 Task: Open a blank sheet, save the file as Education.epub and add heading 'Education',with the parapraph 'Education plays a crucial role in shaping individuals and societies. It is the key to unlocking knowledge, skills, and opportunities. Through education, people acquire the tools they need to succeed in life and contribute meaningfully to their communities. It empowers individuals to think critically, solve problems, and make informed decisions. Education also promotes social and cultural awareness, fostering understanding and tolerance. By providing equal access to quality education, we can build a more inclusive and equitable society, paving the way for progress, innovation, and a brighter future.' Apply Font Style in paragraph Playfair Display and font size 14. Apply font style in  Heading 'Tahoma' and font size 24 Change heading alignment to  Center and paragraph alignment to  Left
Action: Mouse moved to (259, 164)
Screenshot: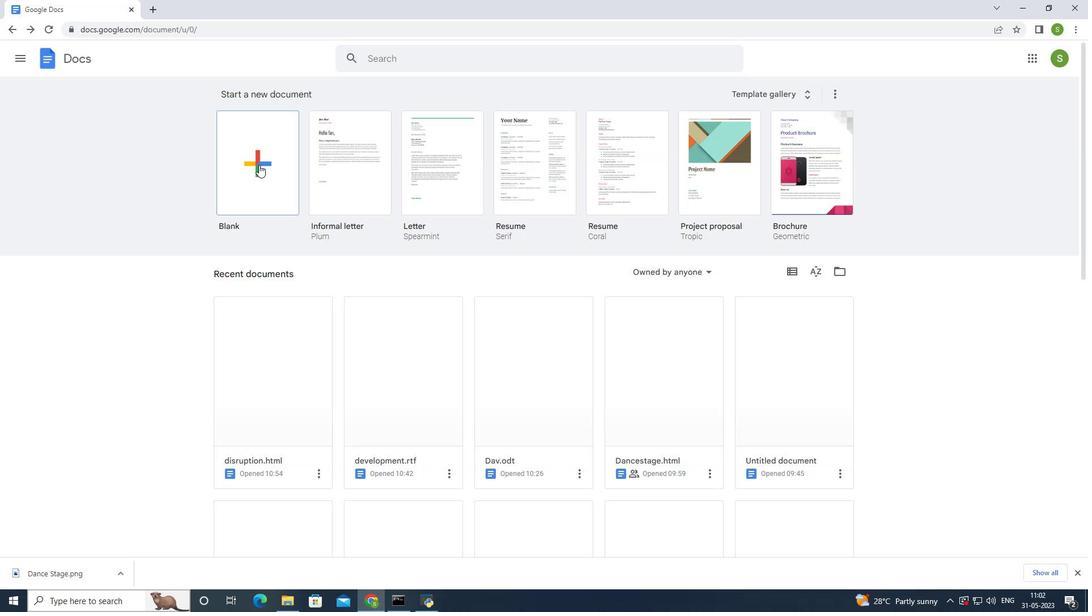 
Action: Mouse pressed left at (259, 164)
Screenshot: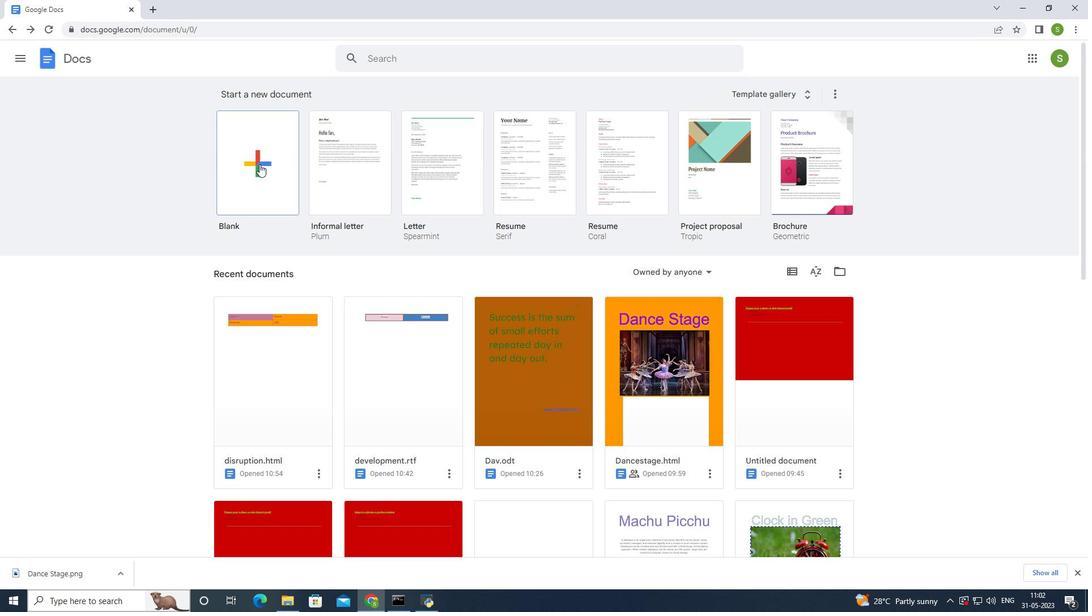 
Action: Mouse moved to (116, 51)
Screenshot: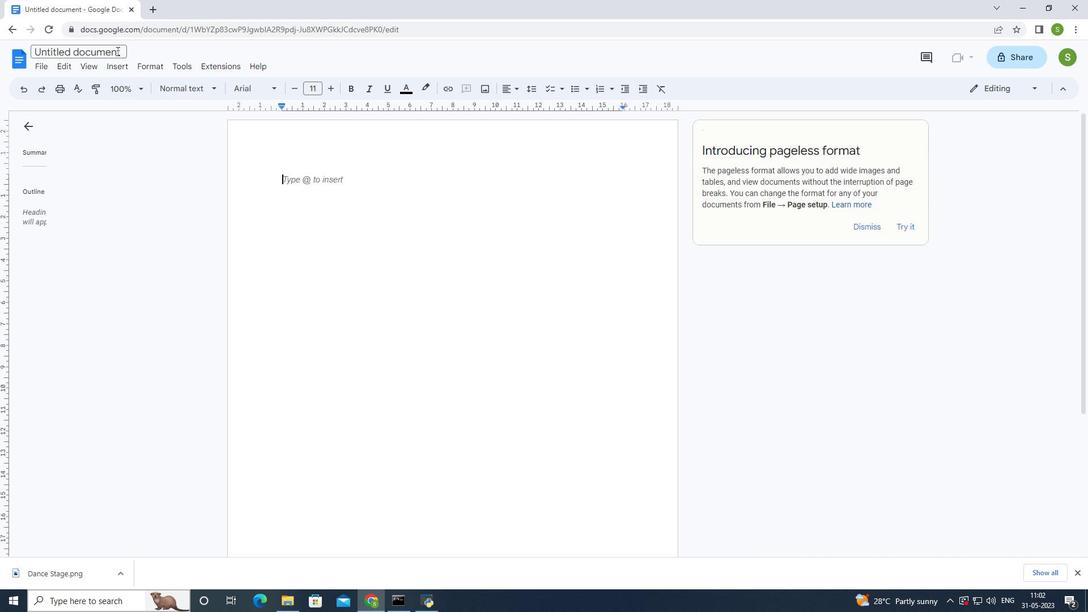 
Action: Mouse pressed left at (116, 51)
Screenshot: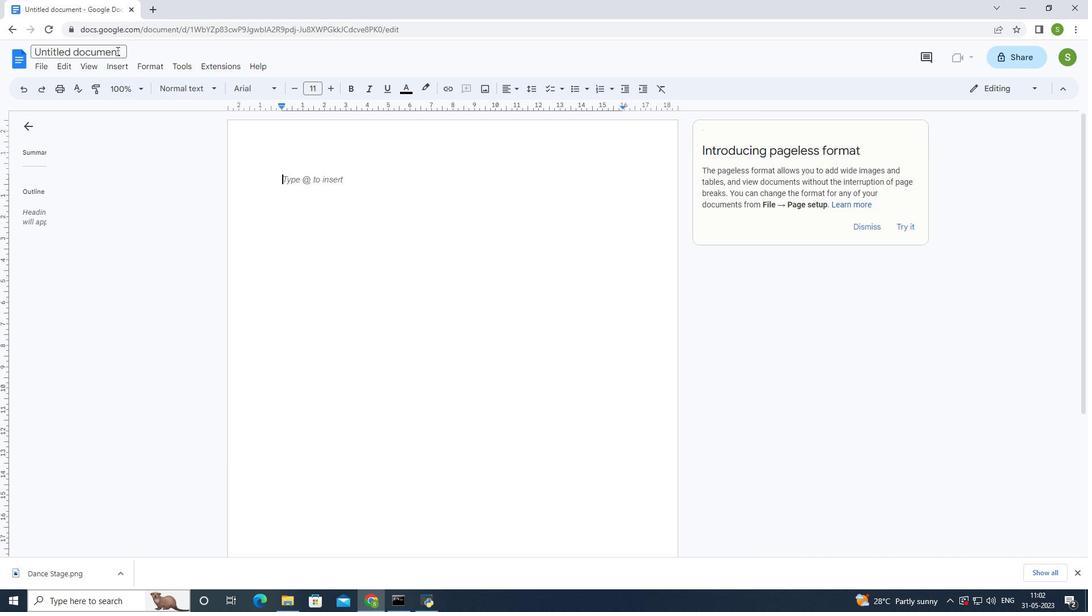 
Action: Mouse moved to (286, 221)
Screenshot: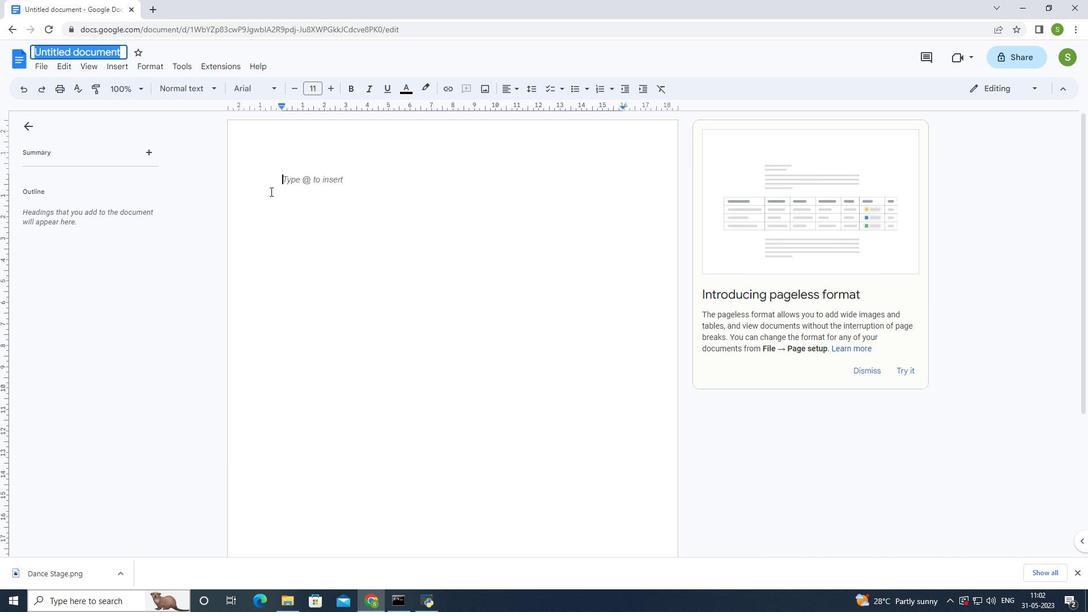 
Action: Key pressed <Key.shift><Key.shift><Key.shift><Key.shift><Key.shift><Key.shift><Key.shift><Key.shift>Education.epub<Key.enter>
Screenshot: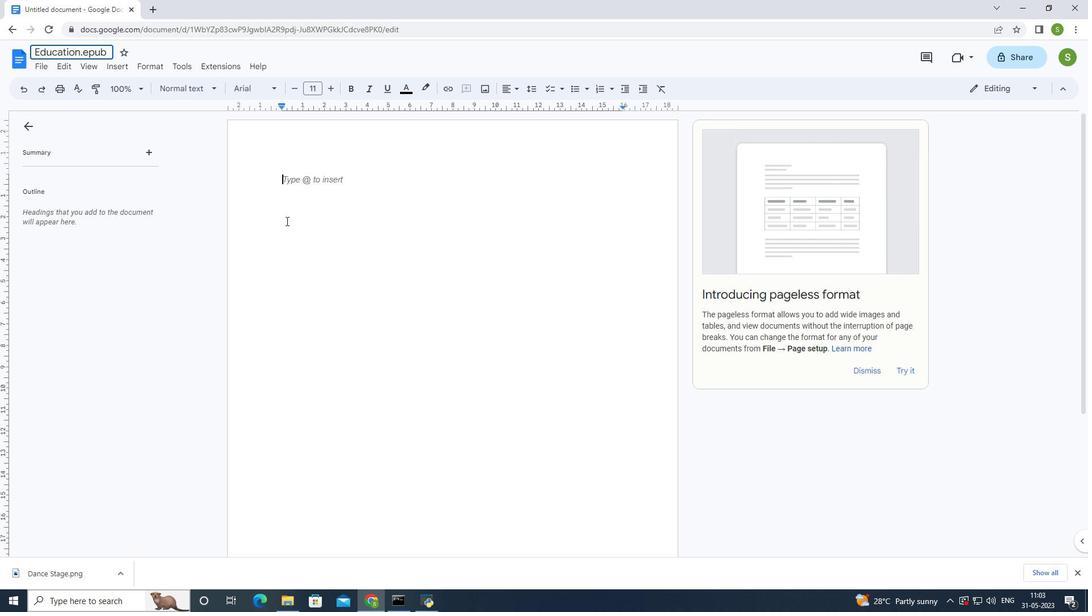 
Action: Mouse moved to (348, 189)
Screenshot: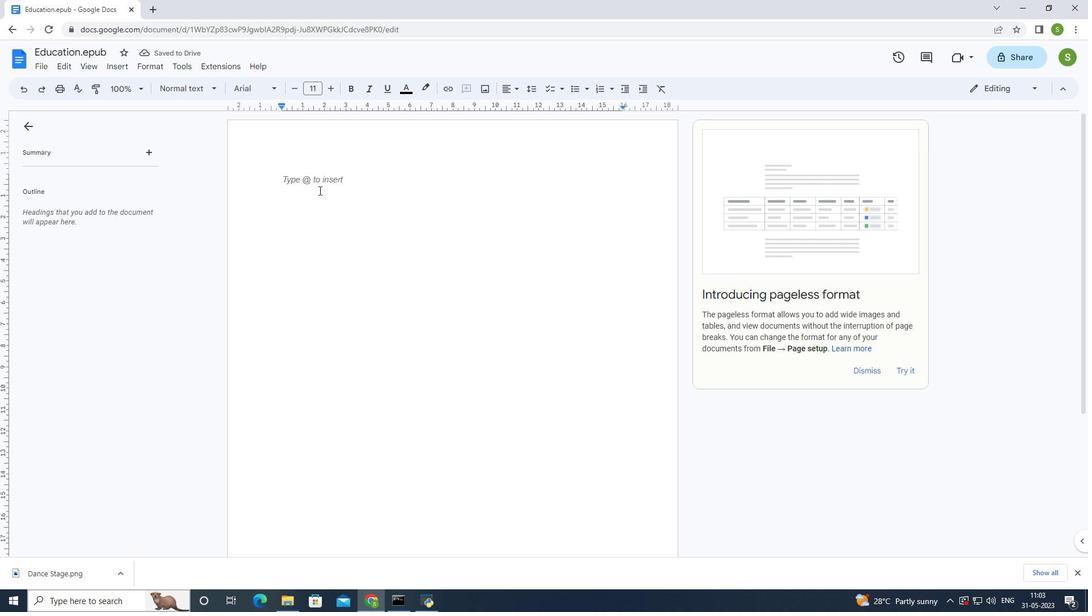
Action: Key pressed <Key.caps_lock>E<Key.caps_lock>du
Screenshot: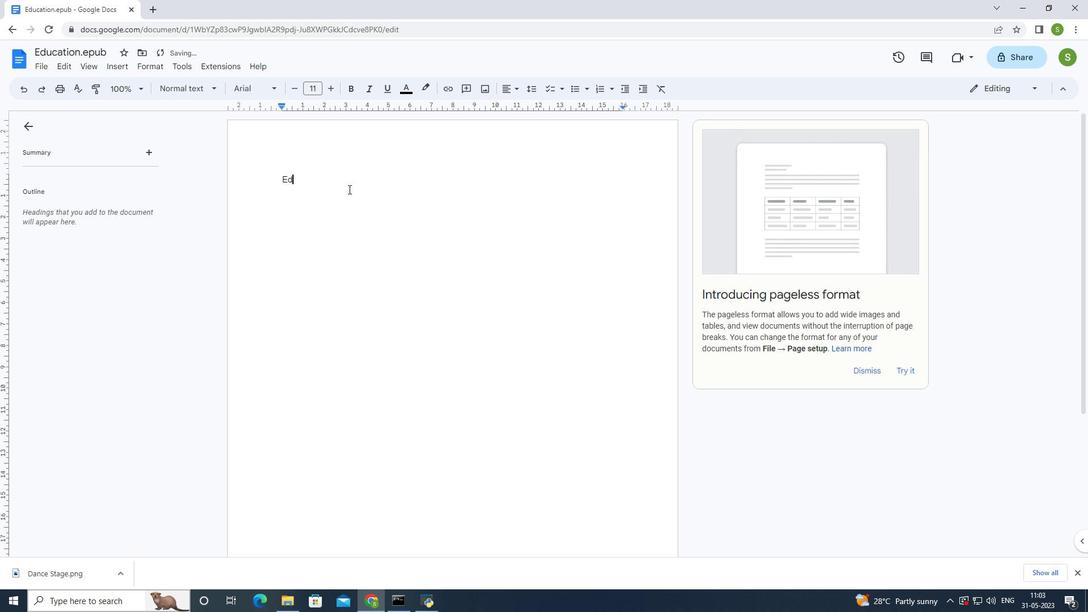 
Action: Mouse moved to (348, 189)
Screenshot: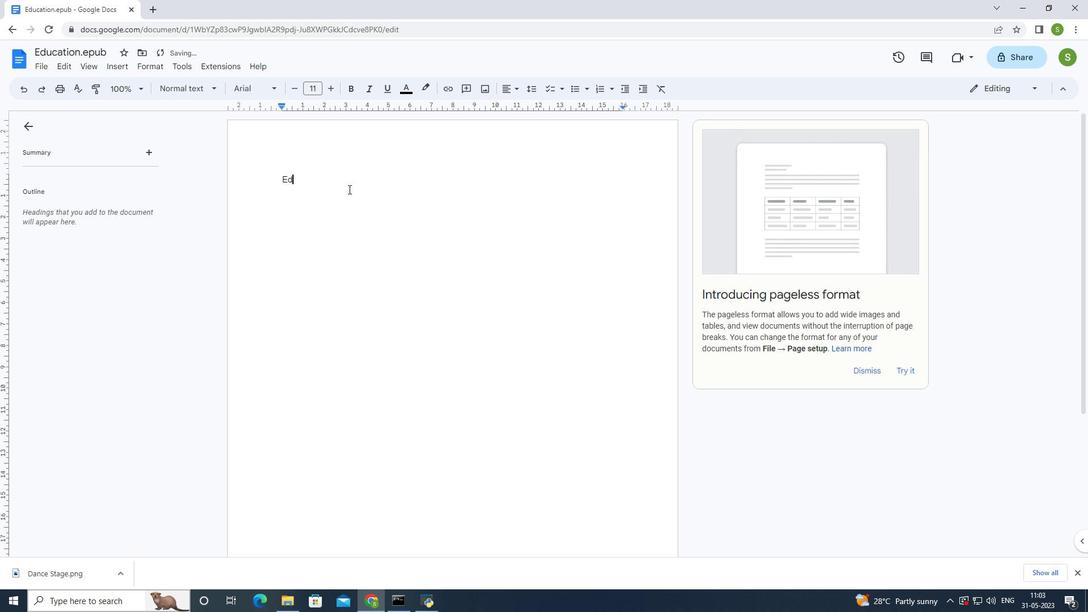 
Action: Key pressed a<Key.backspace>c
Screenshot: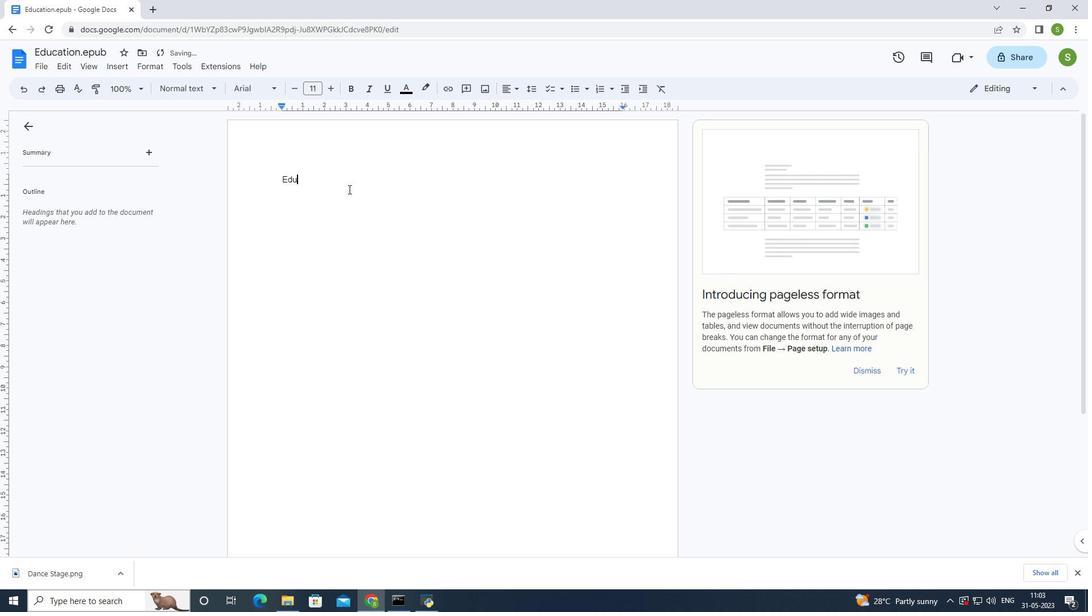 
Action: Mouse moved to (348, 189)
Screenshot: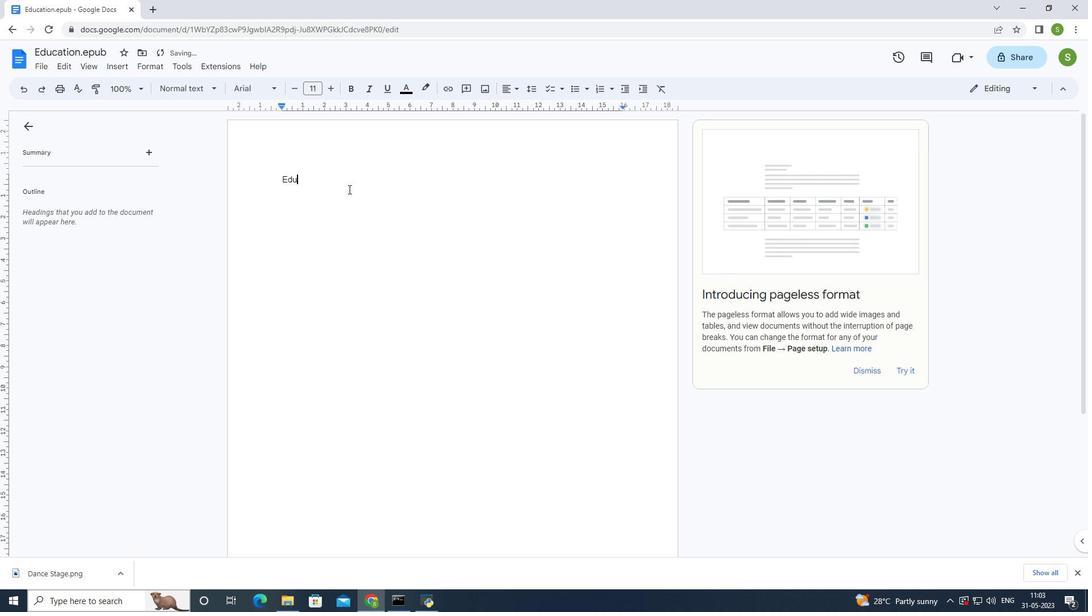 
Action: Key pressed ation
Screenshot: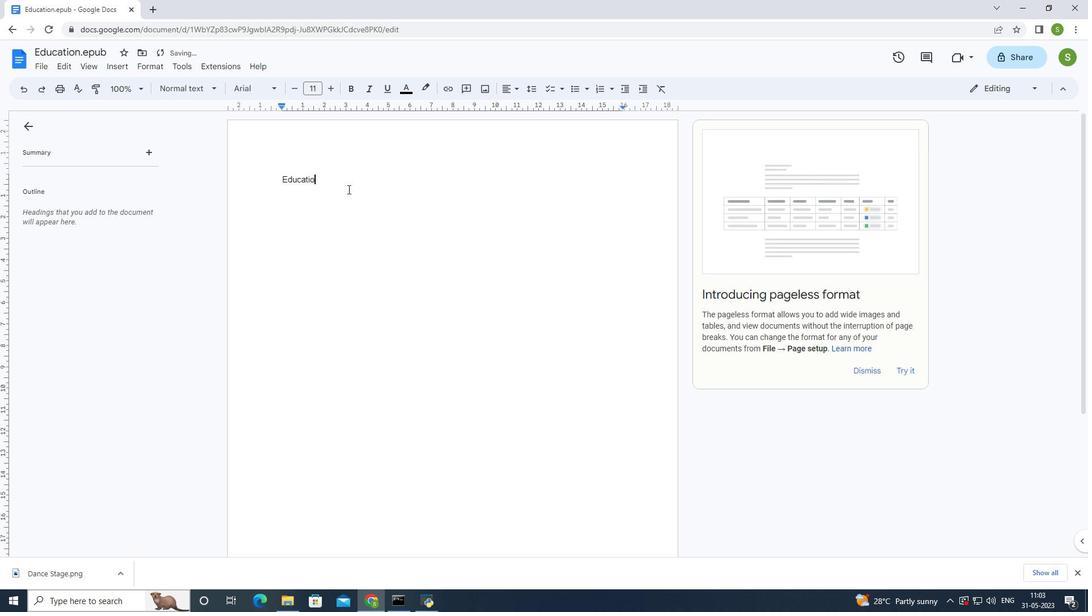 
Action: Mouse moved to (348, 189)
Screenshot: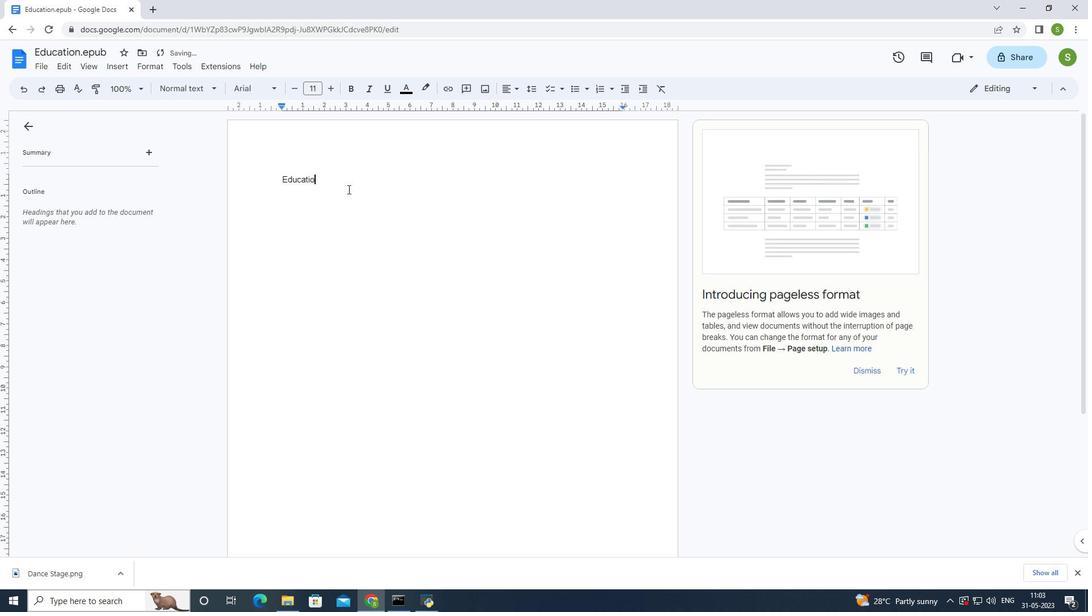 
Action: Key pressed <Key.enter>
Screenshot: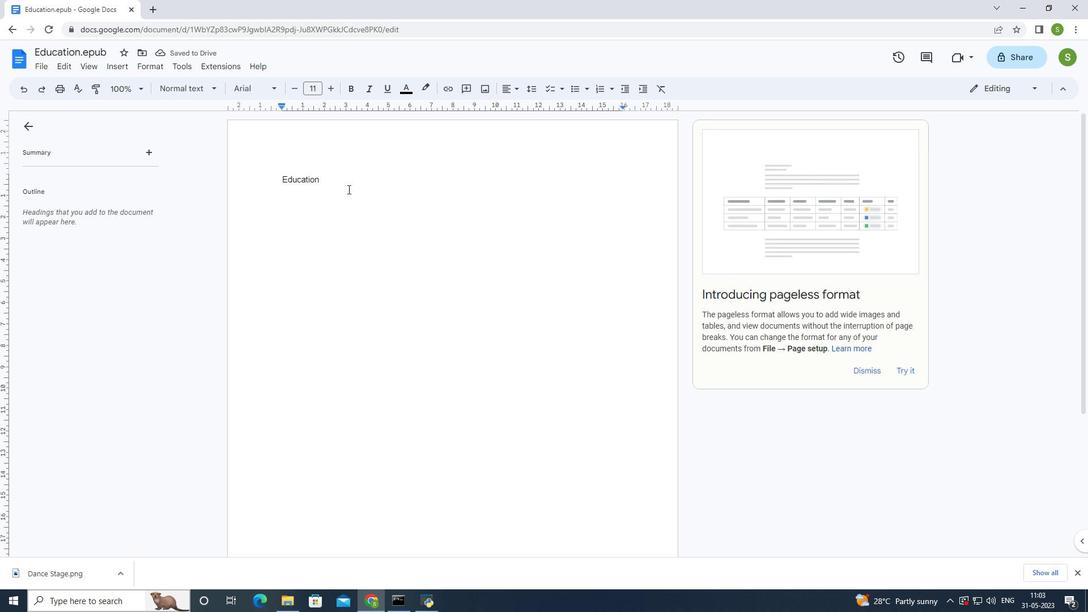 
Action: Mouse moved to (347, 189)
Screenshot: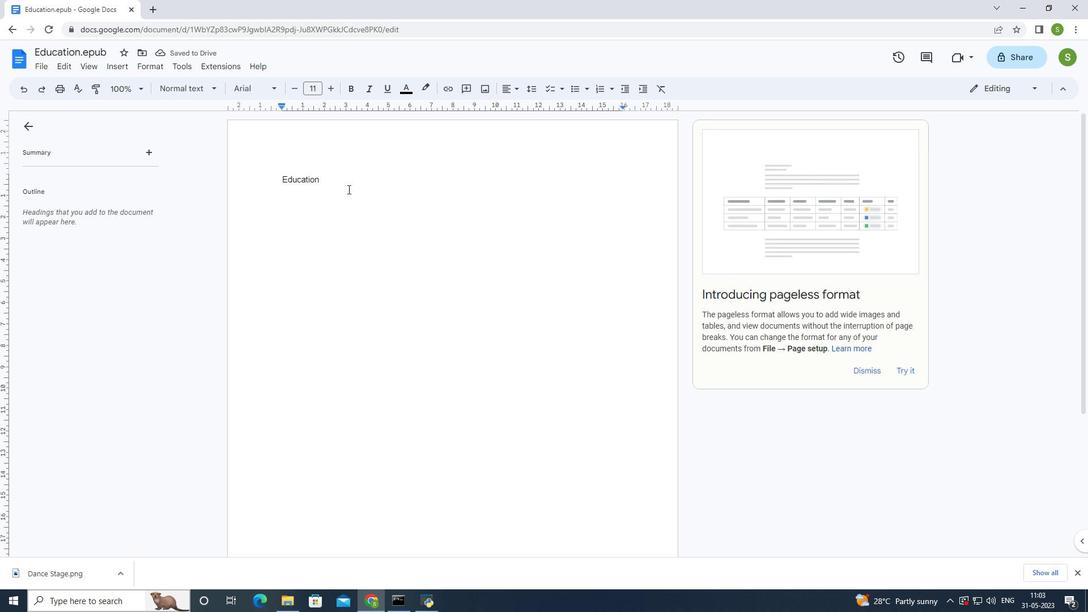 
Action: Key pressed <Key.shift><Key.shift><Key.shift>Education<Key.space>plays<Key.space>a<Key.space>cu<Key.backspace>rucial<Key.space>role<Key.space>in<Key.space>shaping<Key.space>
Screenshot: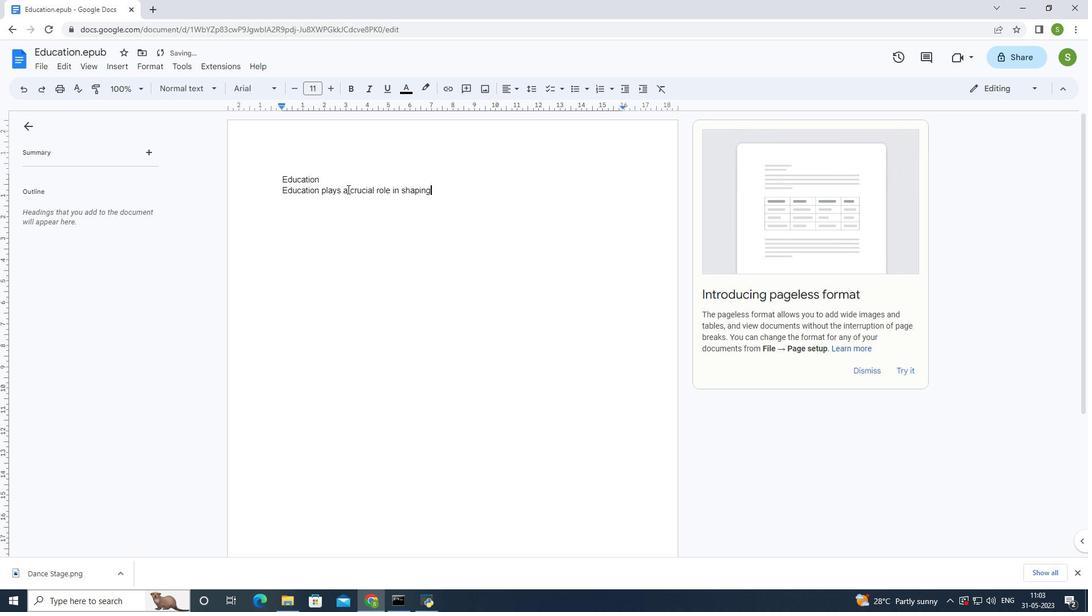 
Action: Mouse moved to (347, 189)
Screenshot: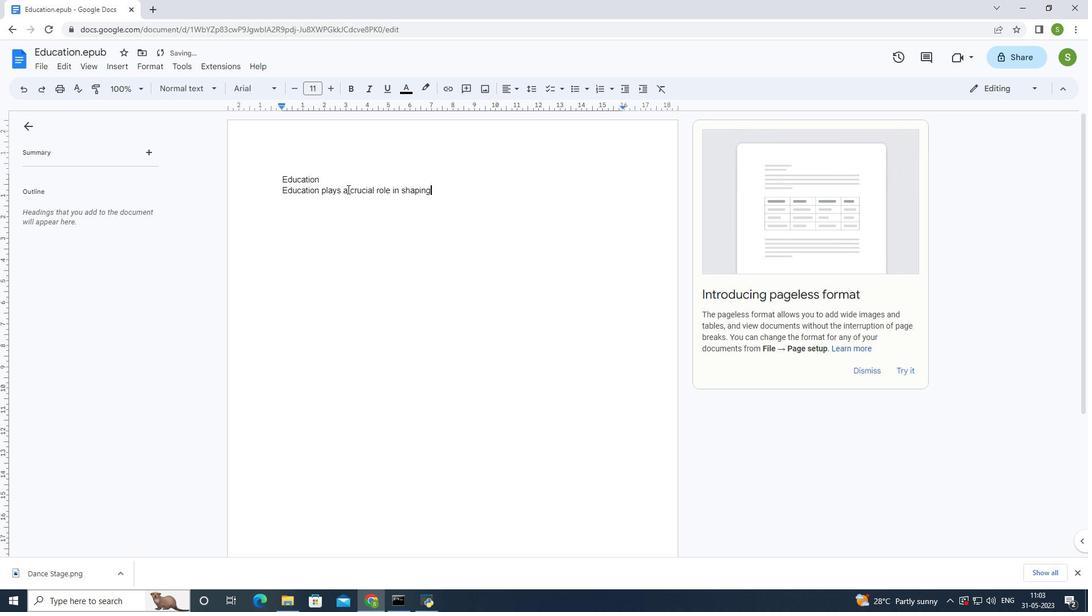 
Action: Key pressed individuals<Key.space>and<Key.space>societies.<Key.space><Key.shift>It<Key.space>is<Key.space>the<Key.space>key<Key.space>to<Key.space>unlocking<Key.space>knowledge,<Key.space>and<Key.space>societies.<Key.space><Key.shift>I<Key.space>t<Key.backspace><Key.backspace>t<Key.space>id<Key.backspace>s<Key.space>
Screenshot: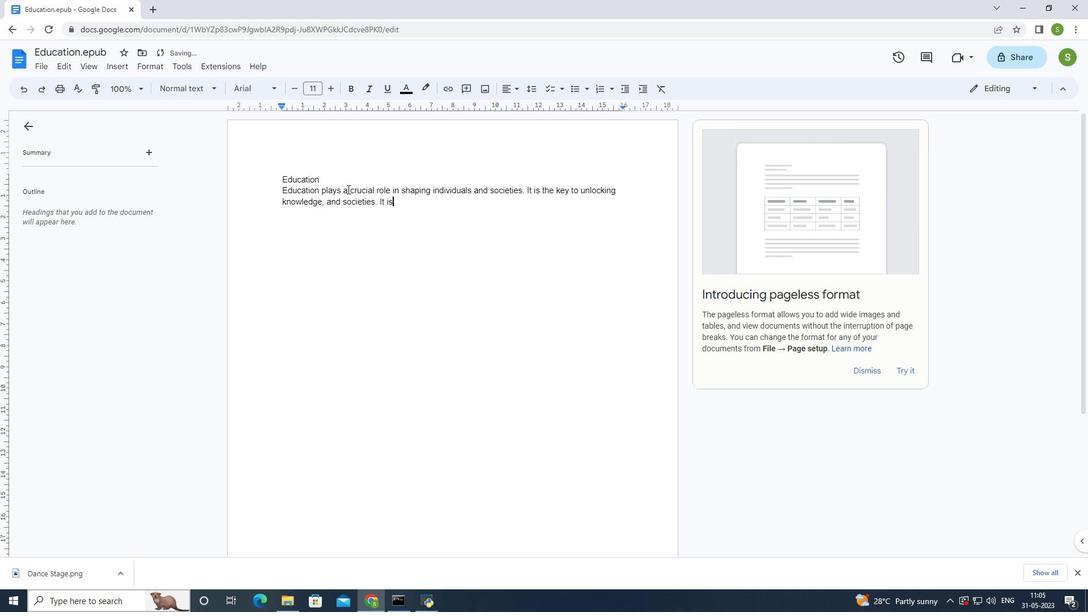 
Action: Mouse moved to (347, 189)
Screenshot: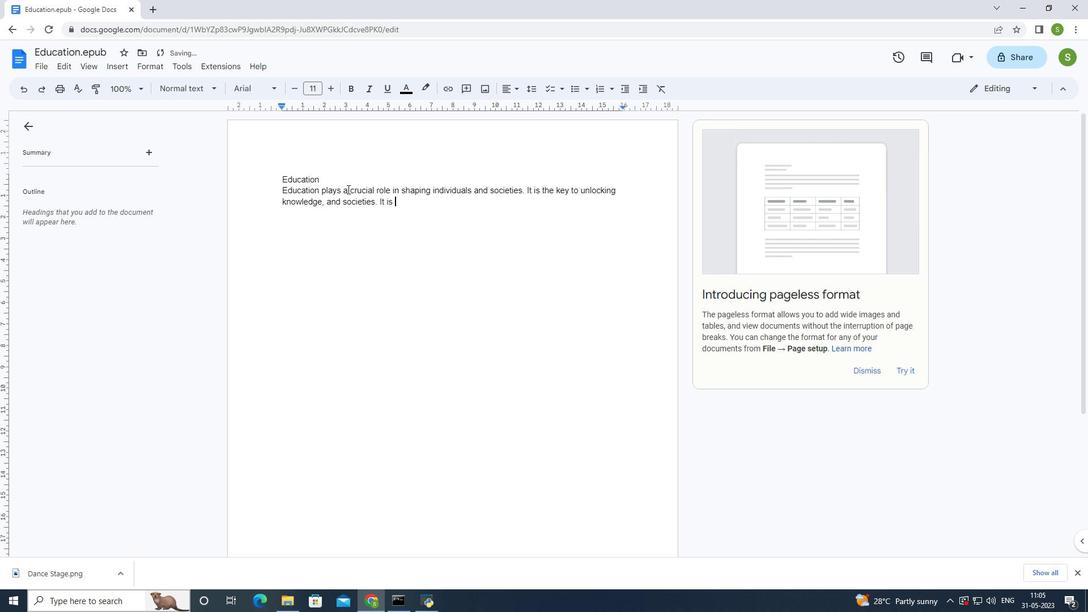 
Action: Key pressed the<Key.space>key<Key.space>to<Key.space>unlocking<Key.space>knowledge,<Key.space>skills,<Key.space>and<Key.space>opportunities.<Key.enter><Key.caps_lock>T<Key.caps_lock>hrough<Key.space>education,<Key.space>people<Key.space>acquire<Key.space>the<Key.space>tools<Key.space>they<Key.space>need<Key.space>to<Key.space>succeed<Key.space>in<Key.space>life<Key.space>
Screenshot: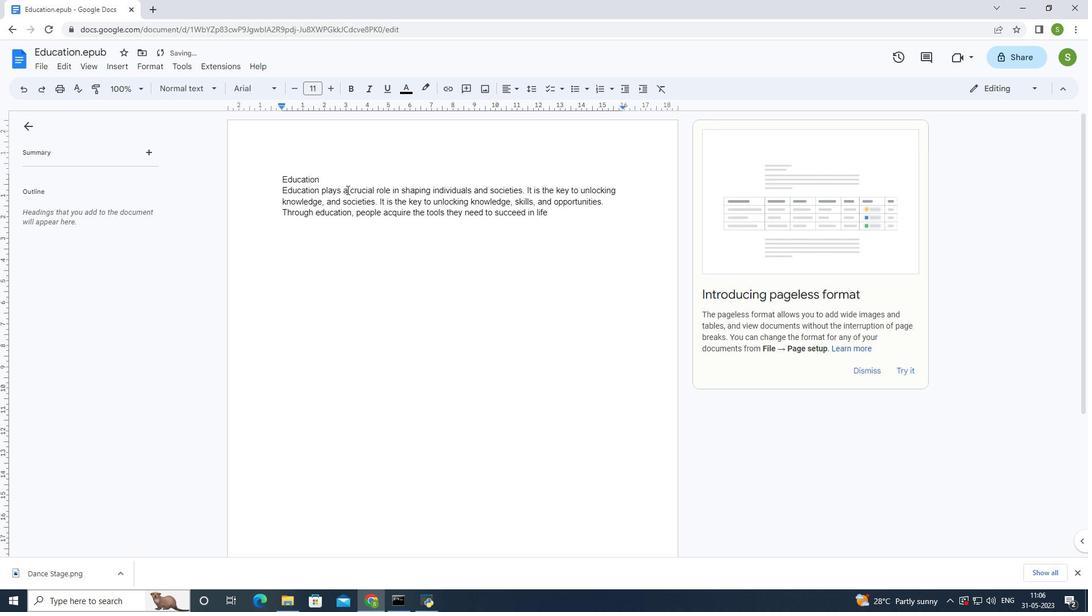 
Action: Mouse moved to (628, 279)
Screenshot: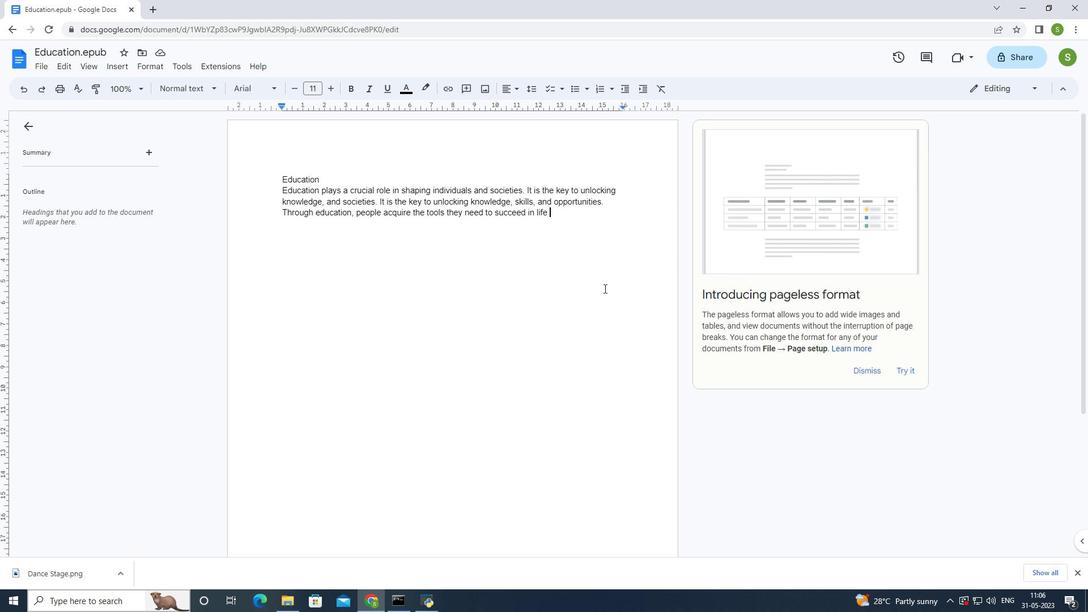 
Action: Key pressed and
Screenshot: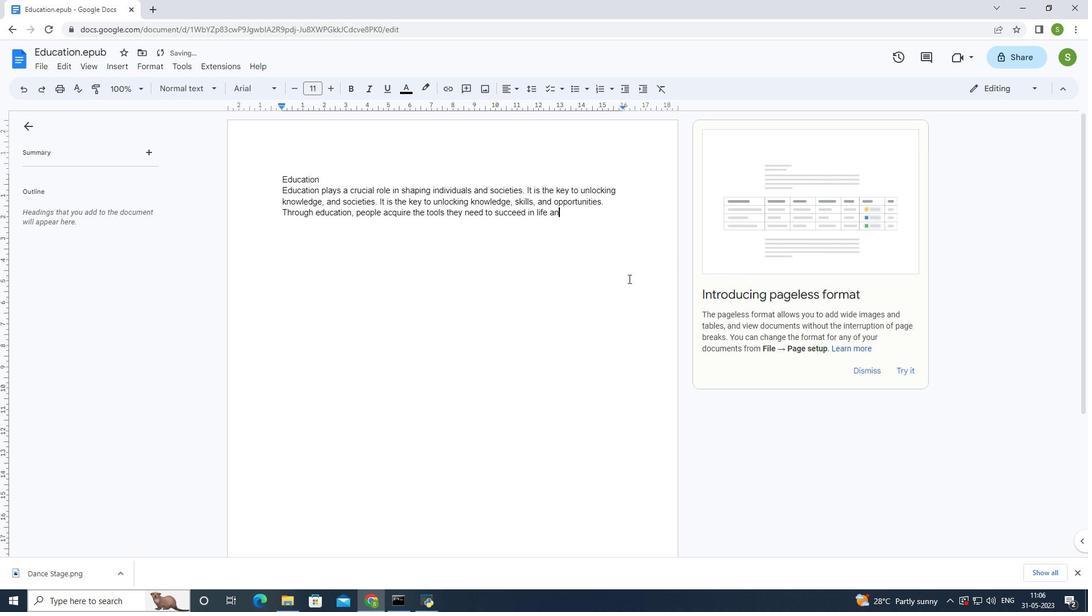 
Action: Mouse moved to (628, 279)
Screenshot: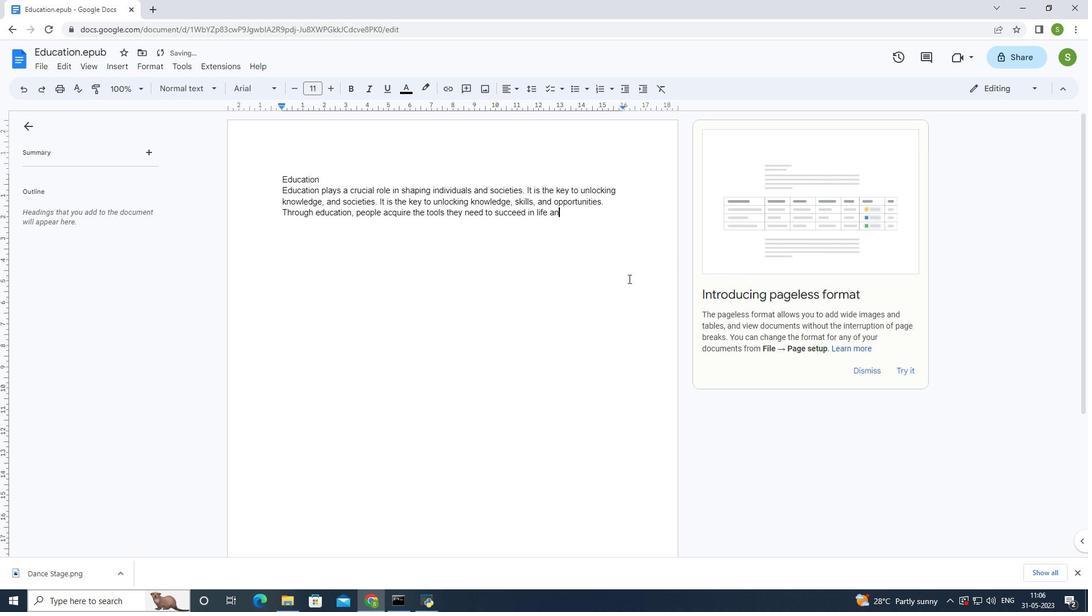
Action: Key pressed <Key.space>
Screenshot: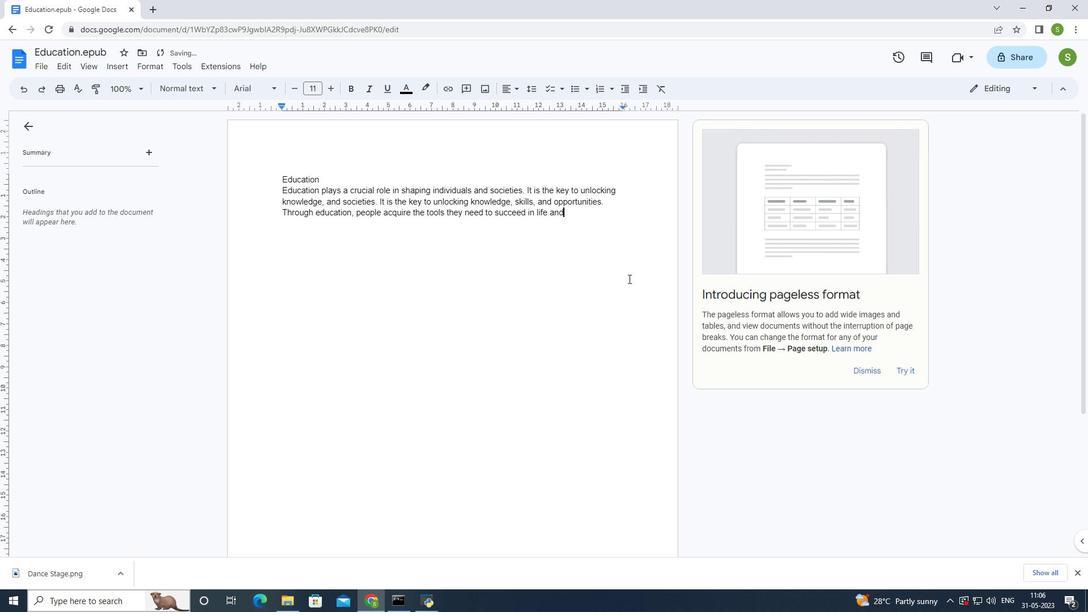 
Action: Mouse moved to (628, 279)
Screenshot: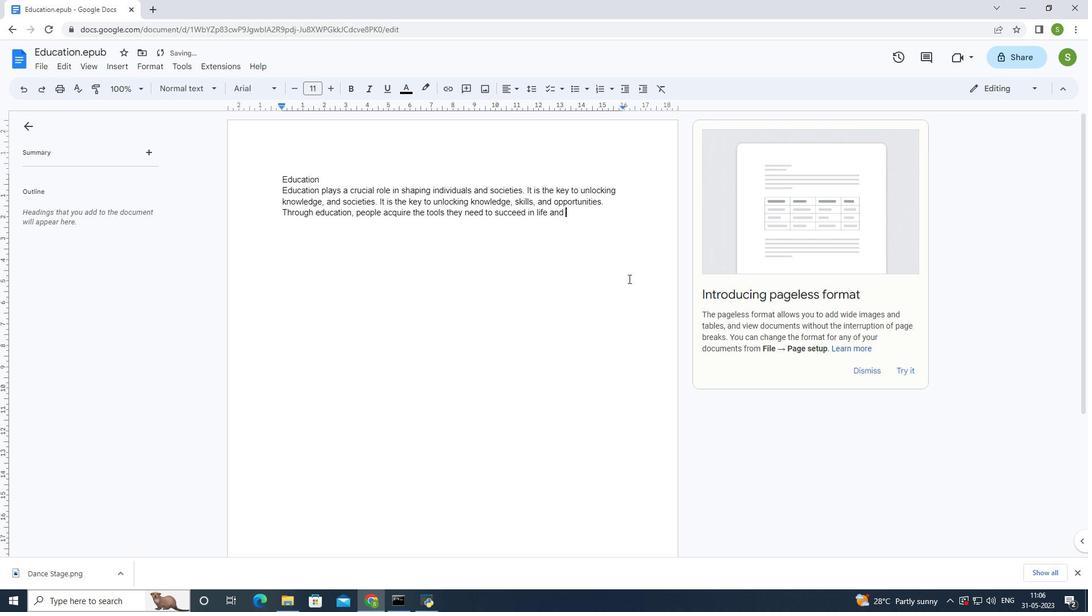 
Action: Key pressed con
Screenshot: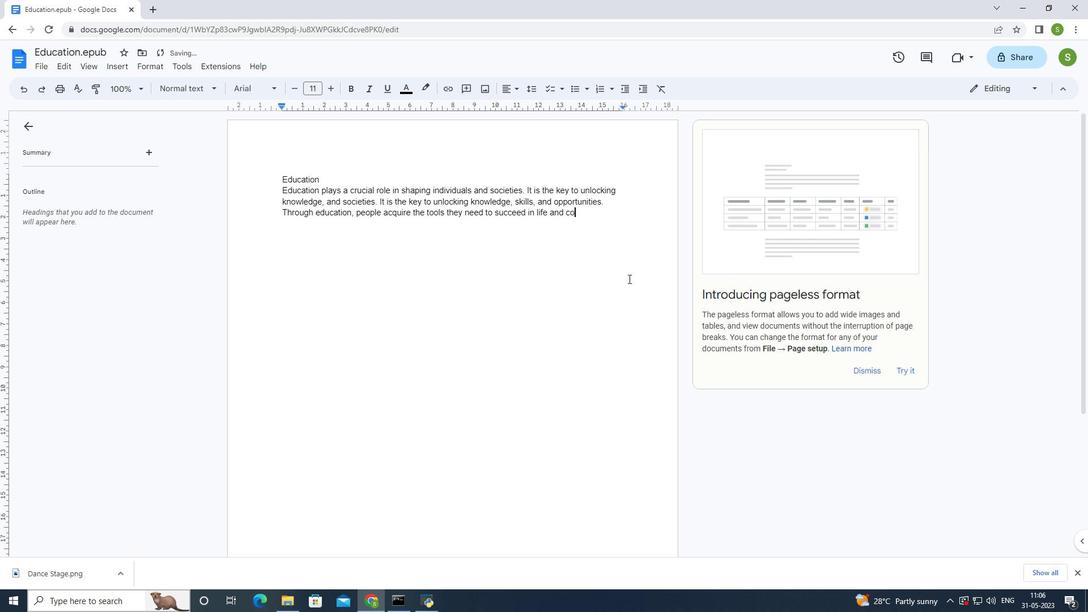 
Action: Mouse moved to (628, 279)
Screenshot: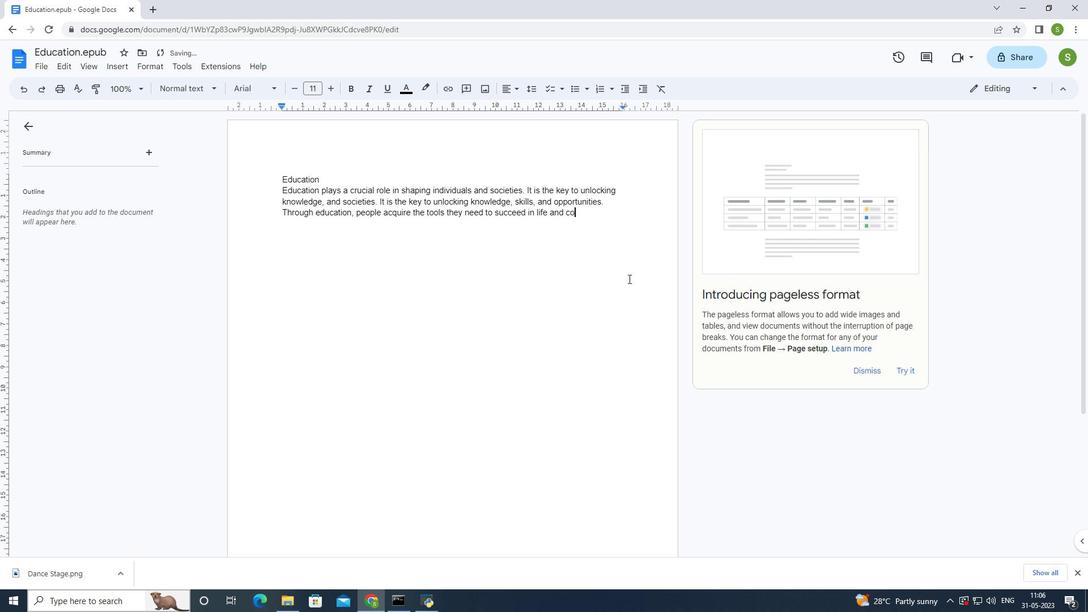 
Action: Key pressed tribute<Key.space>
Screenshot: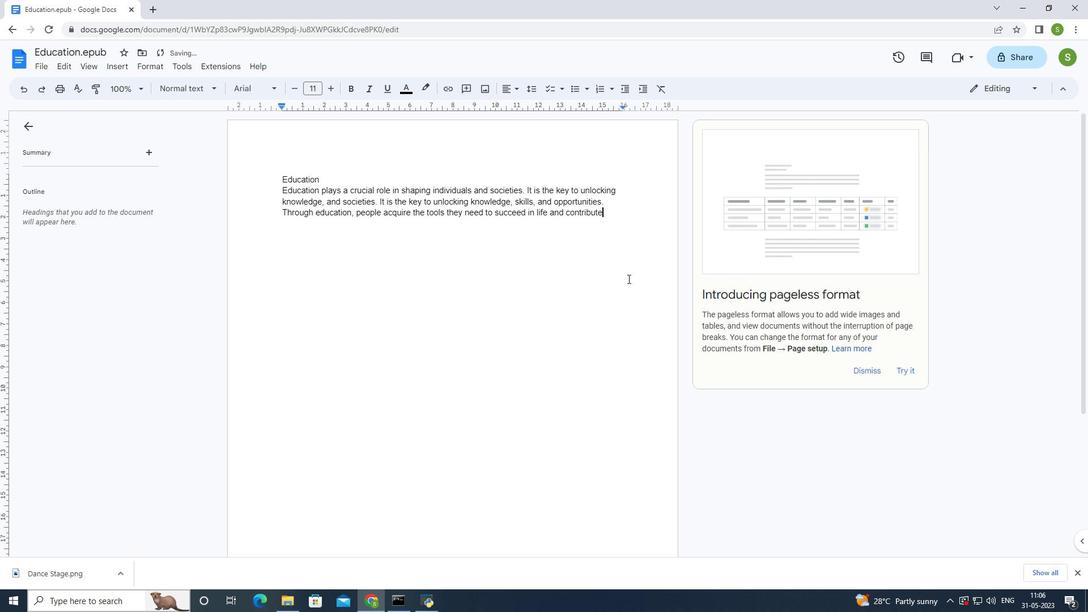 
Action: Mouse moved to (628, 279)
Screenshot: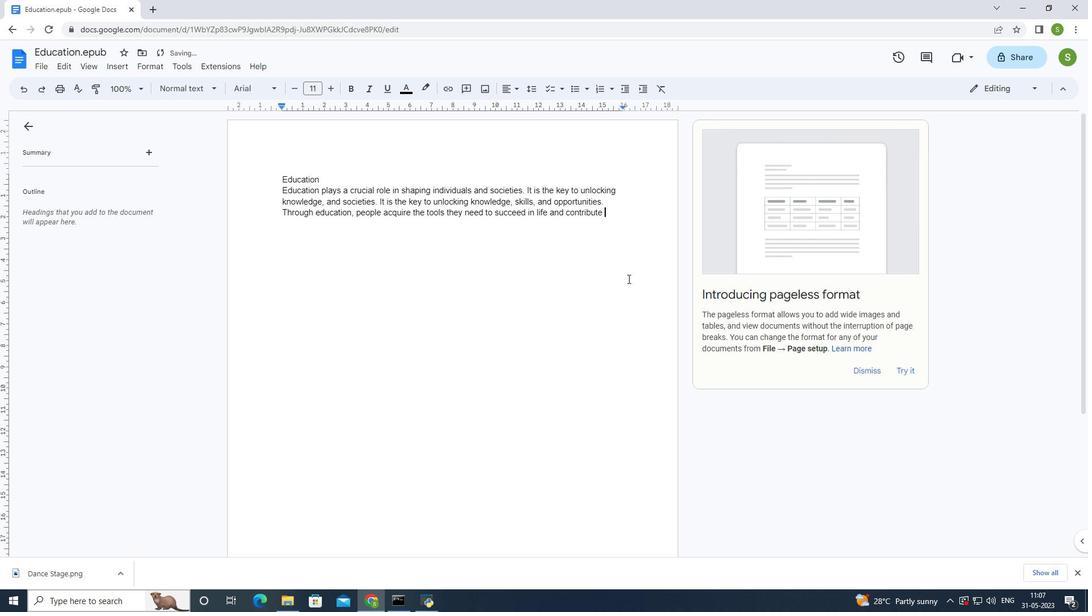
Action: Key pressed meaning
Screenshot: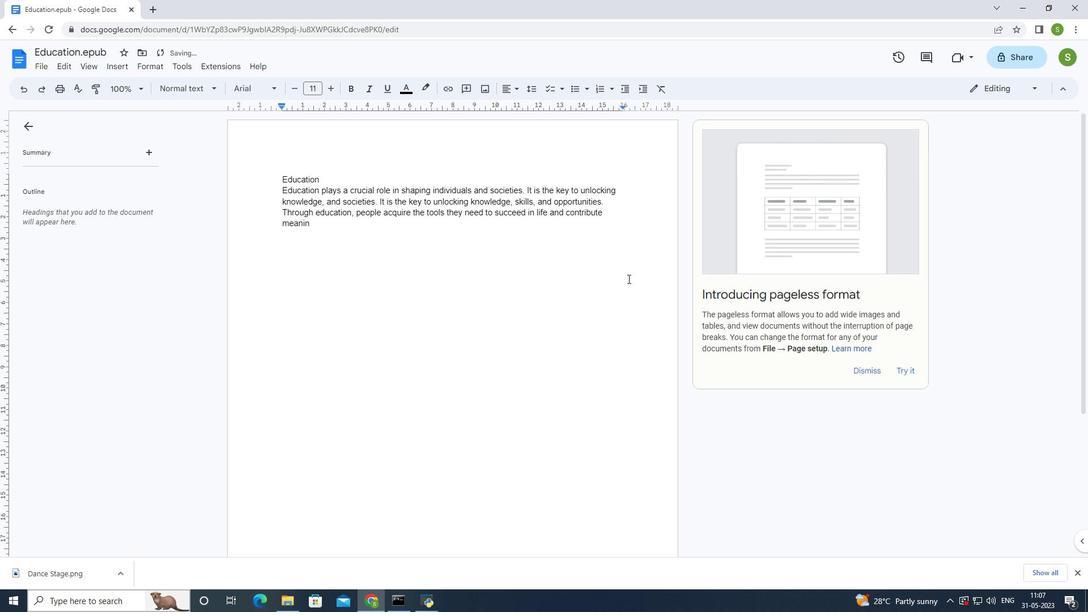 
Action: Mouse moved to (627, 279)
Screenshot: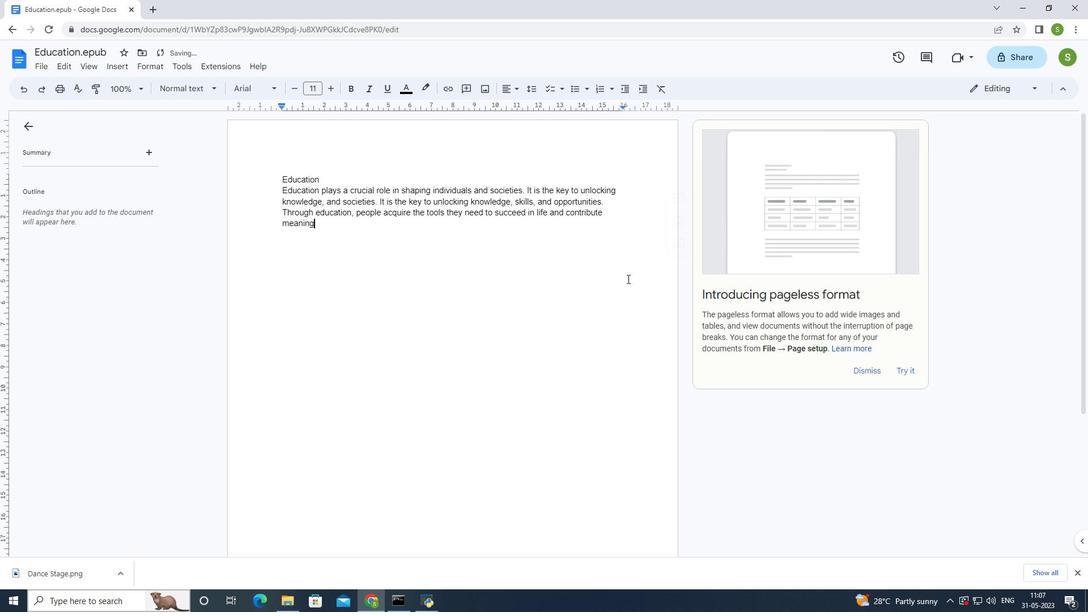
Action: Key pressed fully<Key.space>
Screenshot: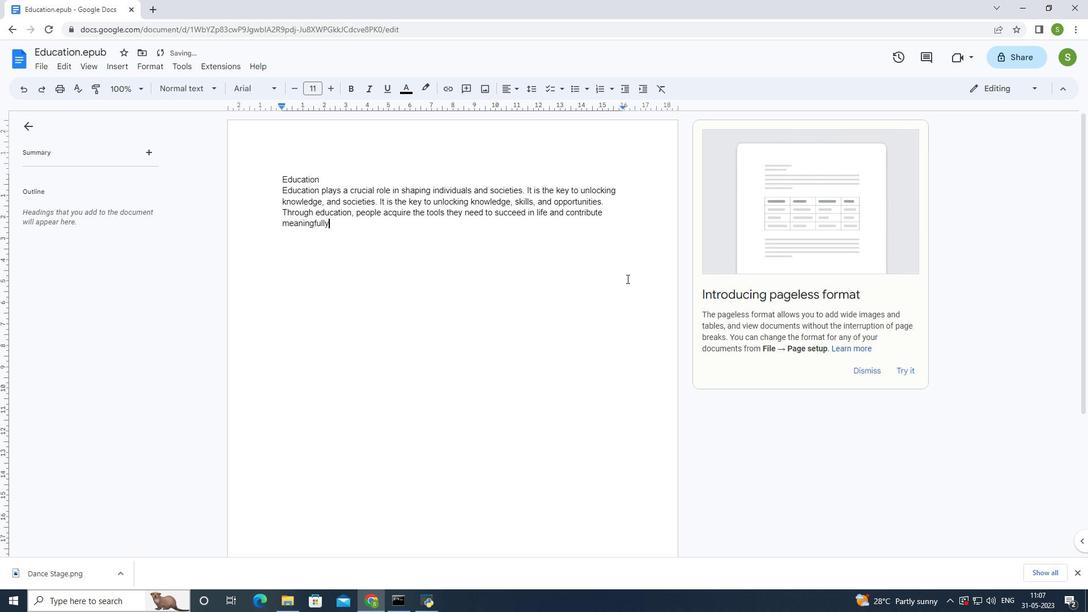 
Action: Mouse moved to (627, 279)
Screenshot: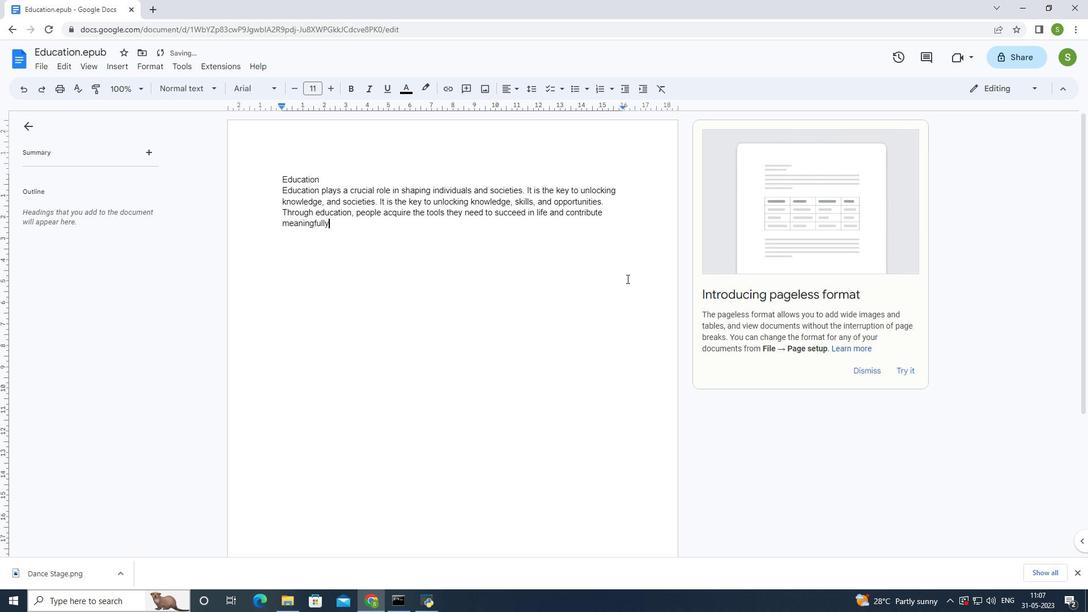
Action: Key pressed to<Key.space>their<Key.space>communities.<Key.space><Key.caps_lock>I<Key.caps_lock>t<Key.space>
Screenshot: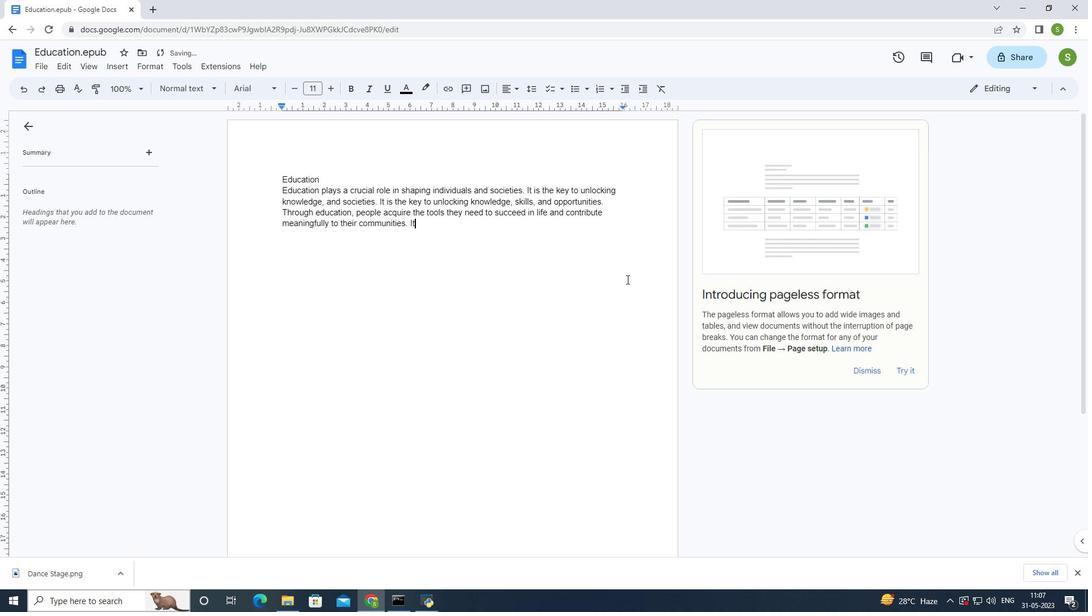 
Action: Mouse moved to (626, 279)
Screenshot: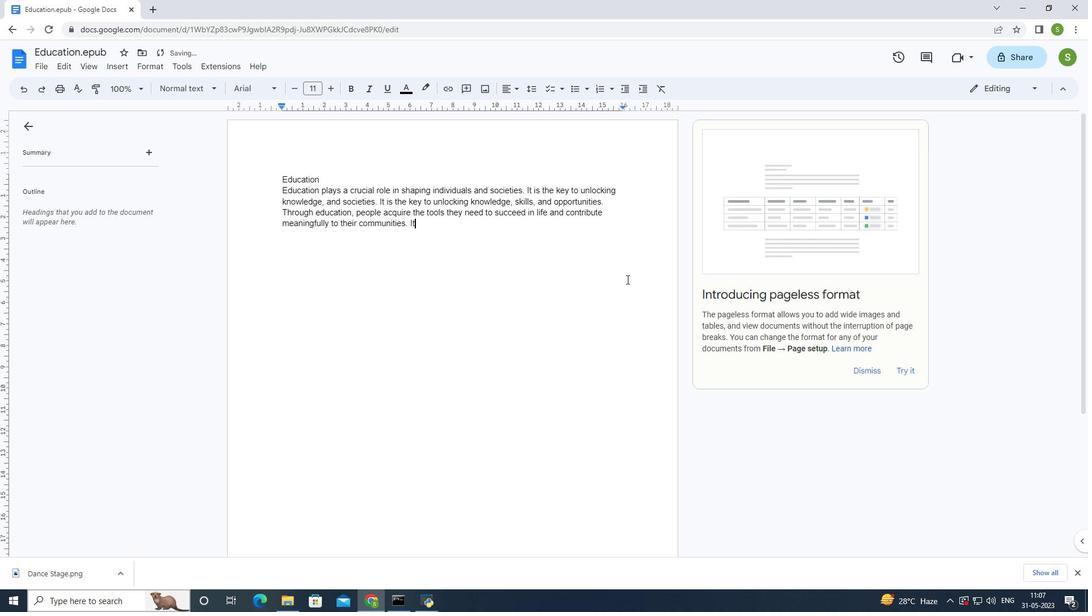 
Action: Key pressed empowers<Key.space>
Screenshot: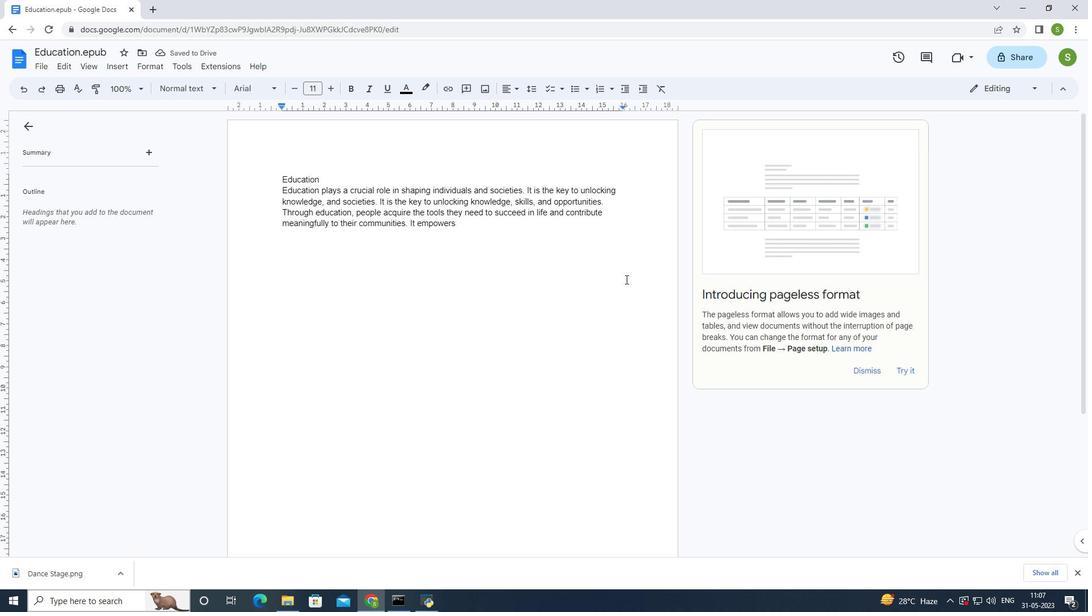 
Action: Mouse moved to (626, 279)
Screenshot: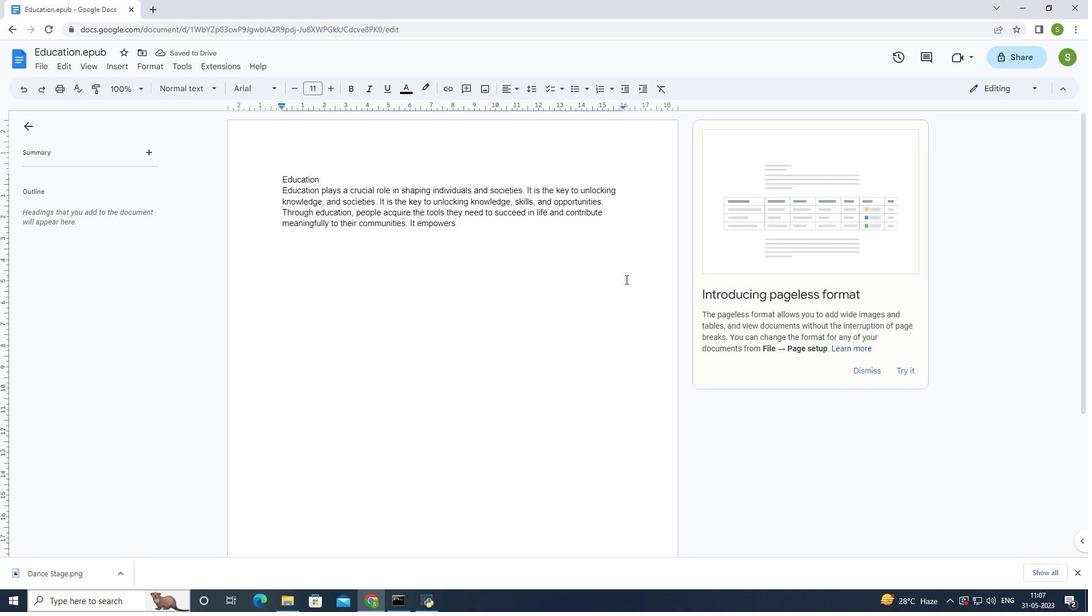 
Action: Key pressed individuals<Key.space>to<Key.space>think<Key.space>critically,<Key.space>slove<Key.space>problem,<Key.space>and<Key.space>make<Key.space>info
Screenshot: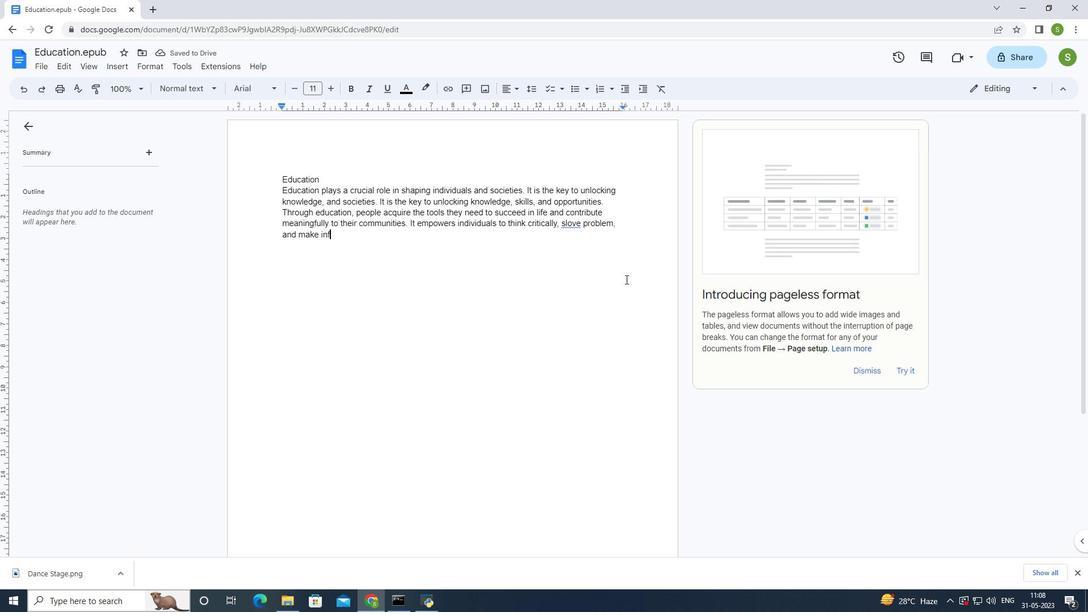
Action: Mouse moved to (625, 279)
Screenshot: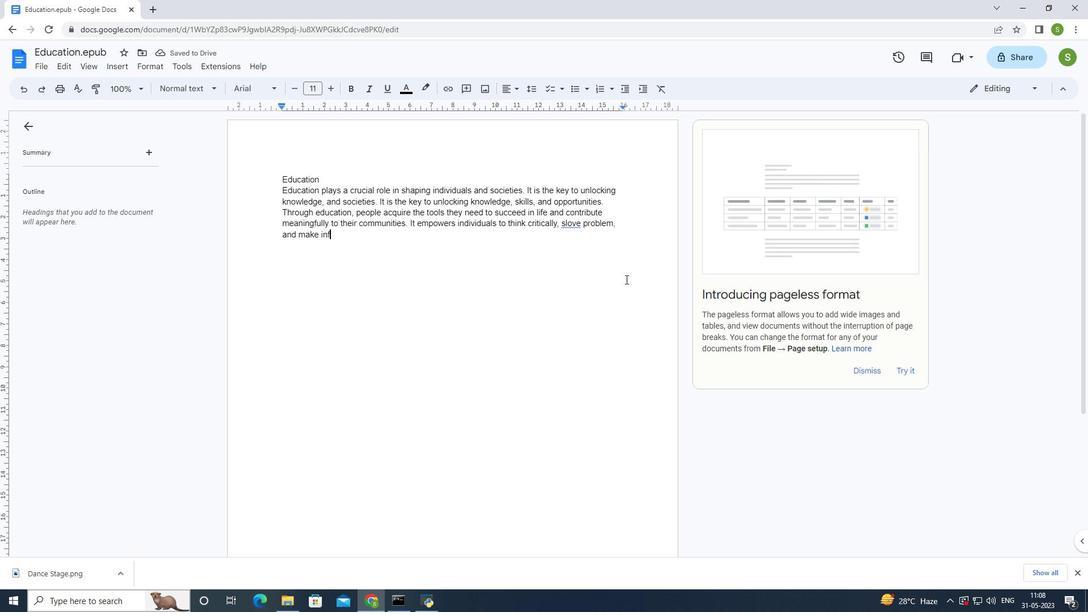 
Action: Key pressed rmed<Key.space>decisi
Screenshot: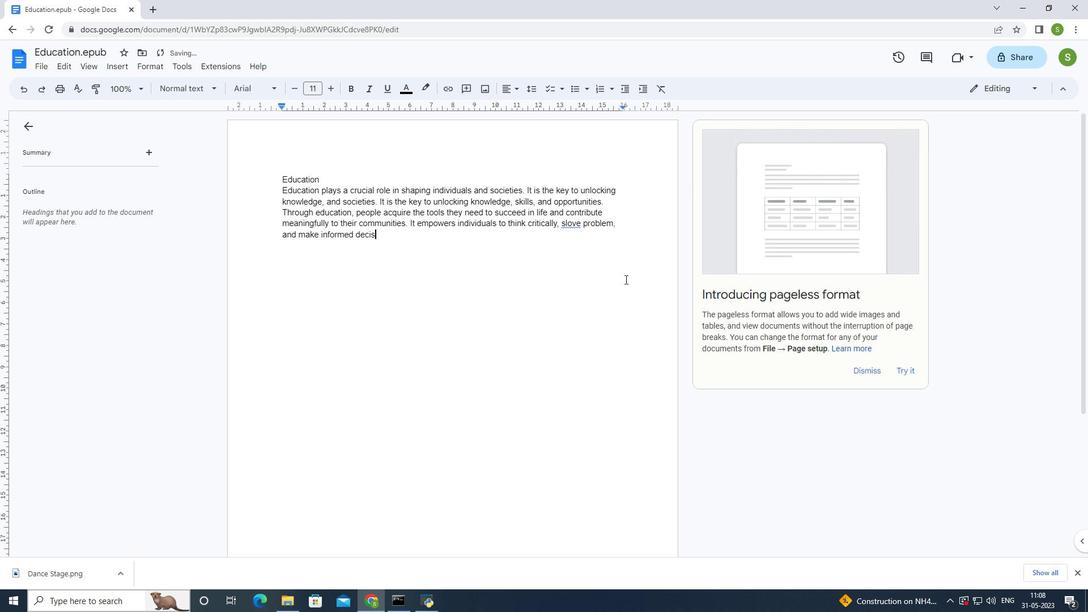 
Action: Mouse moved to (625, 279)
Screenshot: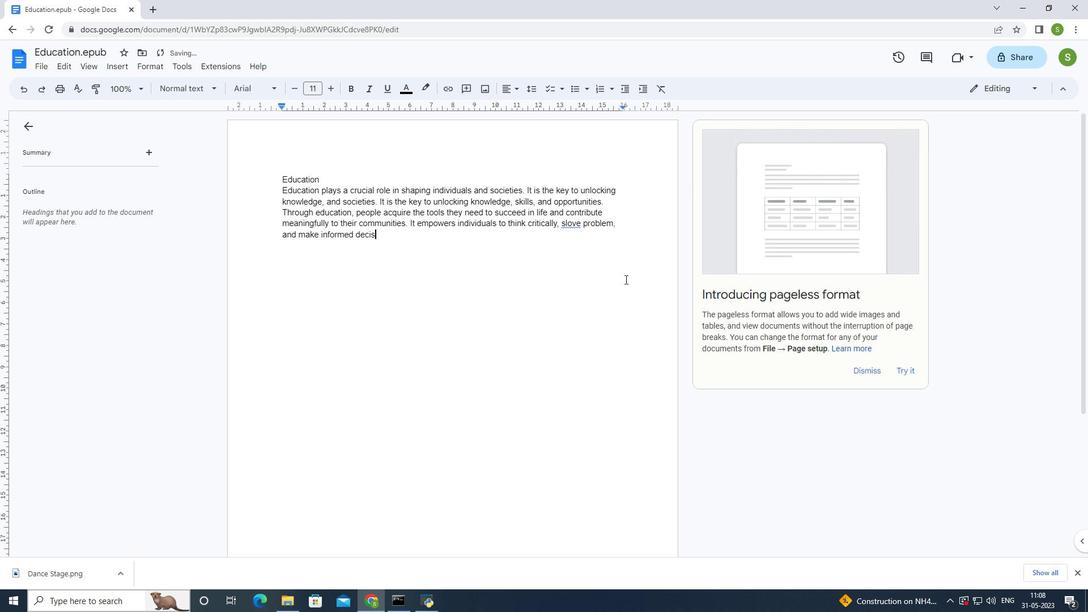 
Action: Key pressed ons.<Key.space><Key.shift>Education<Key.space>also<Key.space>promotes<Key.space>social<Key.space>and<Key.space>
Screenshot: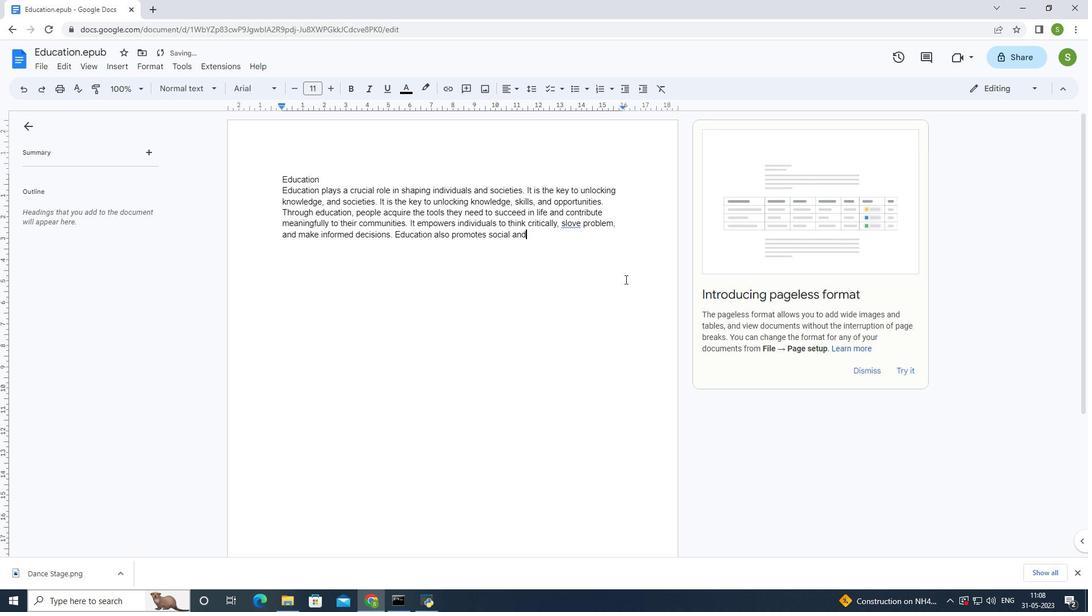 
Action: Mouse moved to (624, 279)
Screenshot: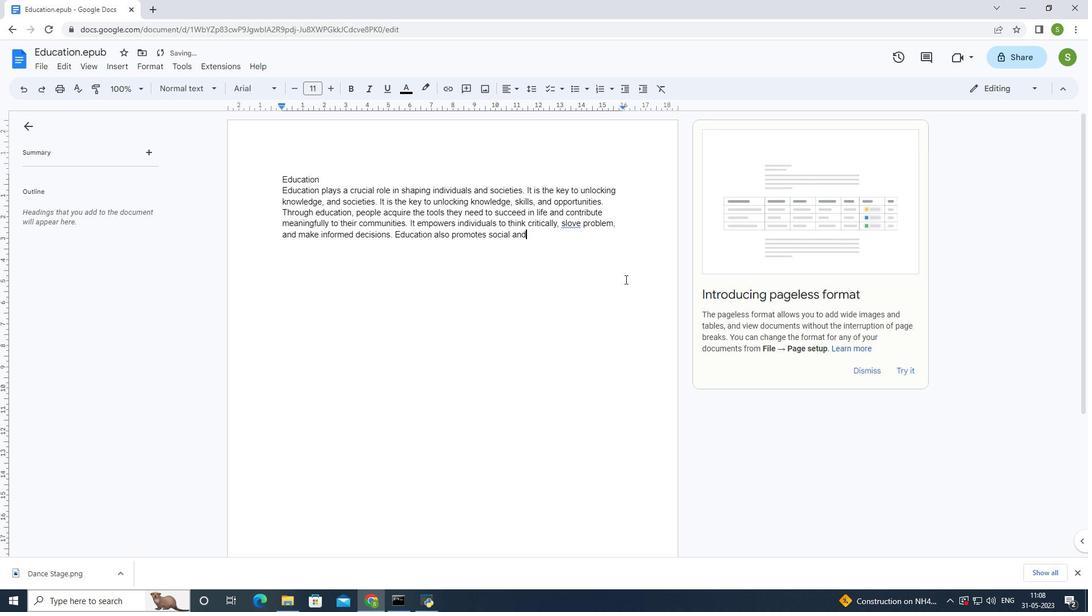 
Action: Key pressed culture<Key.backspace>al<Key.space>awareness,<Key.space>
Screenshot: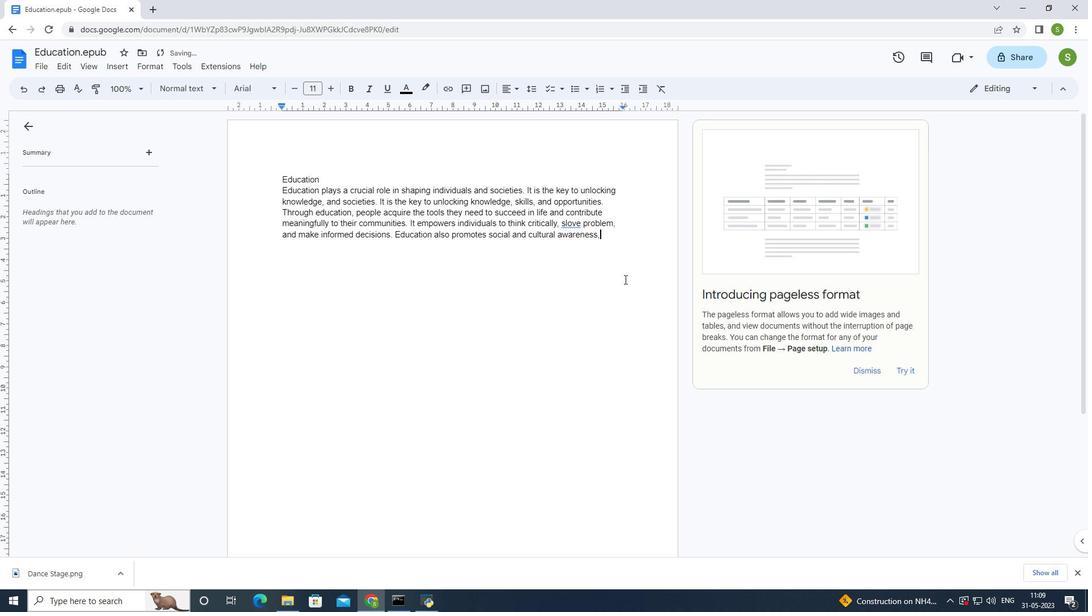 
Action: Mouse moved to (623, 280)
Screenshot: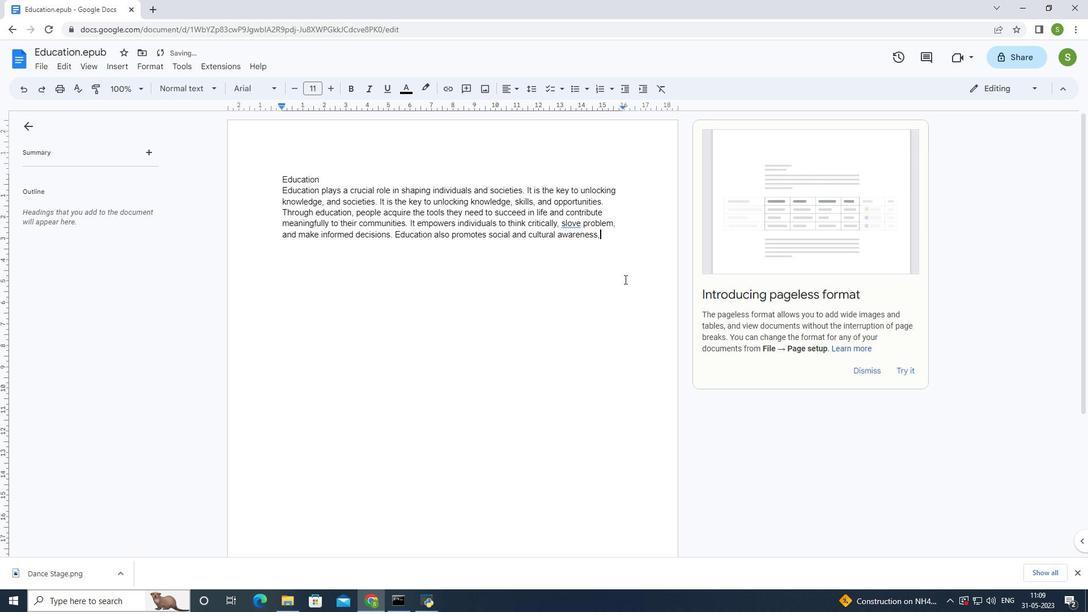 
Action: Key pressed for<Key.backspace>stering<Key.space>understanding<Key.space>and<Key.space>
Screenshot: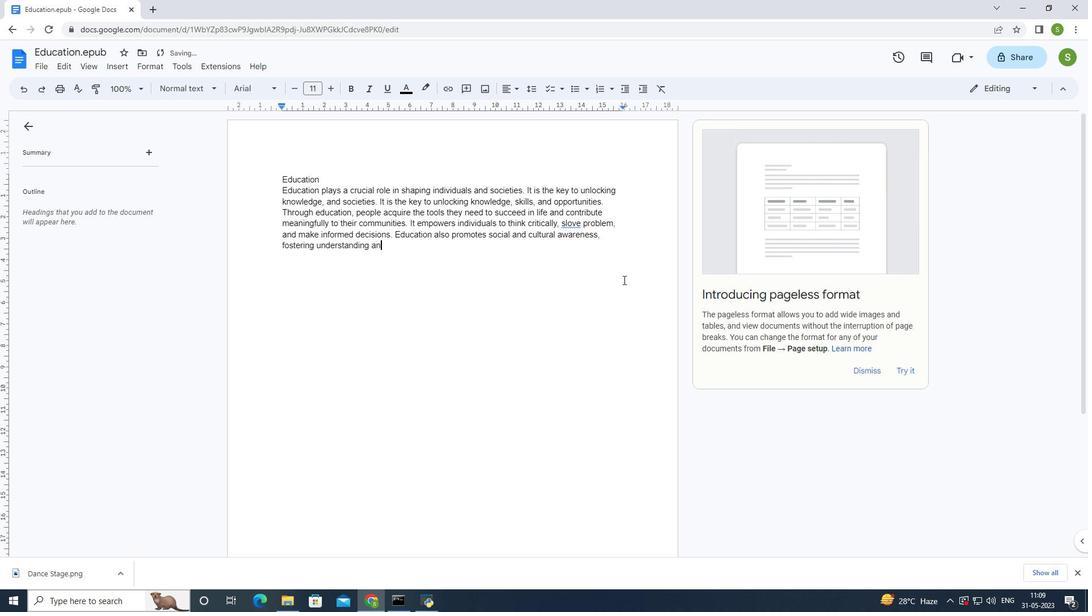 
Action: Mouse moved to (623, 280)
Screenshot: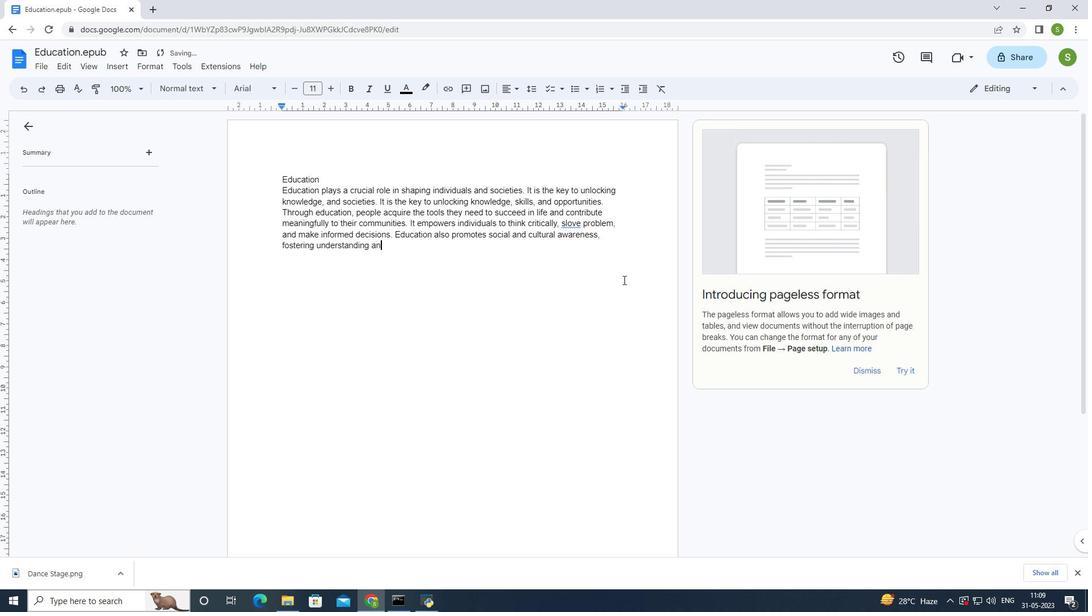 
Action: Key pressed tolerance.<Key.space><Key.shift>By<Key.space>providing<Key.space>equal<Key.space>access<Key.space>to<Key.space>quality<Key.space>education,<Key.space>we<Key.space>can<Key.space>build<Key.space>a<Key.space>more<Key.space>o<Key.backspace>inclusive<Key.space>and<Key.space>equitable<Key.space>socity,<Key.space>paving<Key.space>the<Key.space>way<Key.space>for<Key.space>progress,<Key.space>innovation,<Key.space>and<Key.space>a<Key.space>brighter<Key.space><Key.shift>Display<Key.space><Key.backspace><Key.backspace><Key.backspace><Key.backspace><Key.backspace><Key.backspace><Key.backspace><Key.backspace>future.
Screenshot: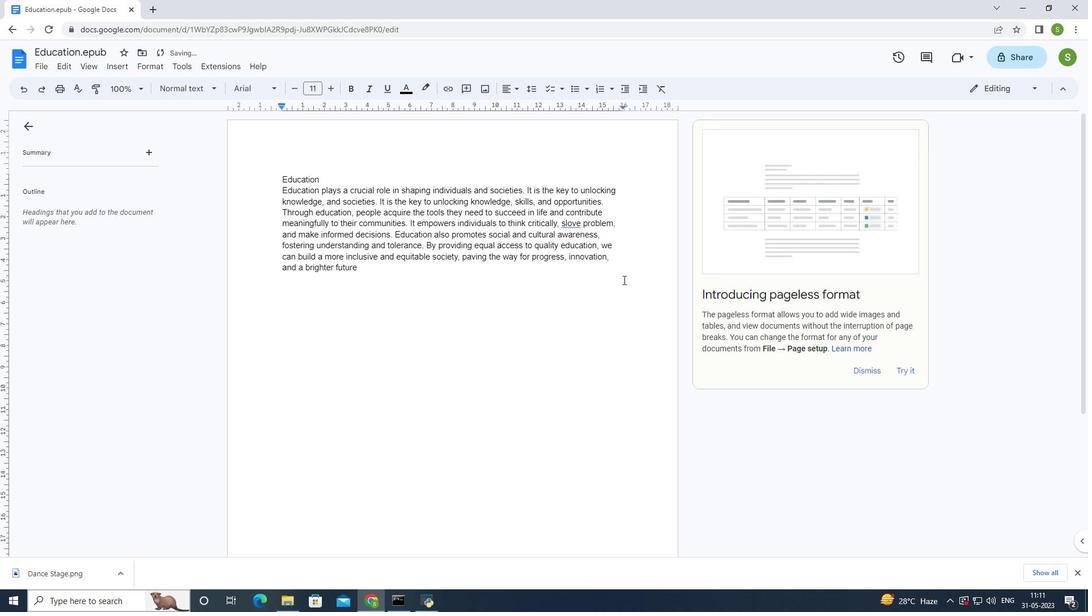 
Action: Mouse moved to (575, 225)
Screenshot: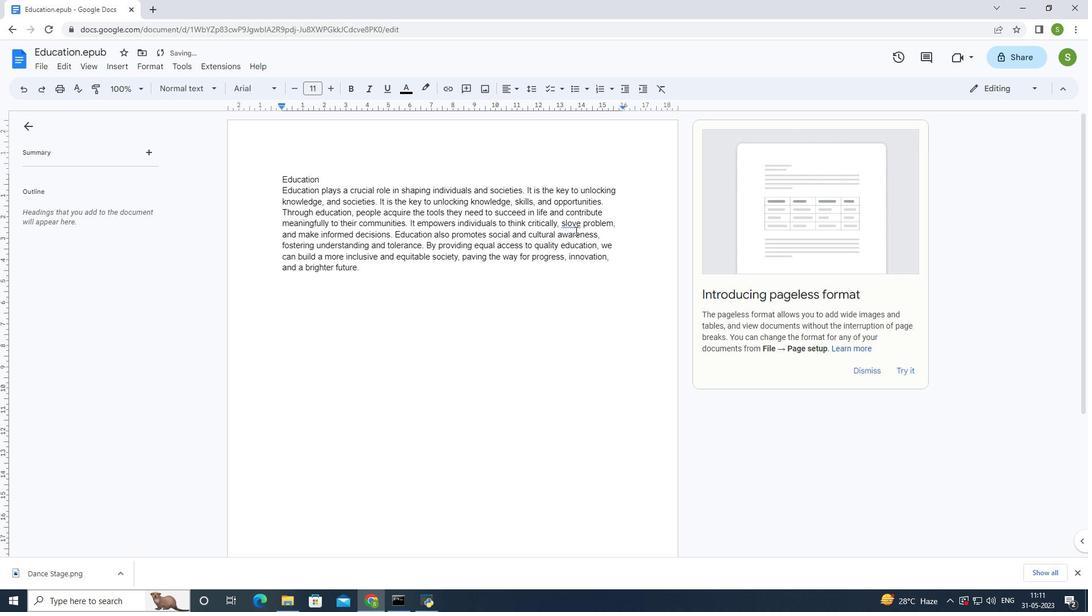 
Action: Mouse pressed left at (575, 225)
Screenshot: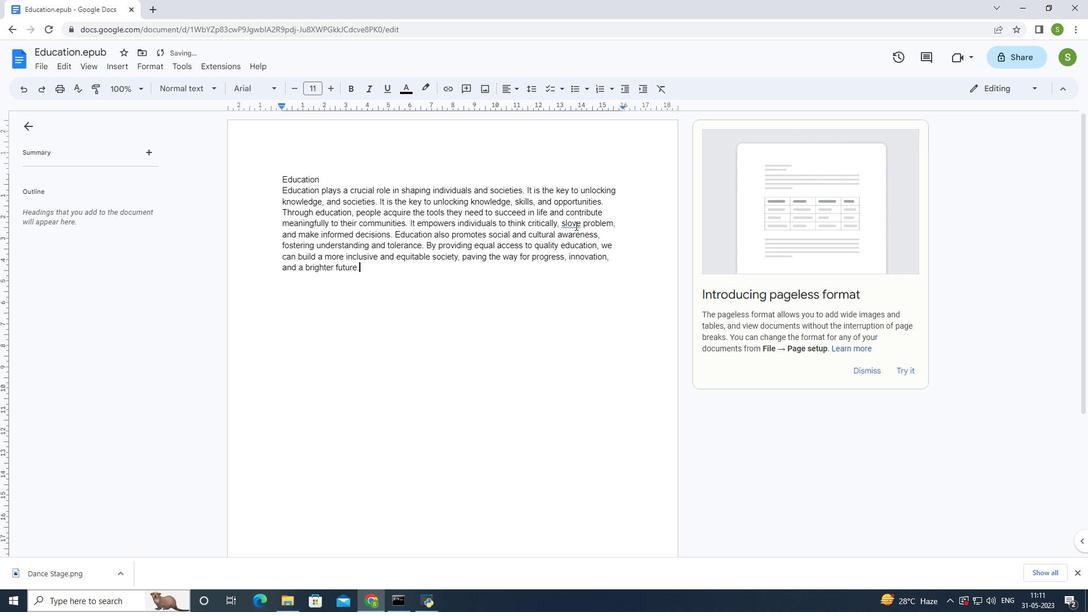 
Action: Mouse moved to (572, 223)
Screenshot: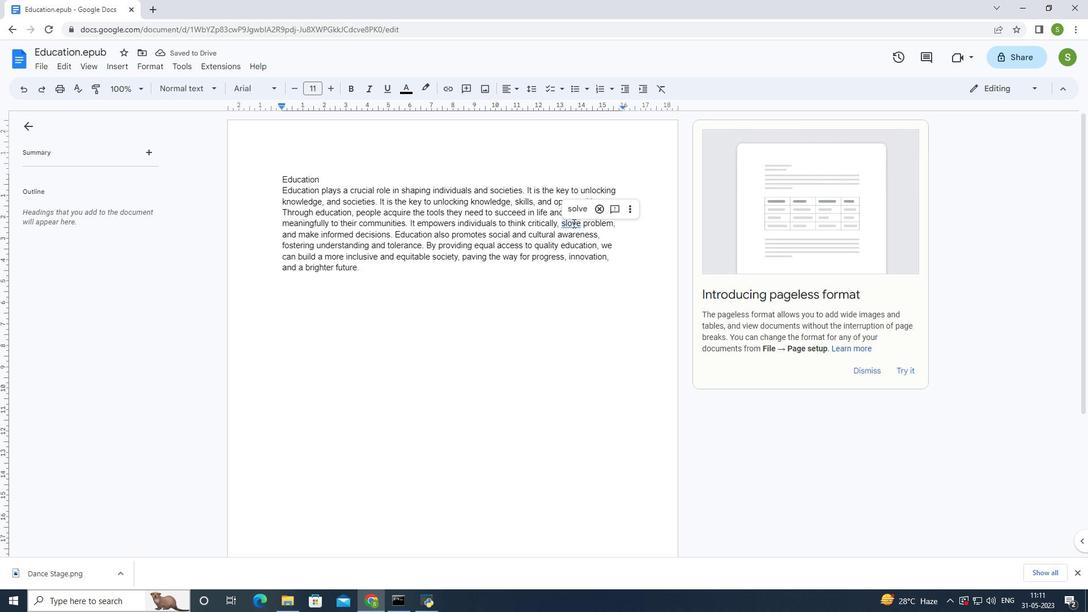 
Action: Mouse pressed left at (572, 223)
Screenshot: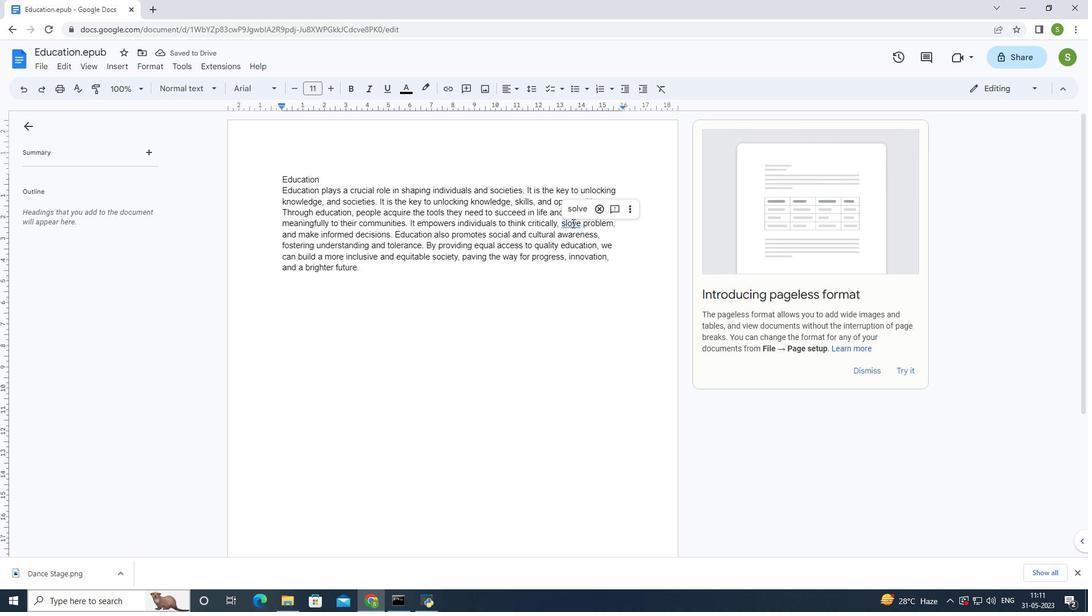 
Action: Mouse moved to (592, 233)
Screenshot: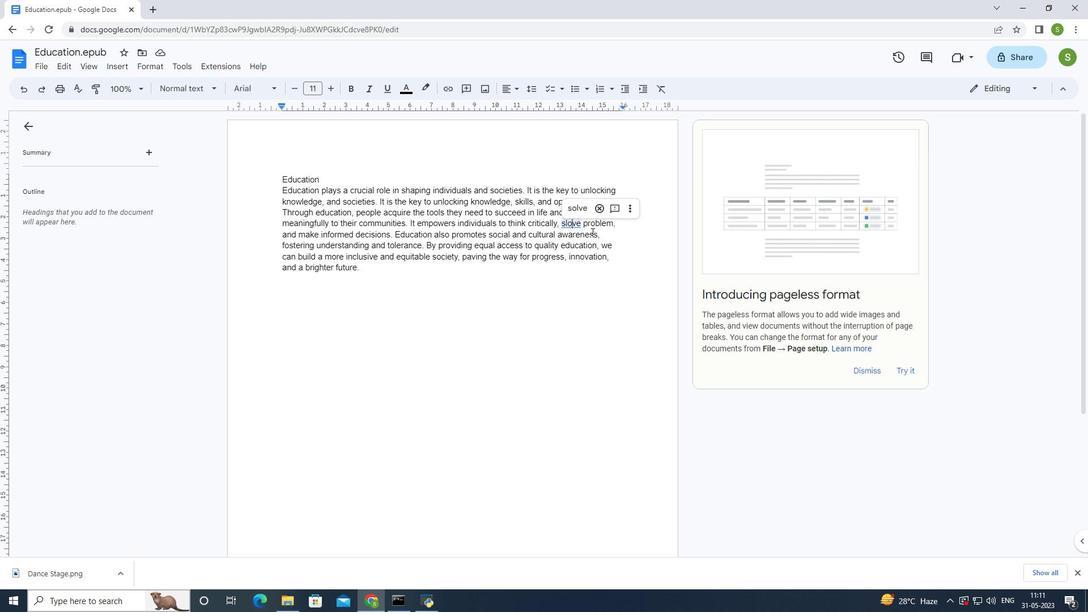 
Action: Key pressed <Key.backspace><Key.backspace>ol
Screenshot: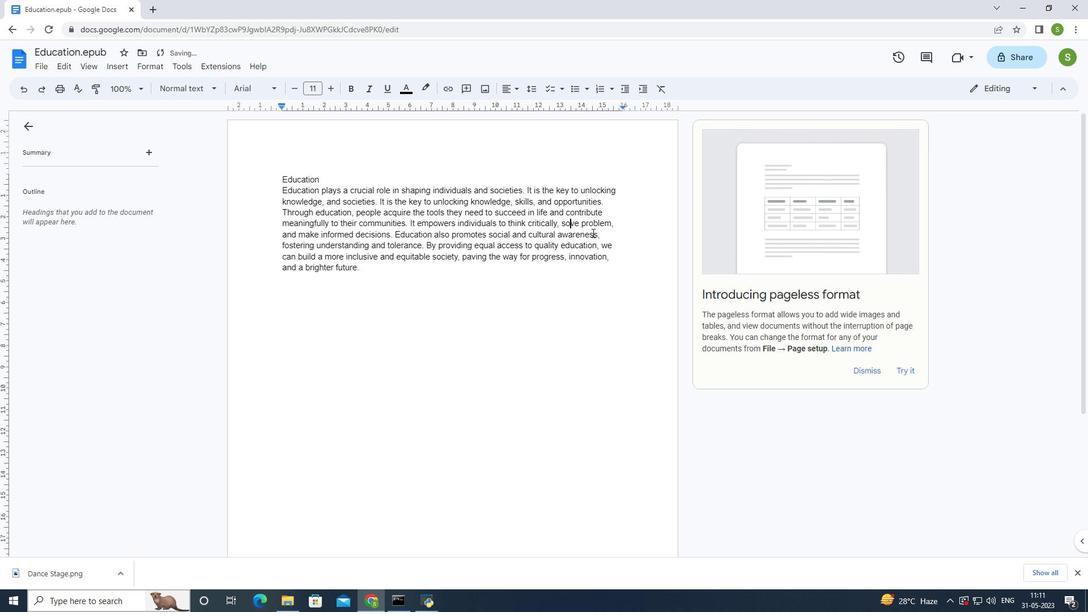 
Action: Mouse moved to (598, 224)
Screenshot: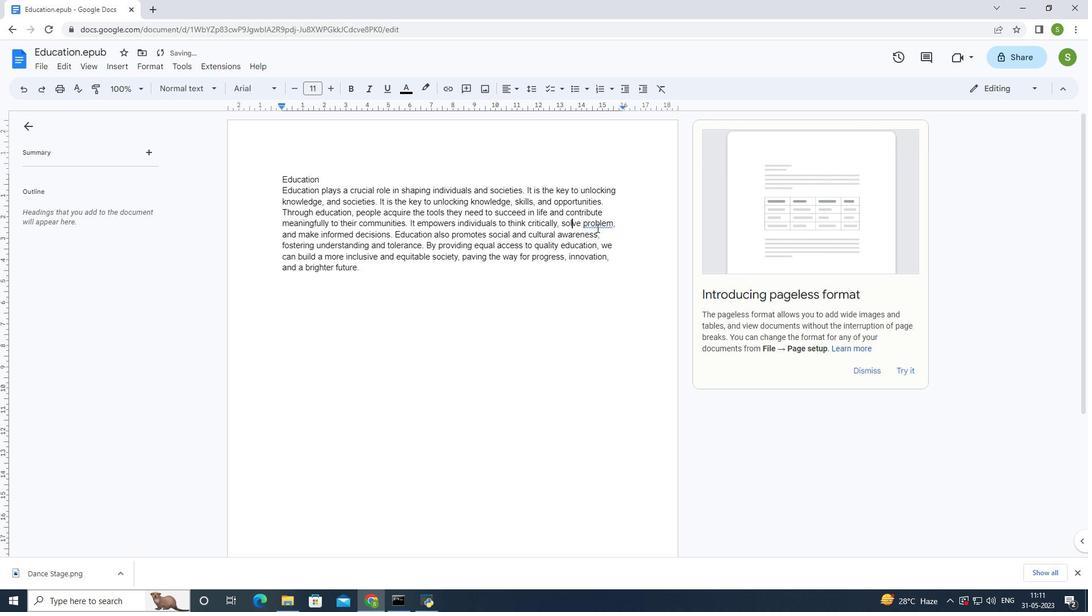 
Action: Mouse pressed left at (598, 224)
Screenshot: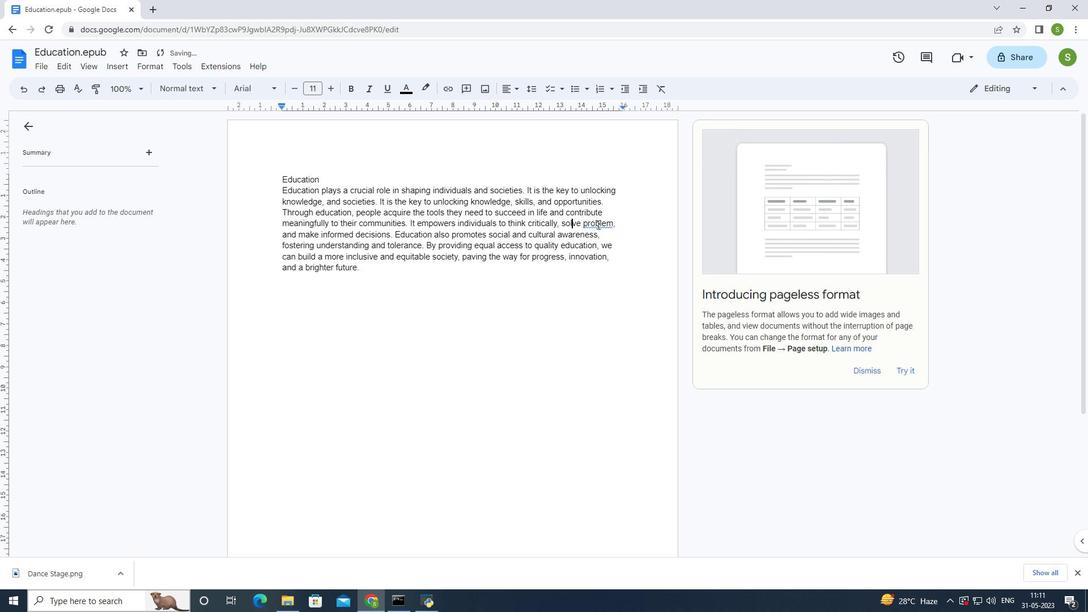 
Action: Mouse moved to (599, 211)
Screenshot: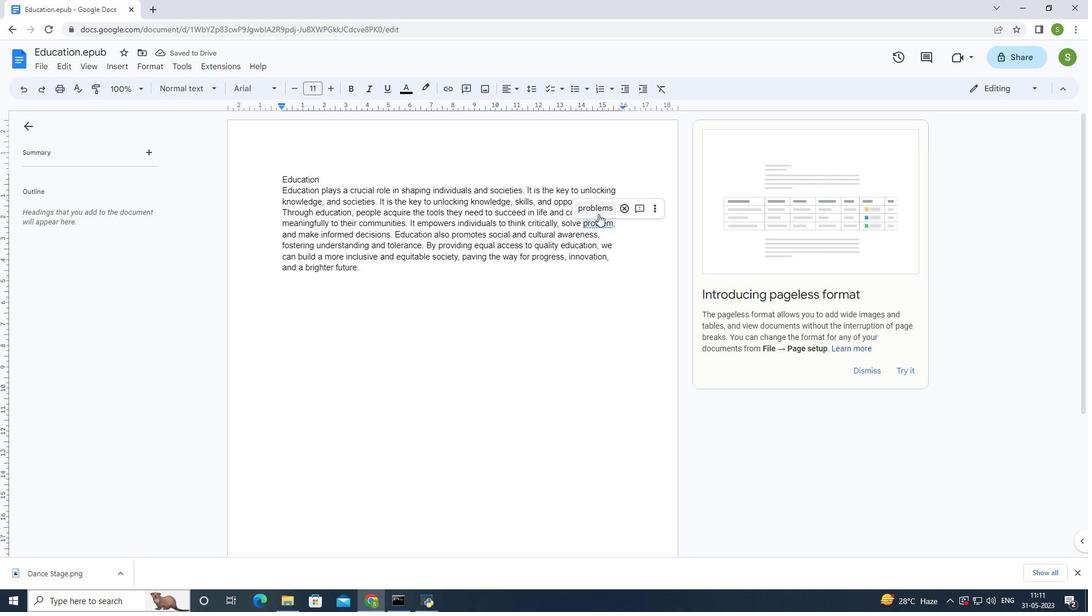 
Action: Mouse pressed left at (599, 211)
Screenshot: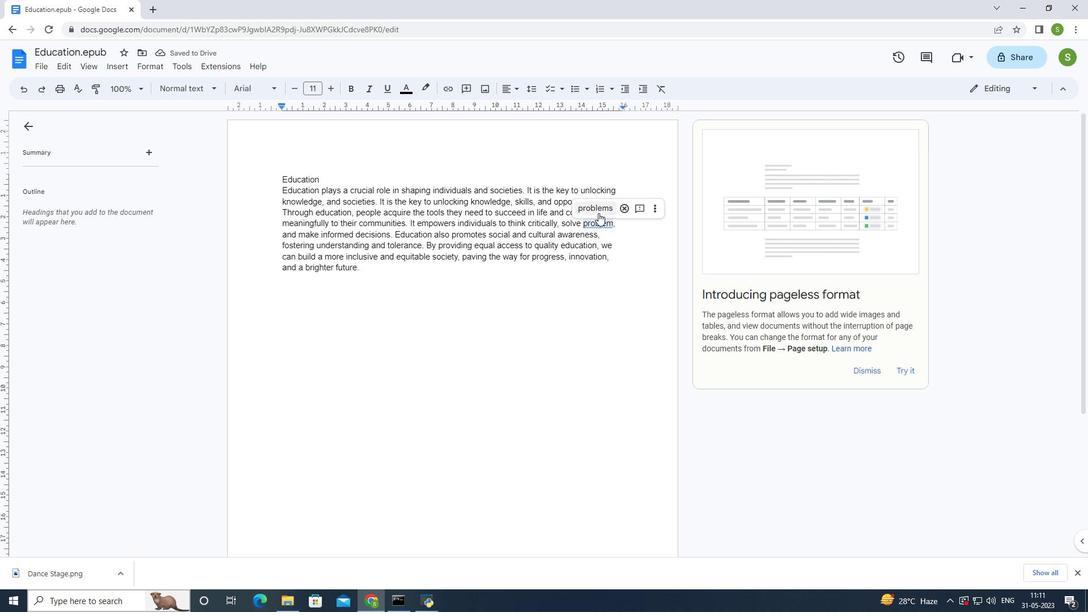 
Action: Mouse moved to (280, 187)
Screenshot: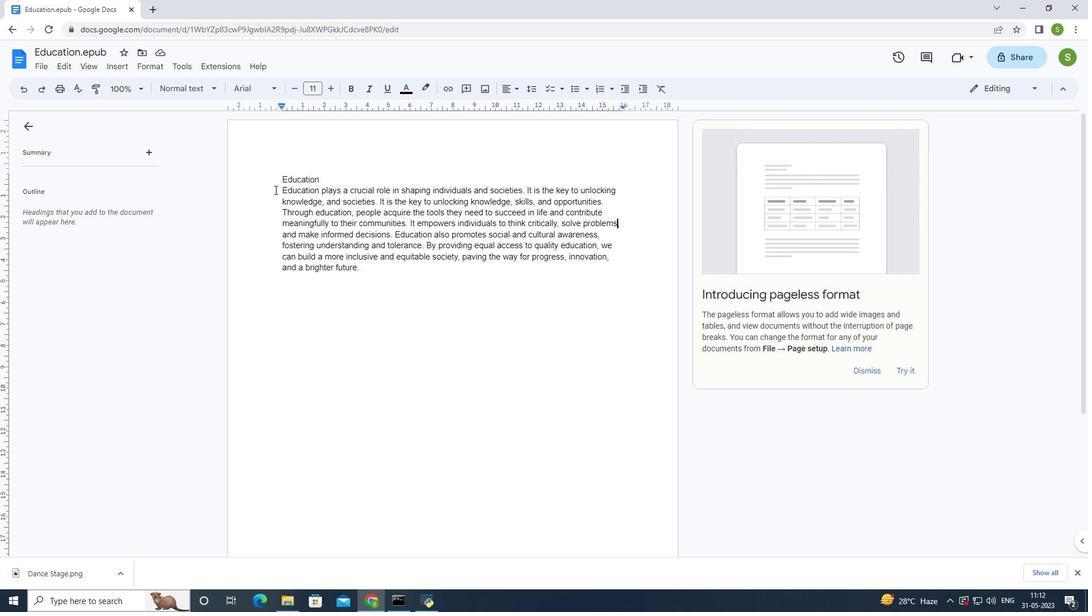 
Action: Mouse pressed left at (280, 187)
Screenshot: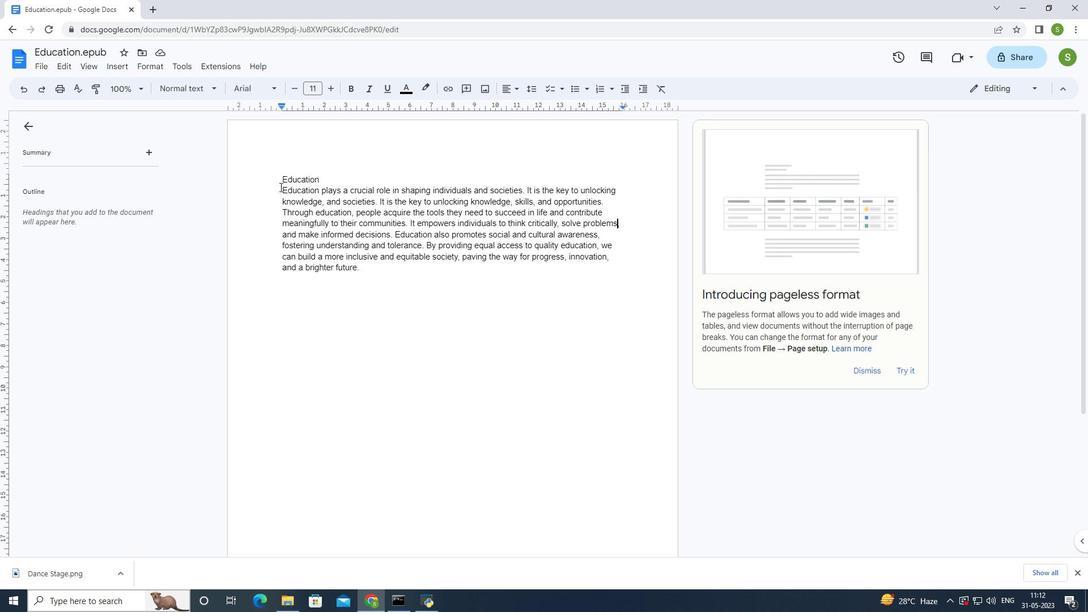 
Action: Mouse moved to (326, 87)
Screenshot: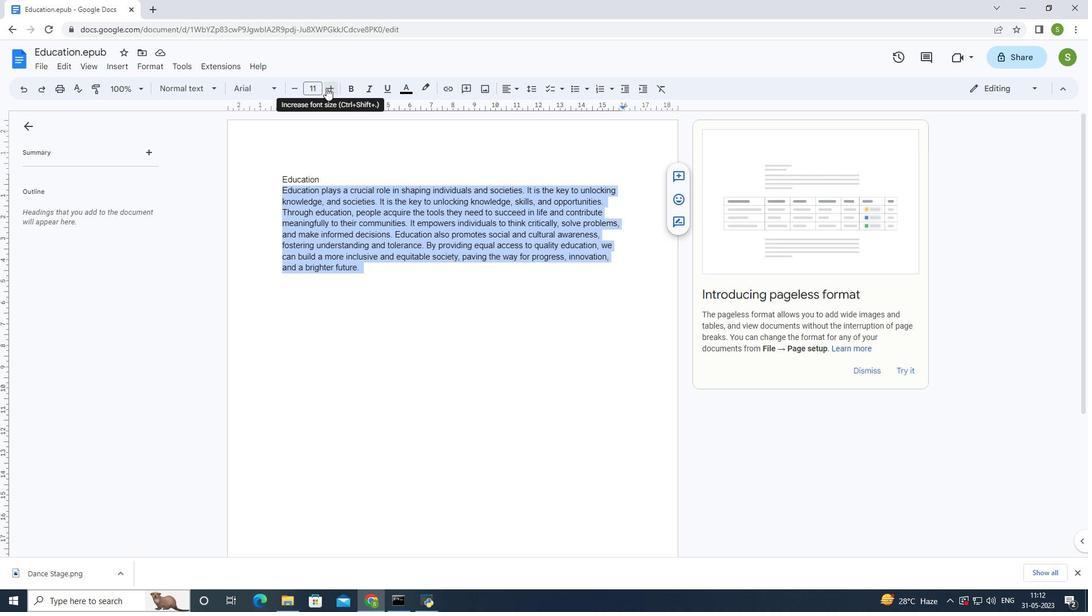 
Action: Mouse pressed left at (326, 87)
Screenshot: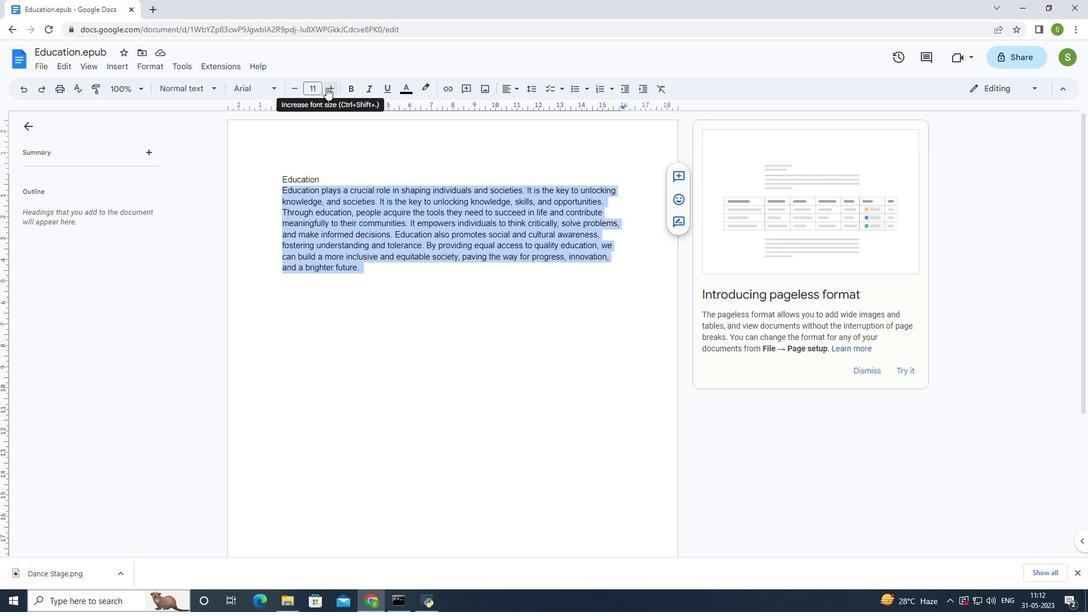 
Action: Mouse pressed left at (326, 87)
Screenshot: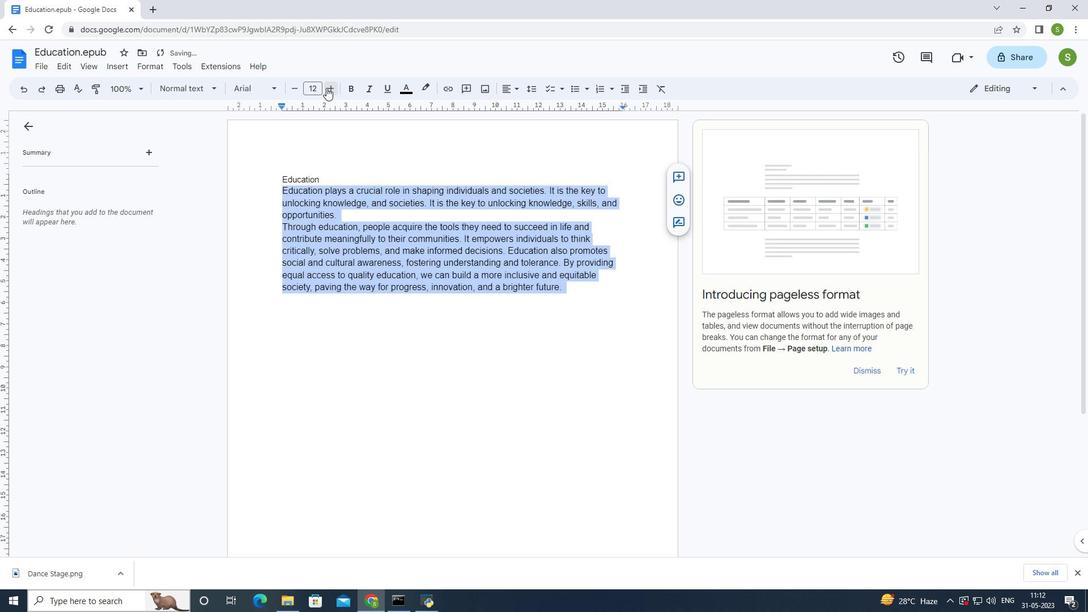 
Action: Mouse pressed left at (326, 87)
Screenshot: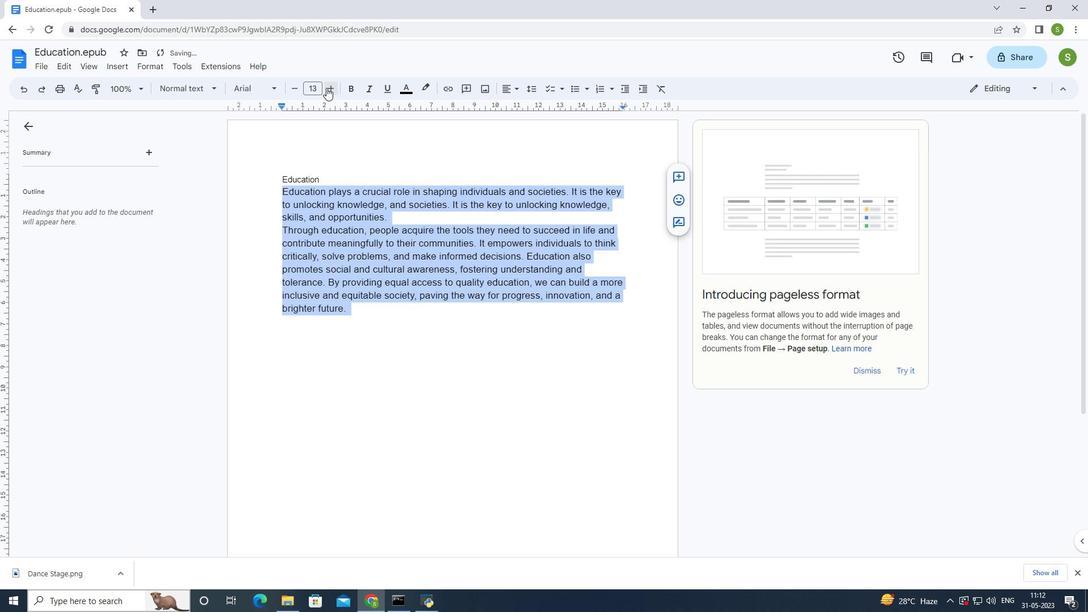 
Action: Mouse moved to (364, 385)
Screenshot: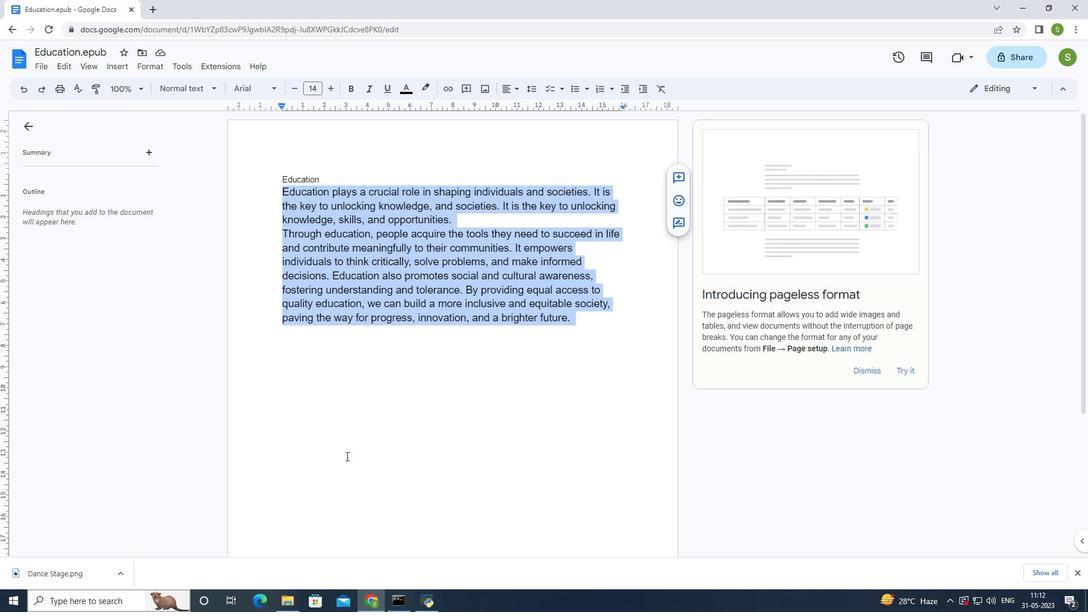 
Action: Mouse pressed left at (364, 385)
Screenshot: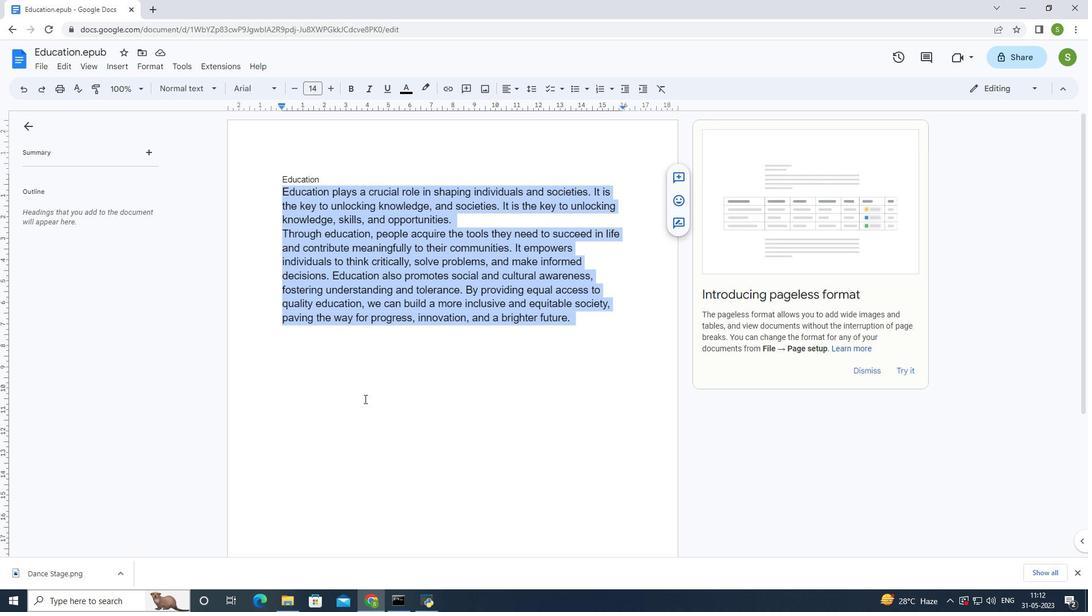 
Action: Mouse moved to (280, 175)
Screenshot: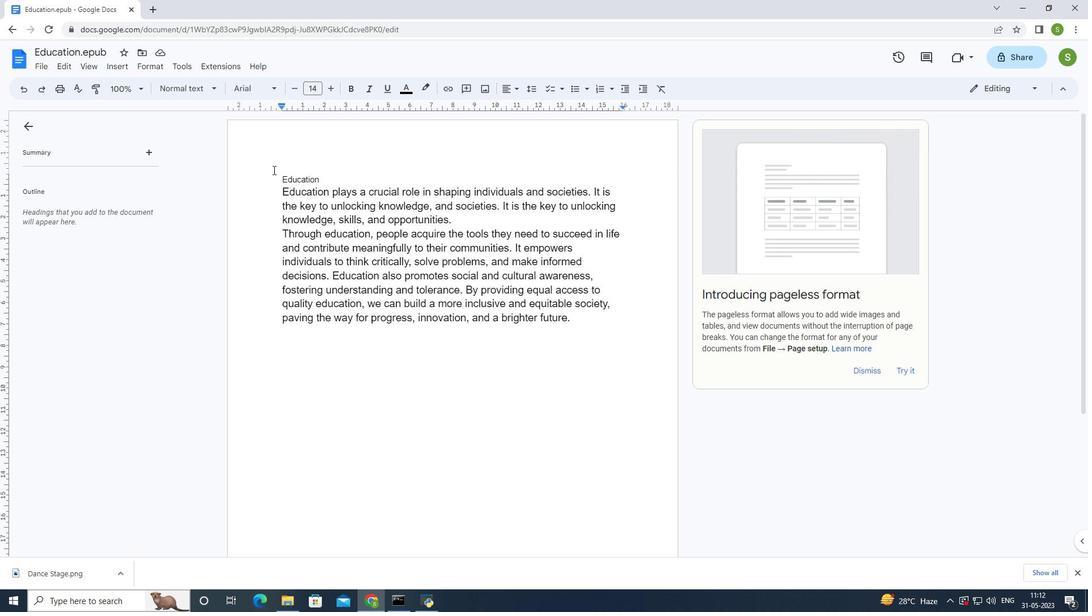 
Action: Mouse pressed left at (280, 175)
Screenshot: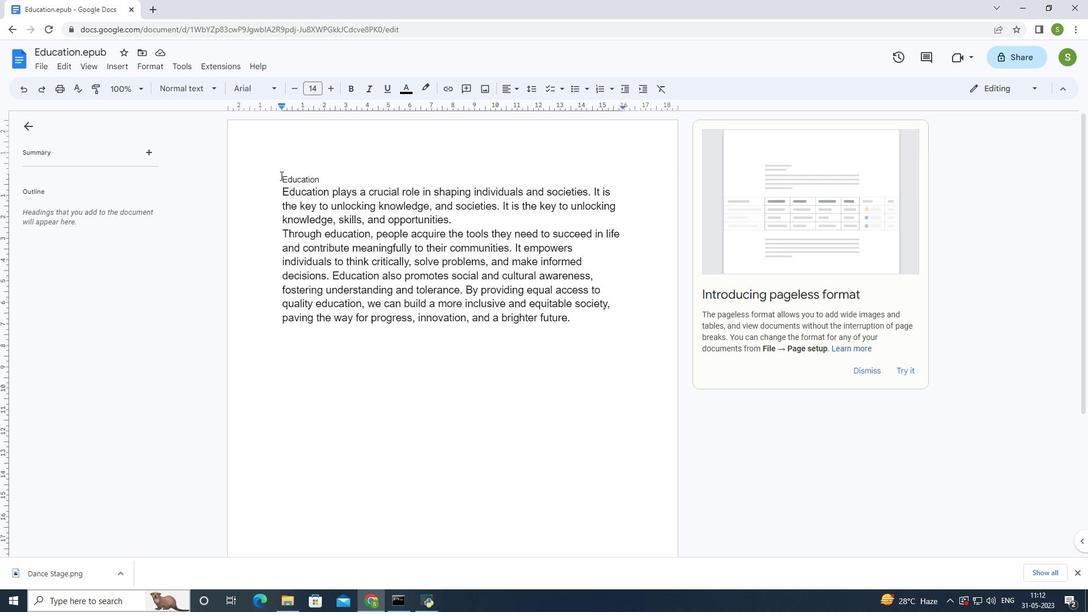 
Action: Mouse moved to (252, 89)
Screenshot: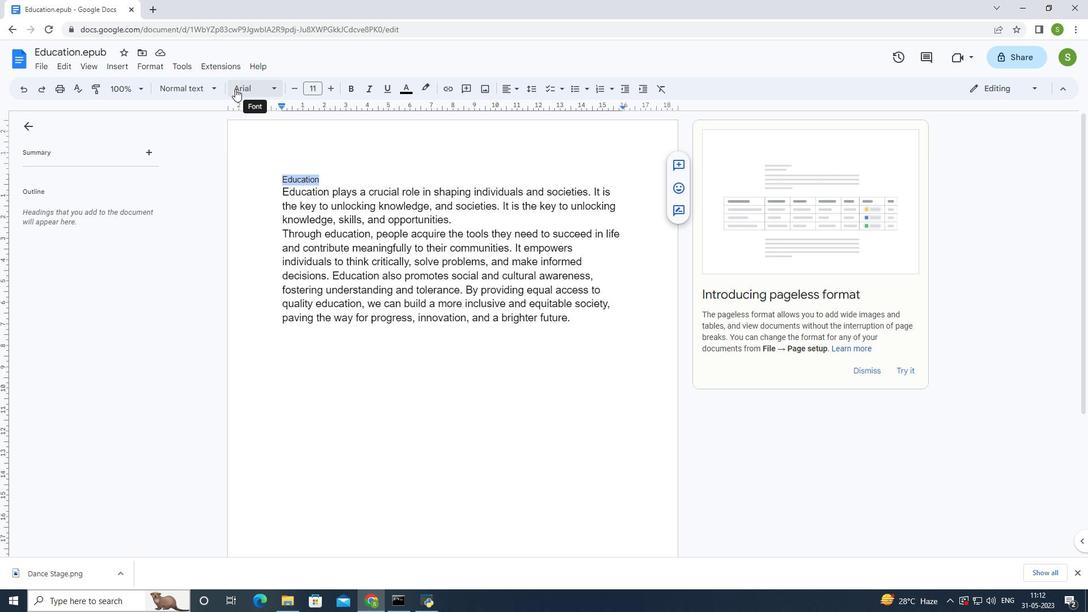 
Action: Mouse pressed left at (252, 89)
Screenshot: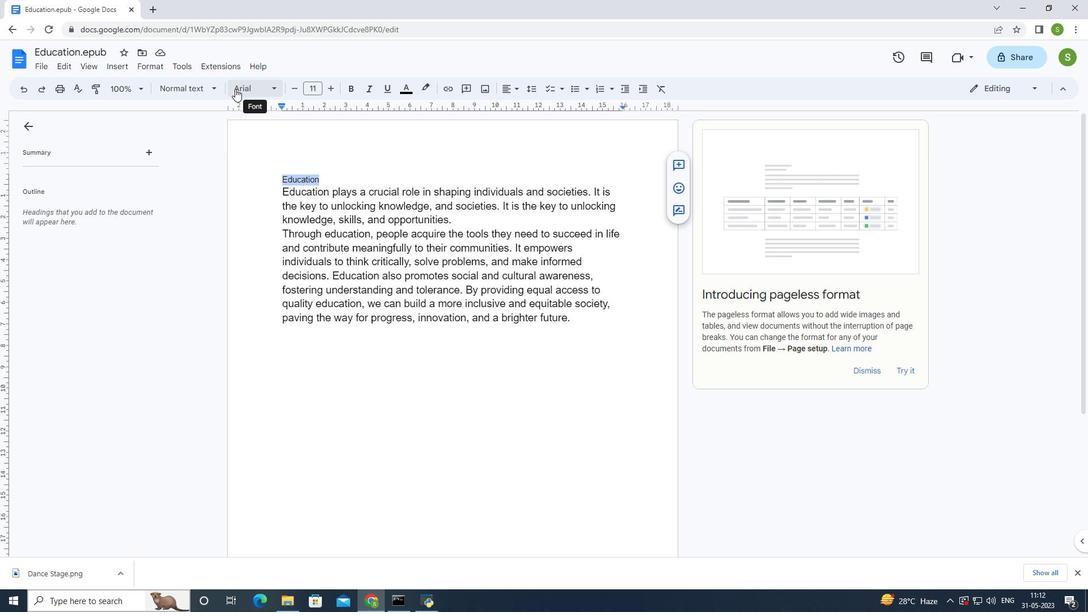 
Action: Mouse moved to (269, 111)
Screenshot: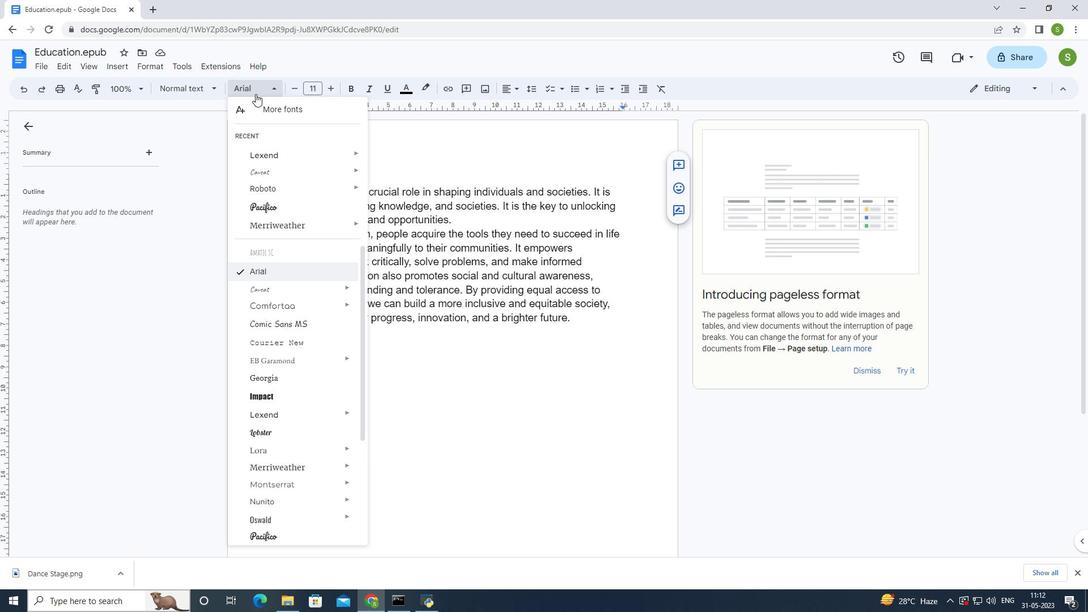 
Action: Mouse pressed left at (269, 111)
Screenshot: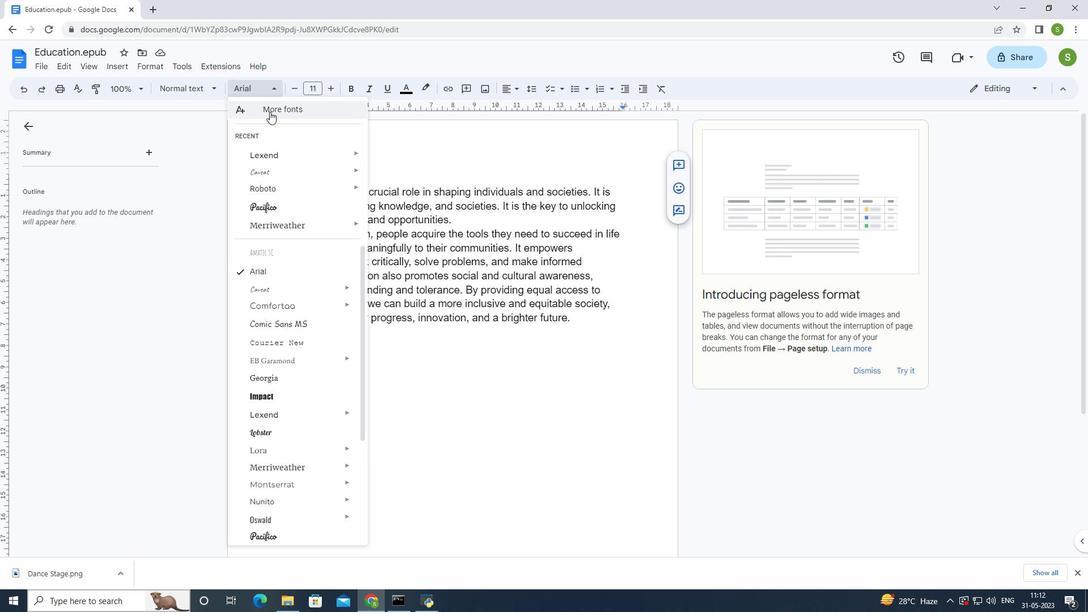 
Action: Mouse moved to (349, 169)
Screenshot: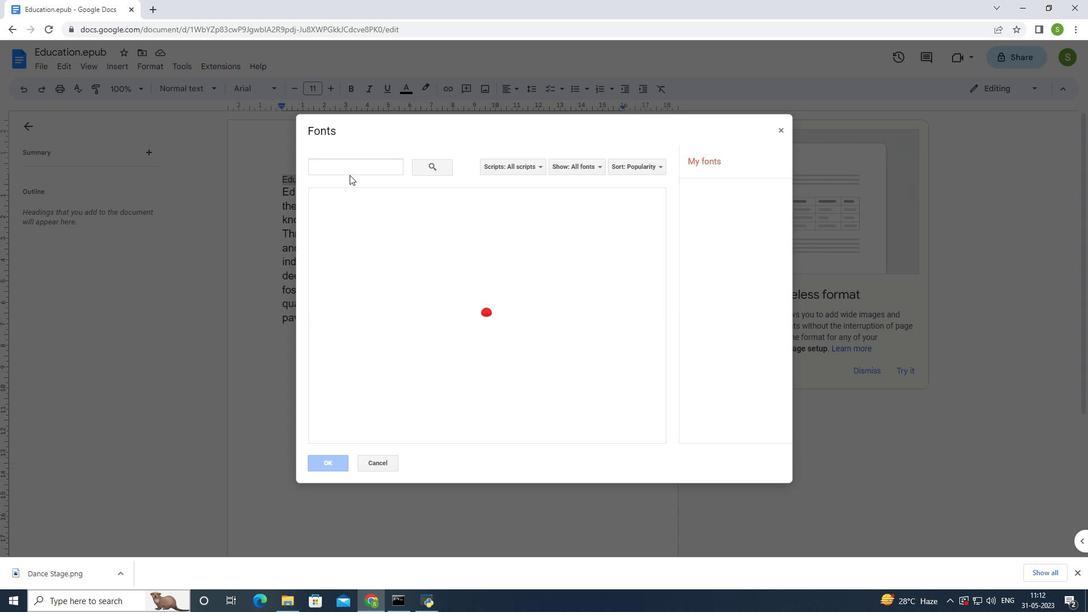
Action: Mouse pressed left at (349, 169)
Screenshot: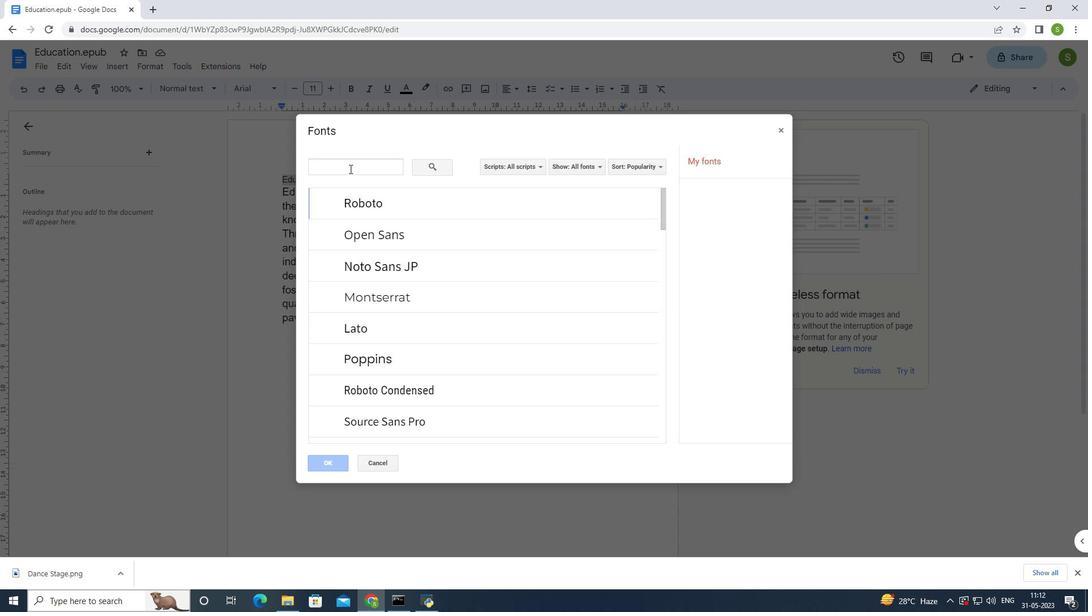 
Action: Mouse moved to (349, 174)
Screenshot: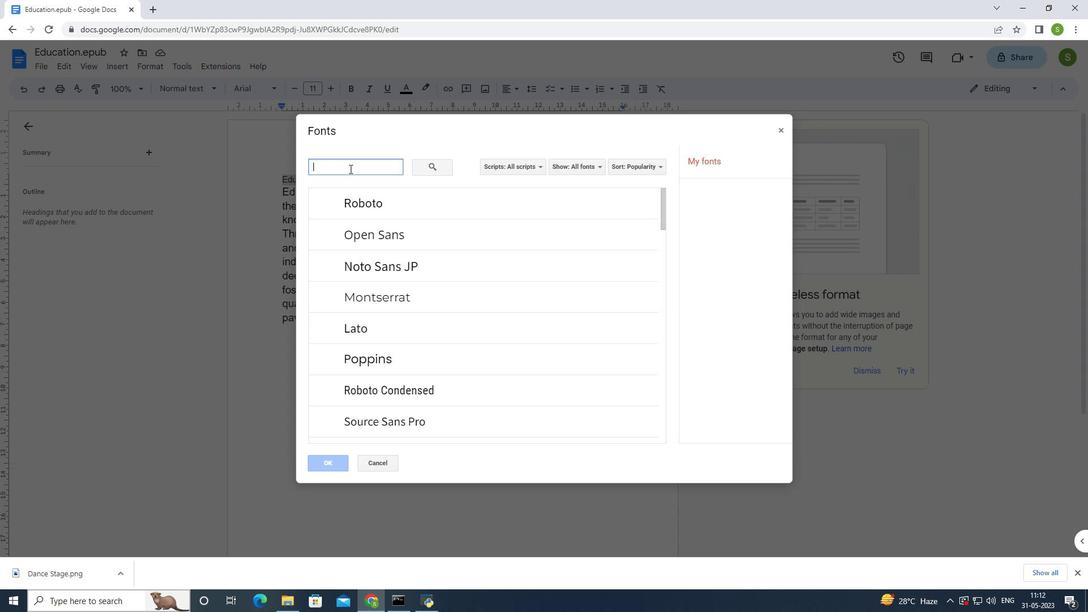 
Action: Key pressed <Key.shift>T
Screenshot: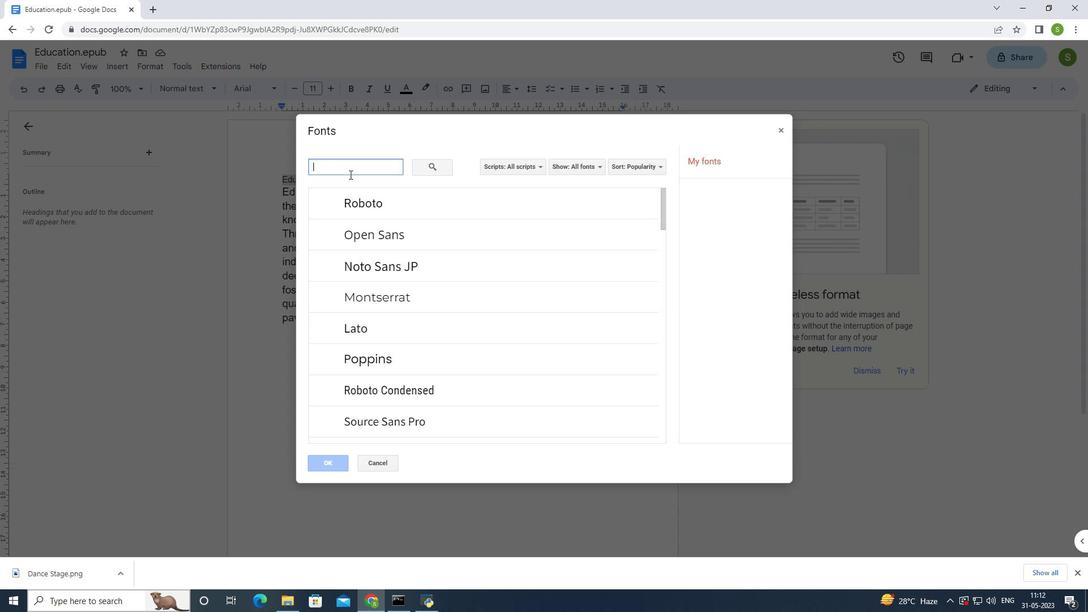 
Action: Mouse moved to (349, 175)
Screenshot: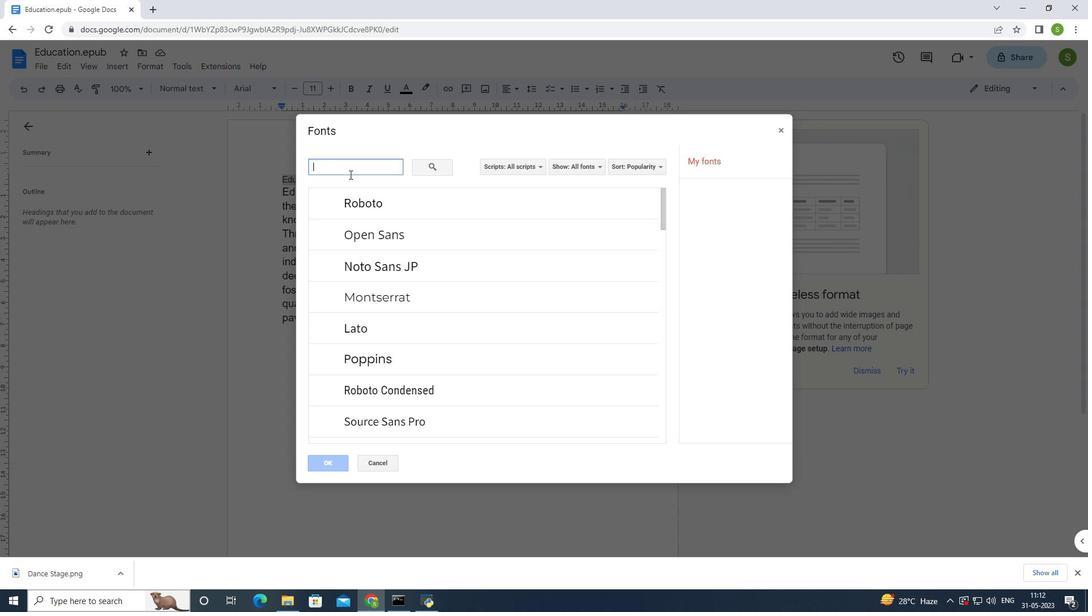 
Action: Key pressed ahoma
Screenshot: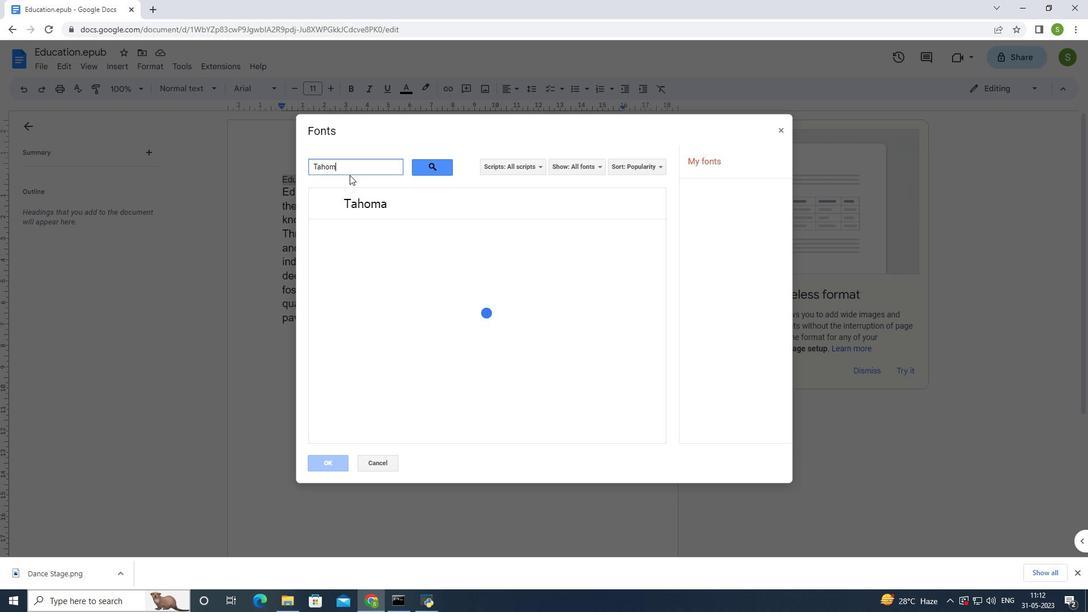 
Action: Mouse moved to (343, 206)
Screenshot: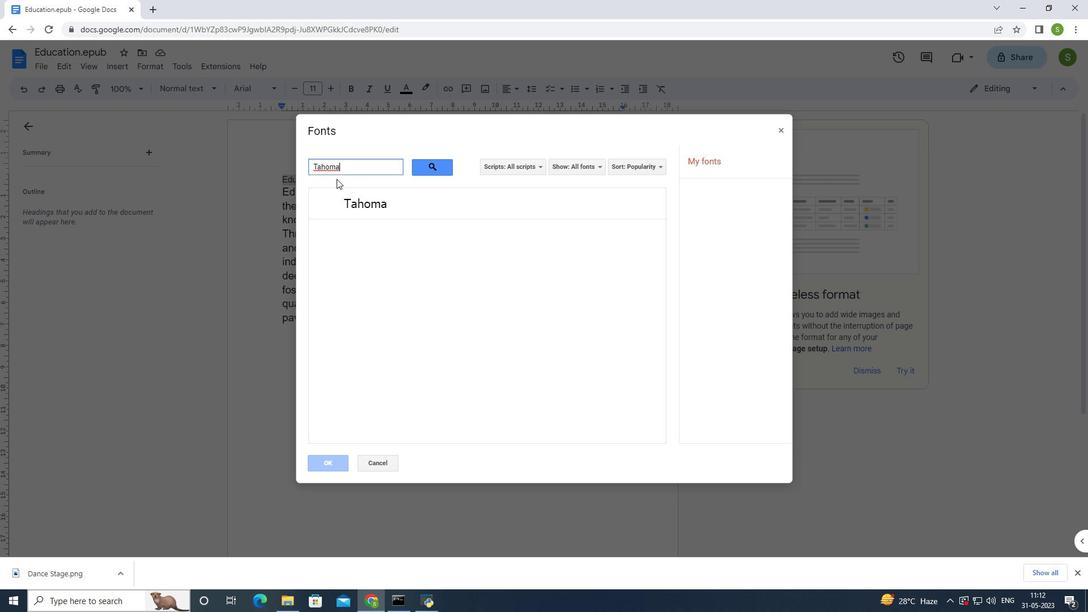 
Action: Mouse pressed left at (343, 206)
Screenshot: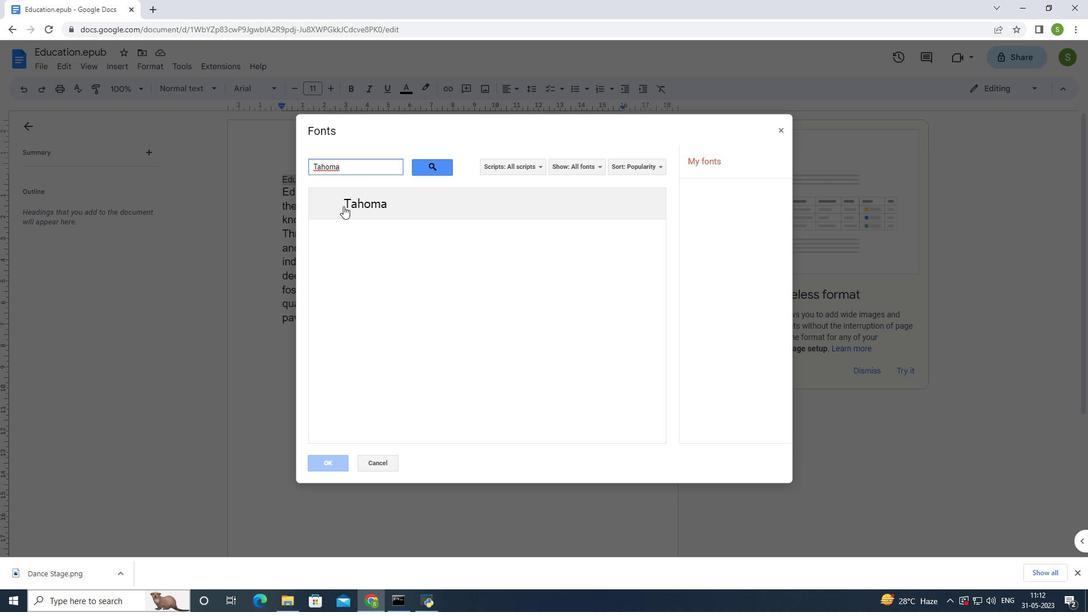 
Action: Mouse moved to (334, 457)
Screenshot: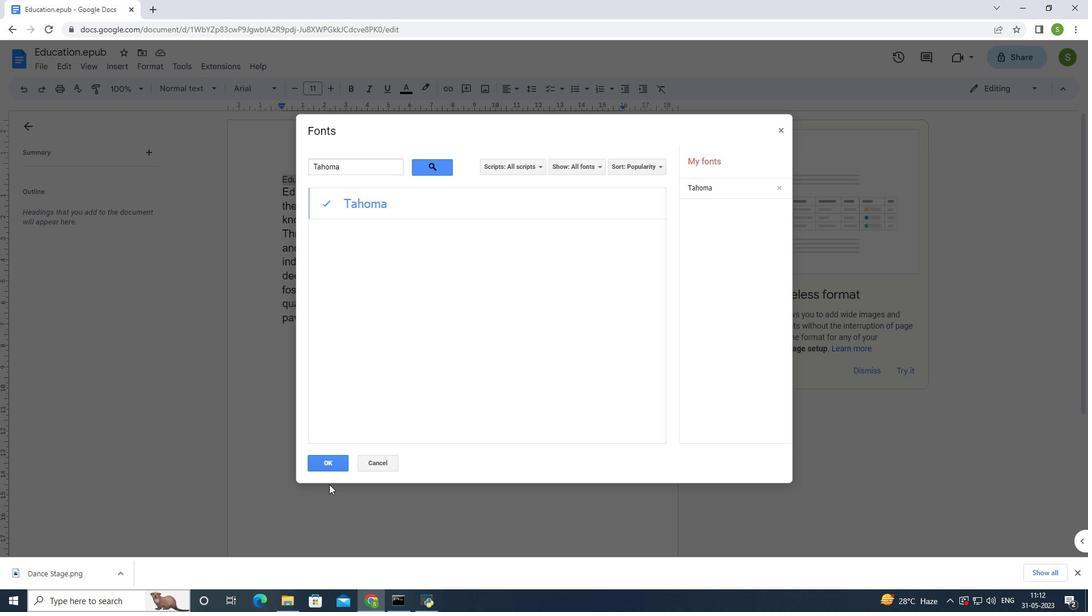 
Action: Mouse pressed left at (334, 457)
Screenshot: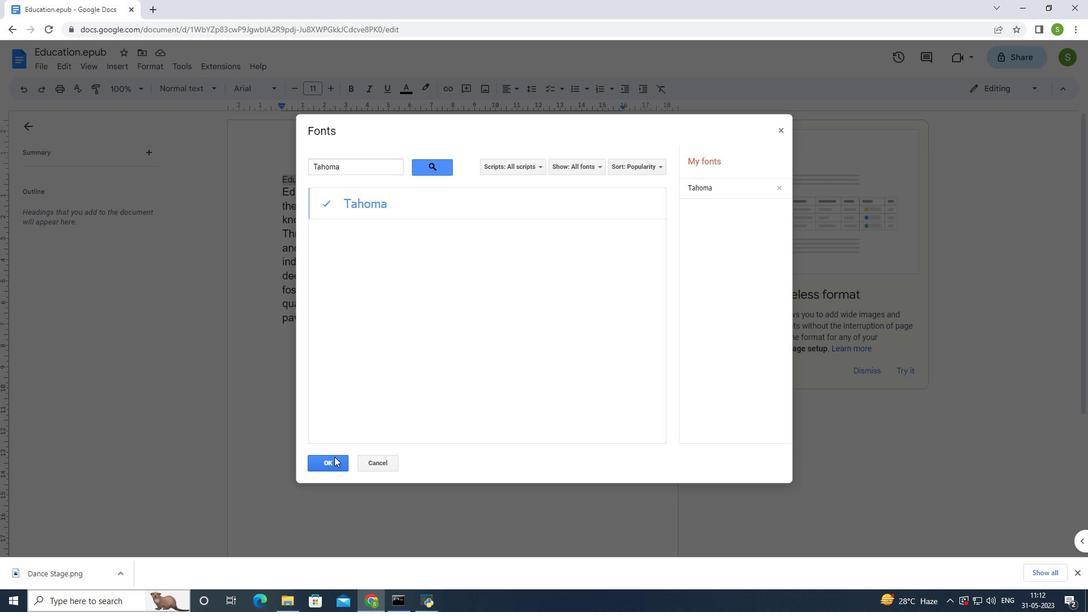 
Action: Mouse moved to (330, 89)
Screenshot: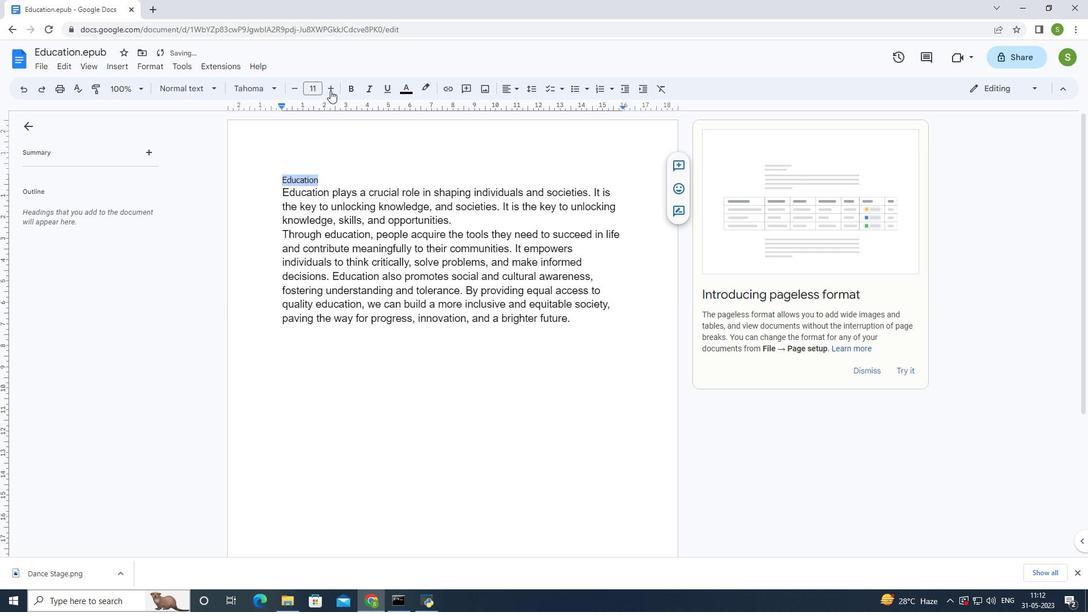 
Action: Mouse pressed left at (330, 89)
Screenshot: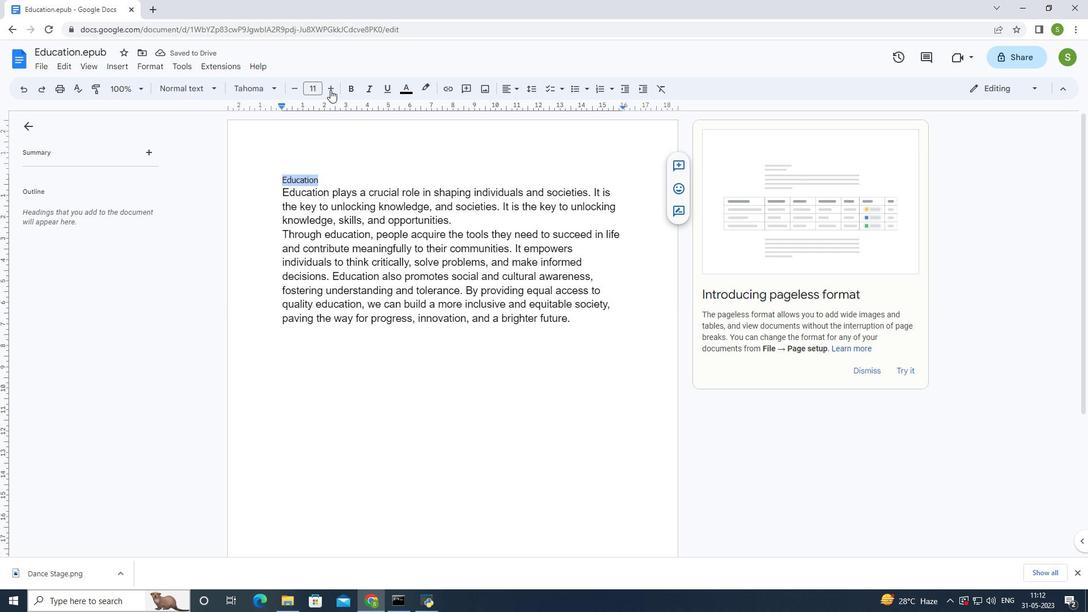
Action: Mouse pressed left at (330, 89)
Screenshot: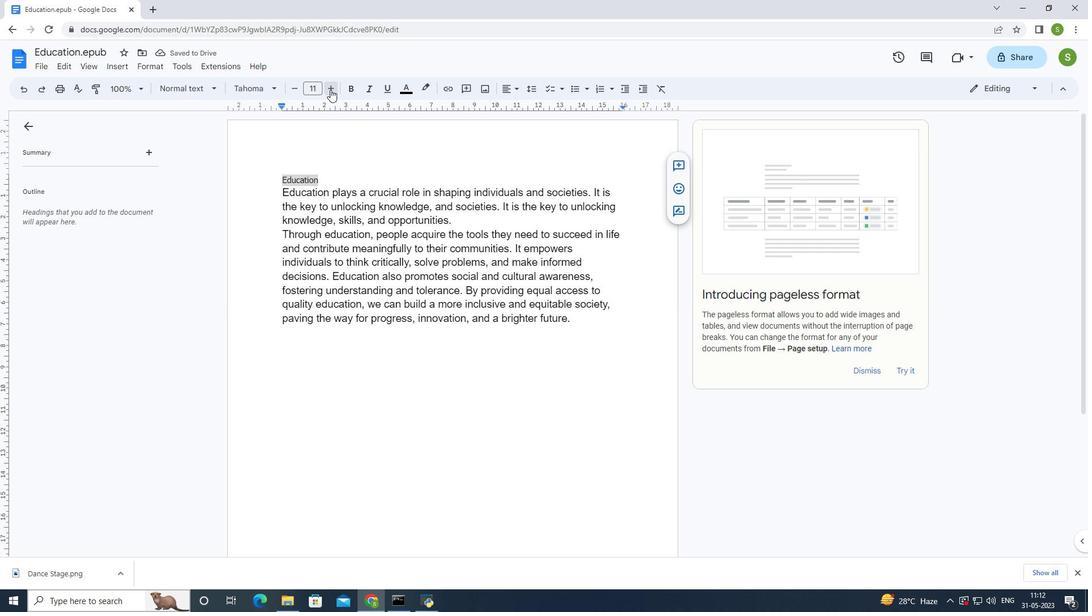 
Action: Mouse pressed left at (330, 89)
Screenshot: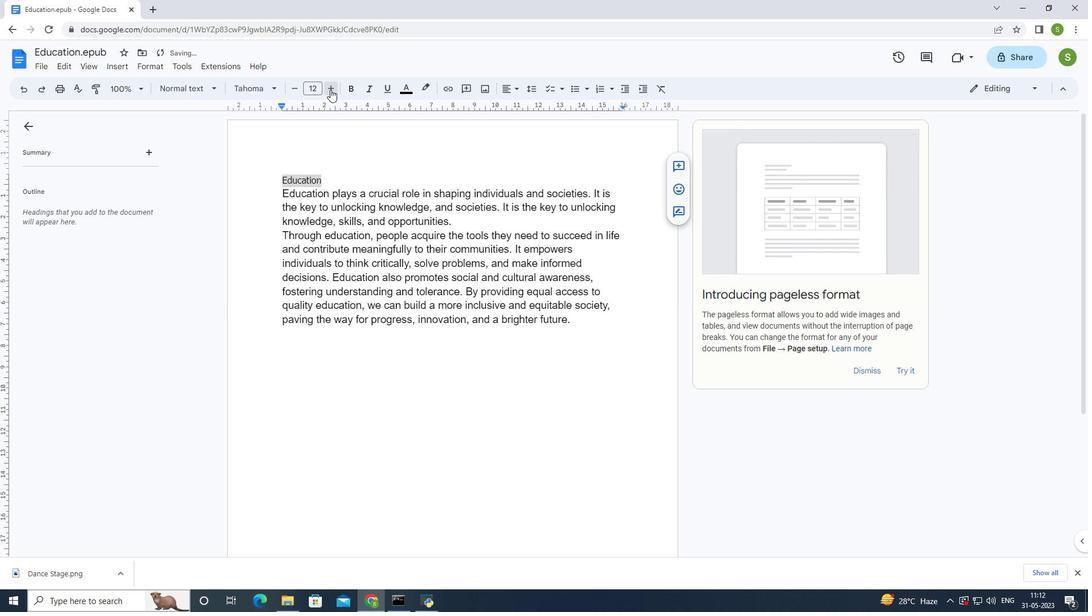 
Action: Mouse pressed left at (330, 89)
Screenshot: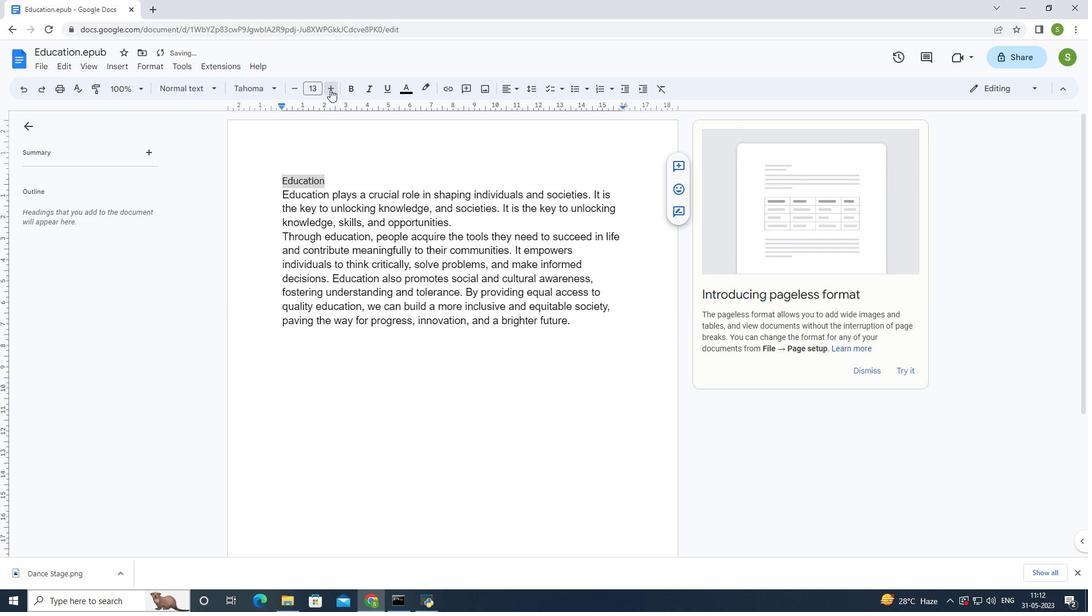 
Action: Mouse pressed left at (330, 89)
Screenshot: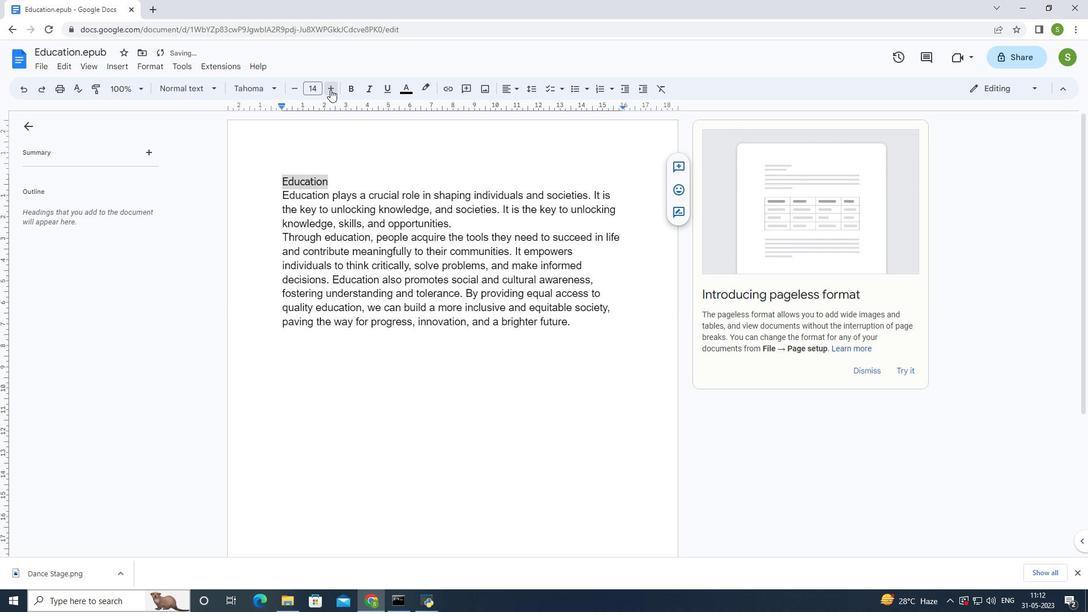 
Action: Mouse pressed left at (330, 89)
Screenshot: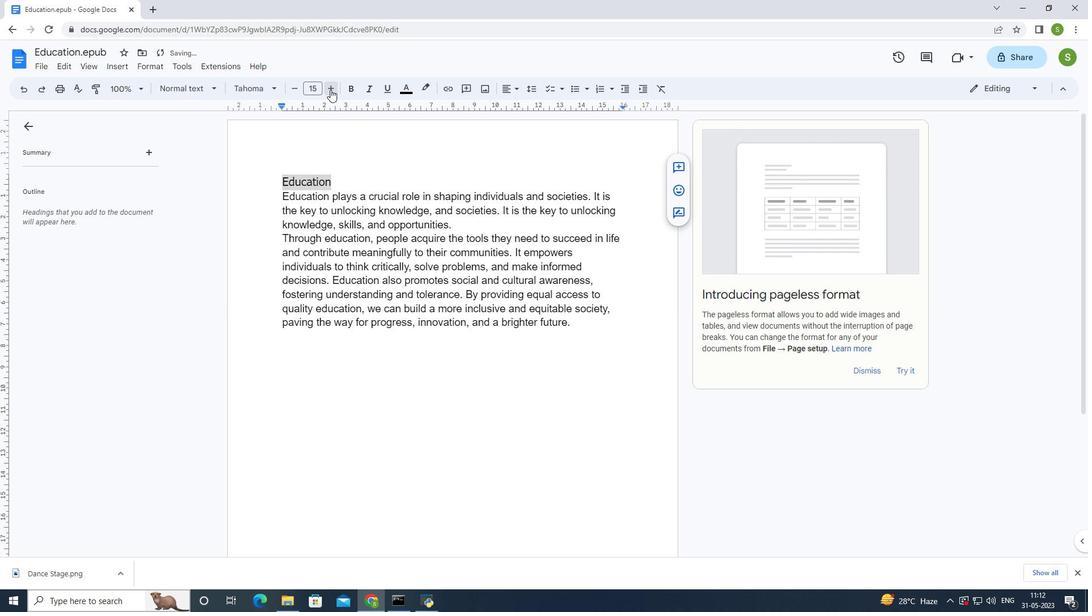 
Action: Mouse pressed left at (330, 89)
Screenshot: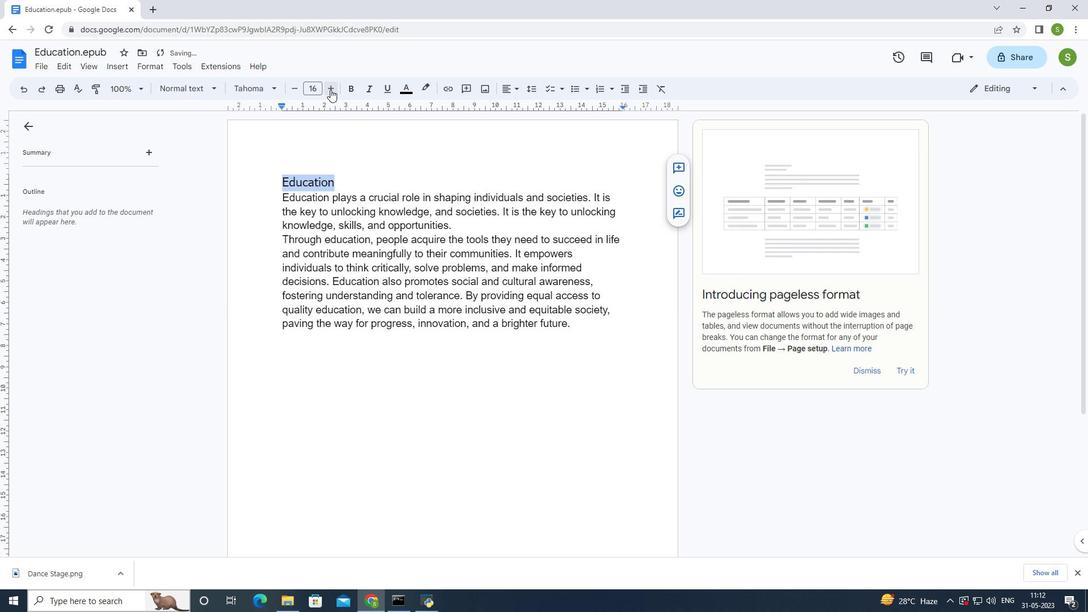 
Action: Mouse pressed left at (330, 89)
Screenshot: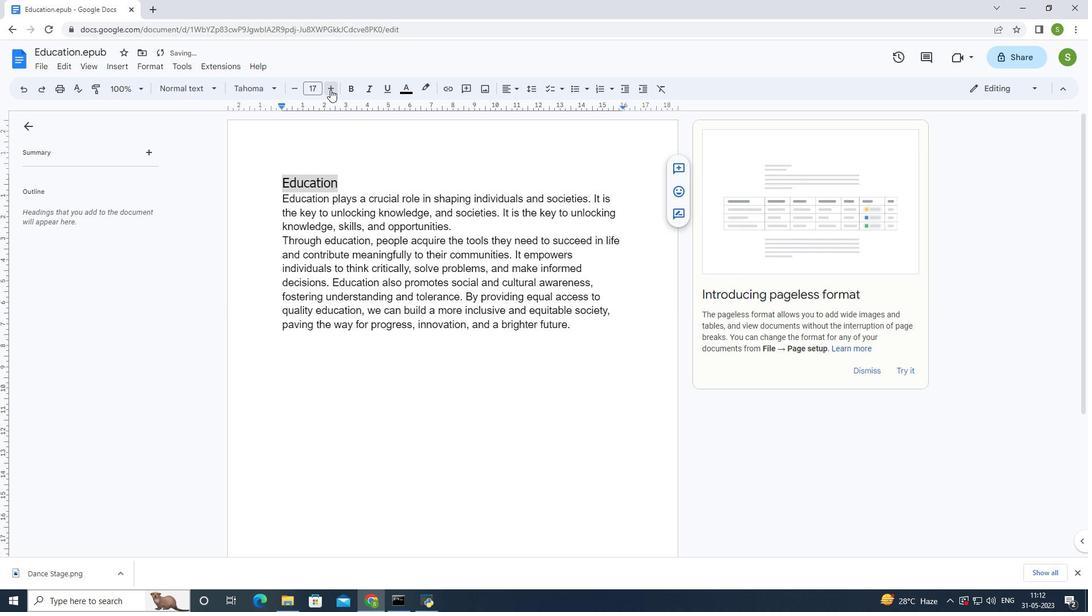 
Action: Mouse pressed left at (330, 89)
Screenshot: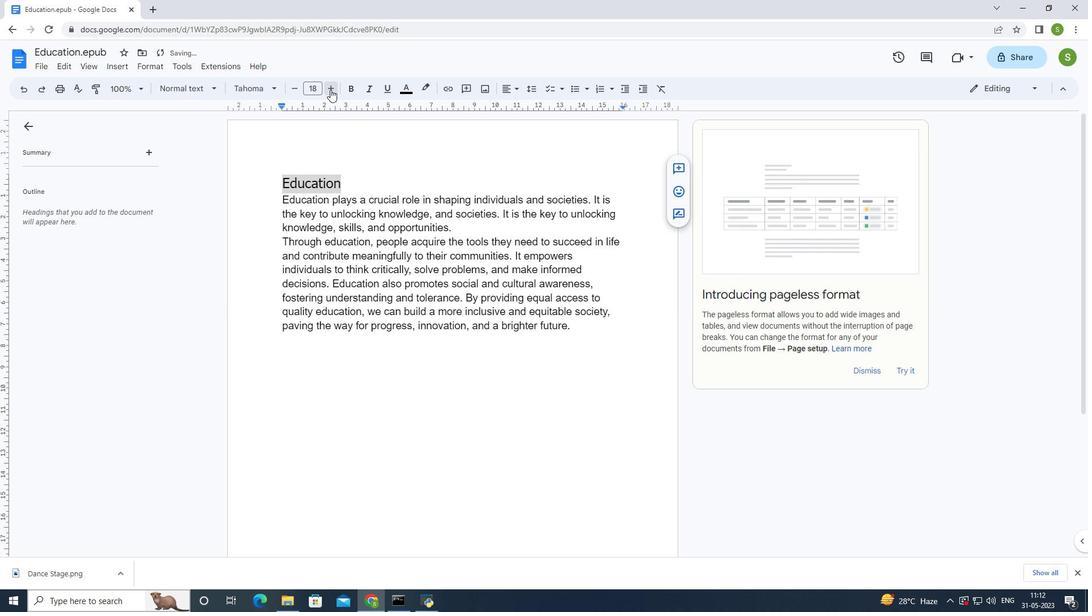 
Action: Mouse pressed left at (330, 89)
Screenshot: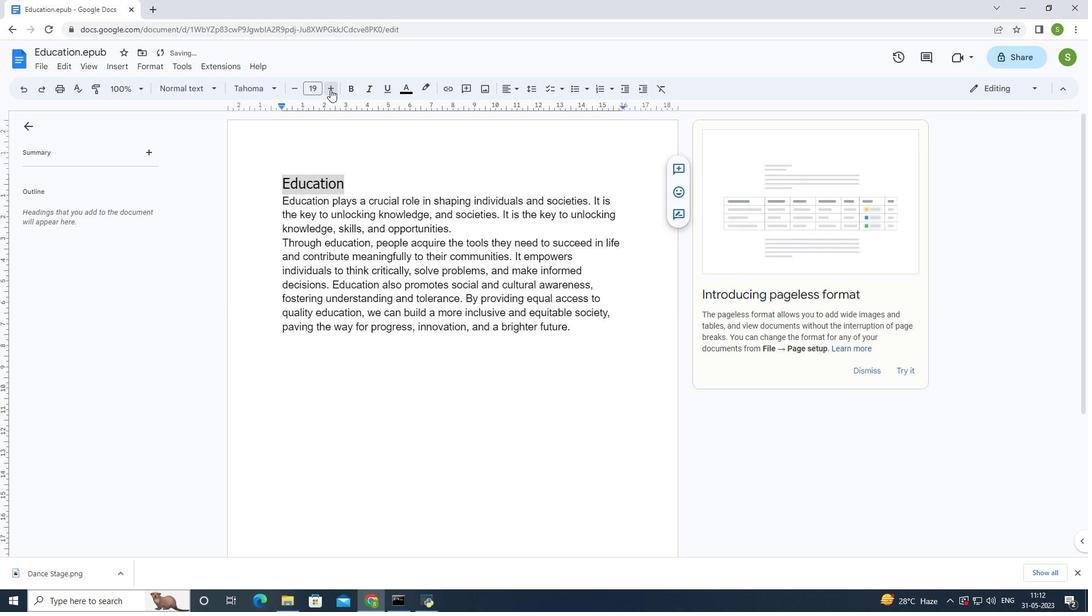 
Action: Mouse pressed left at (330, 89)
Screenshot: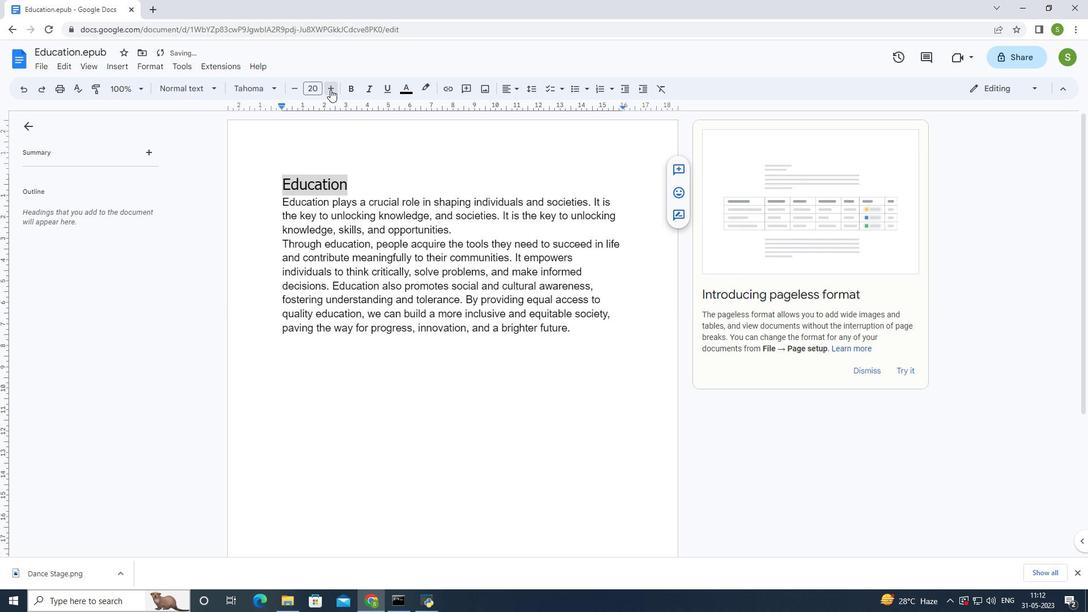 
Action: Mouse pressed left at (330, 89)
Screenshot: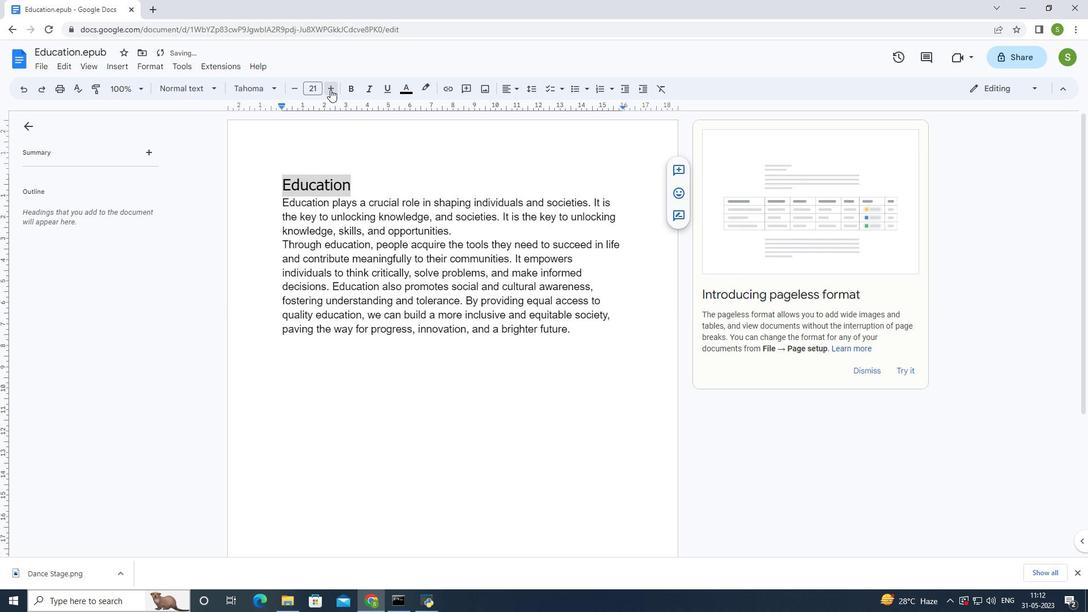 
Action: Mouse pressed left at (330, 89)
Screenshot: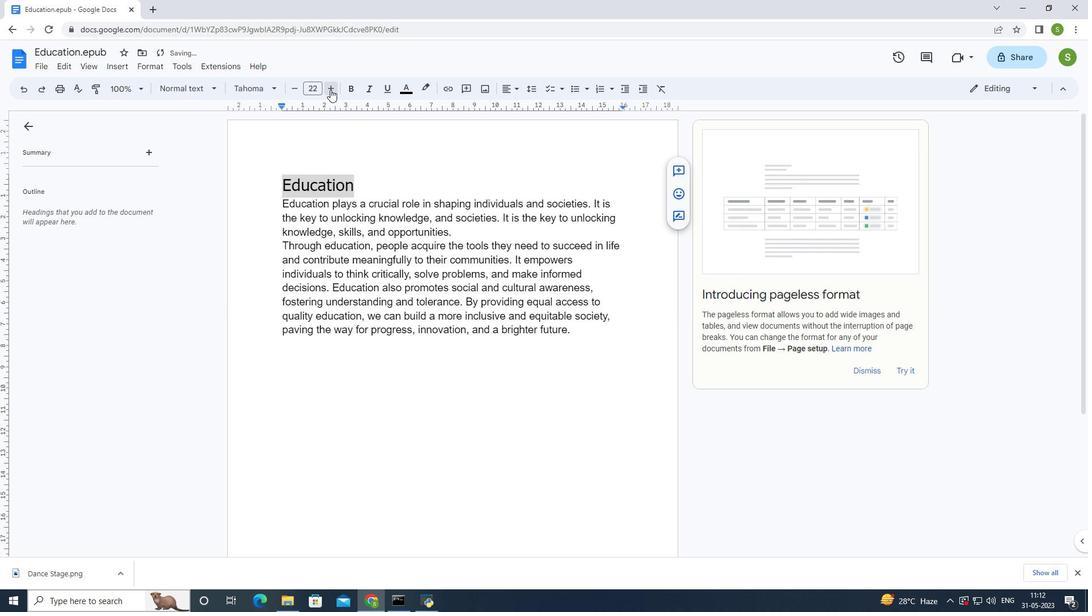 
Action: Mouse moved to (515, 91)
Screenshot: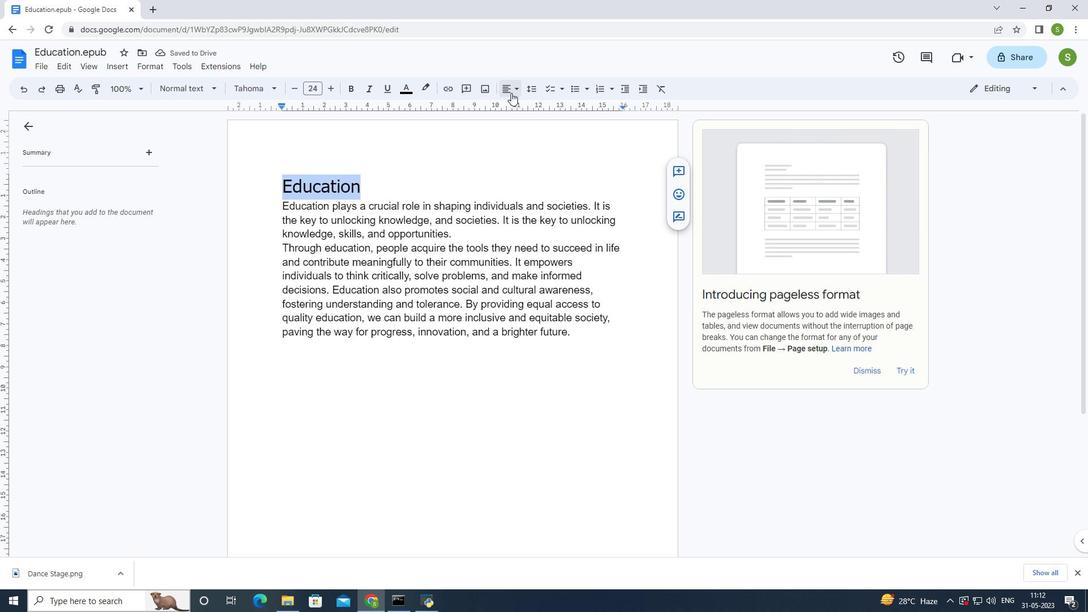 
Action: Mouse pressed left at (515, 91)
Screenshot: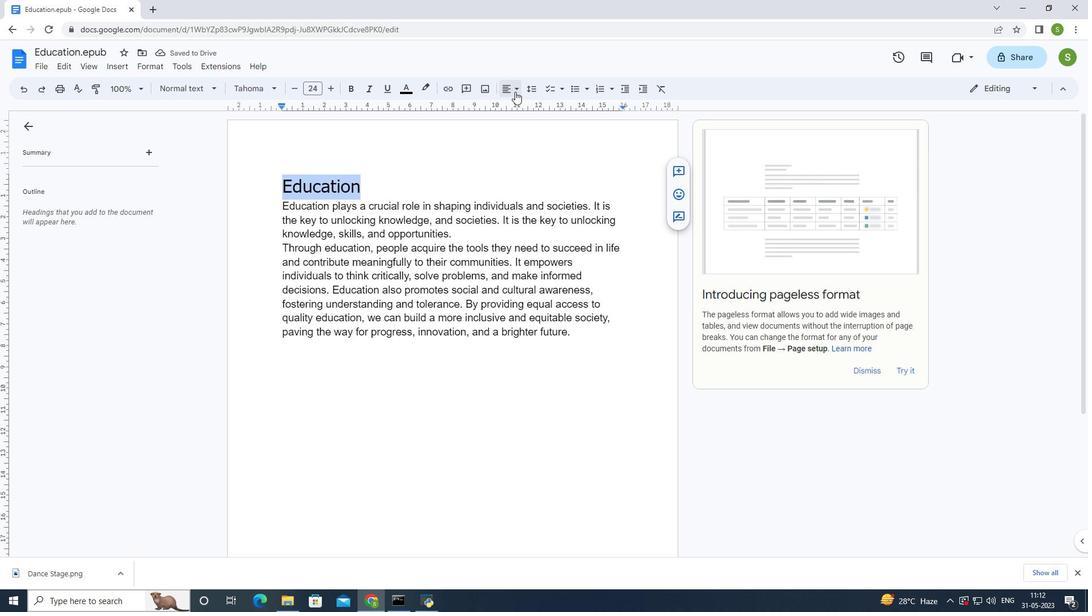 
Action: Mouse moved to (523, 104)
Screenshot: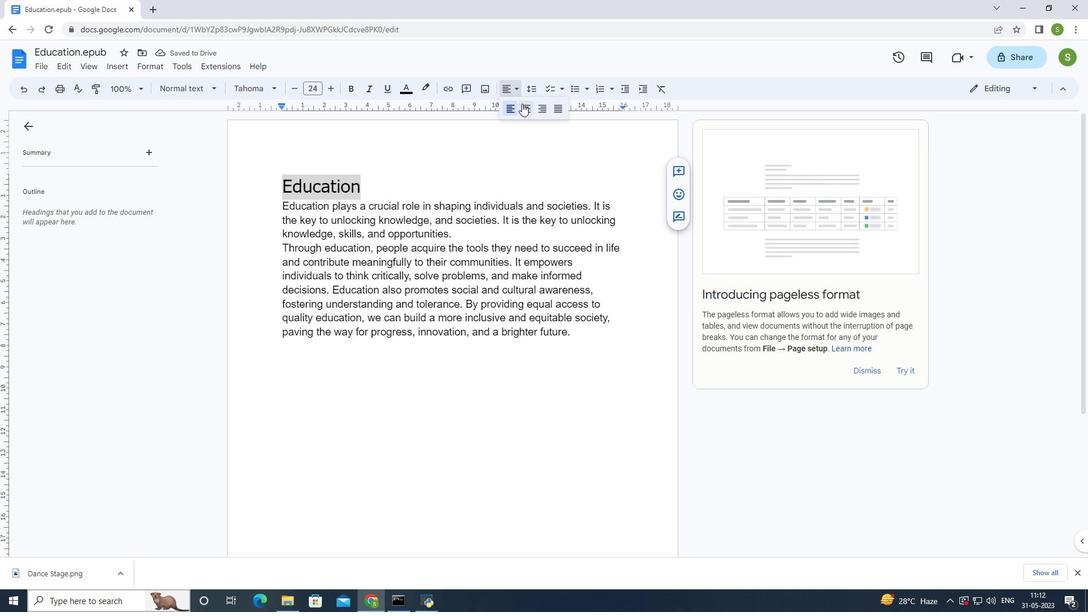 
Action: Mouse pressed left at (523, 104)
Screenshot: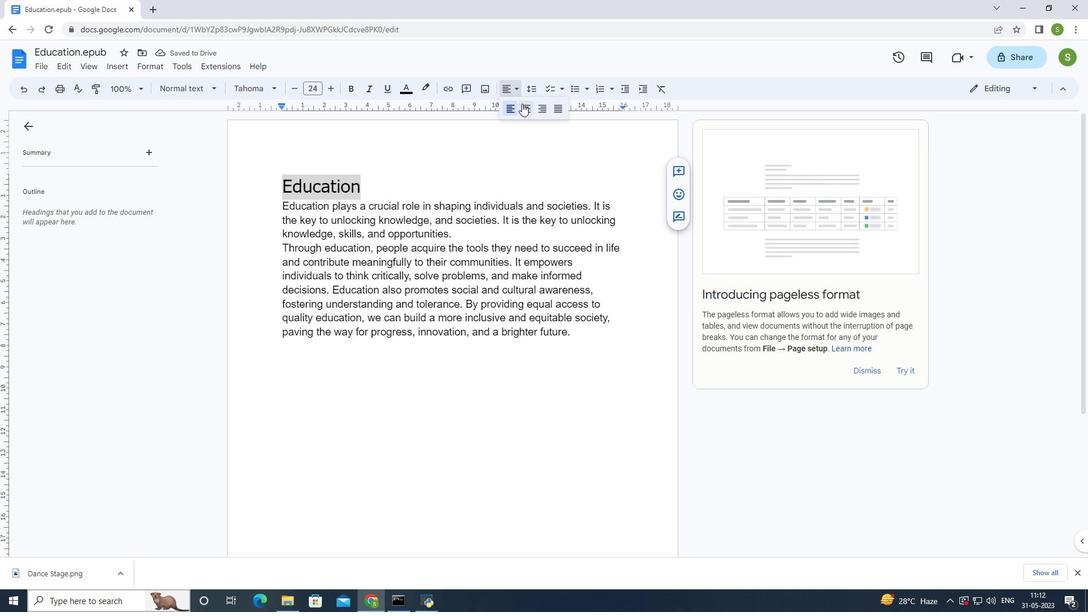 
Action: Mouse moved to (280, 201)
Screenshot: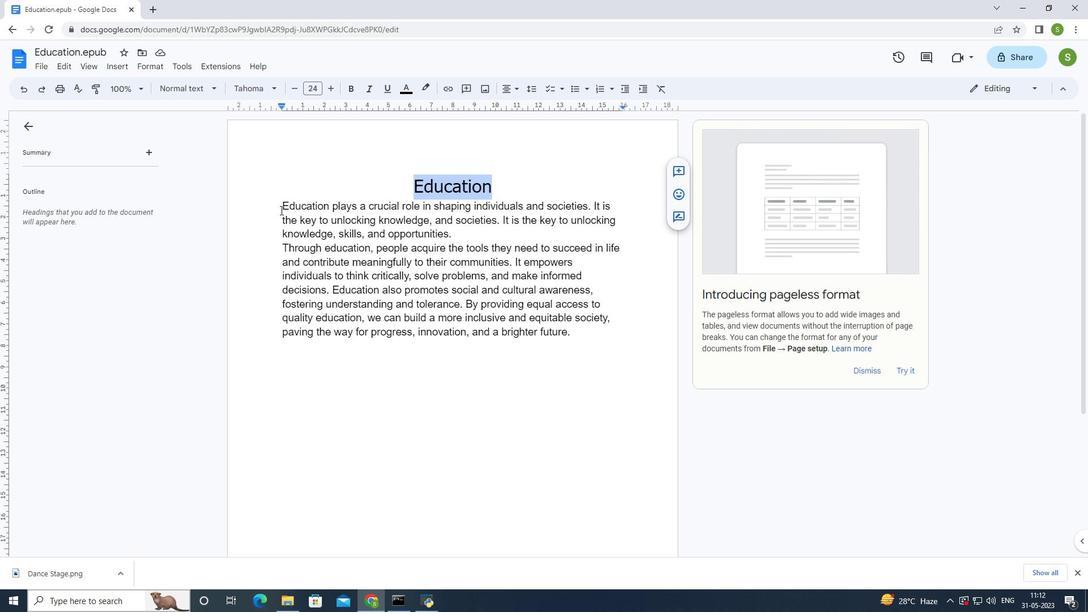 
Action: Mouse pressed left at (280, 201)
Screenshot: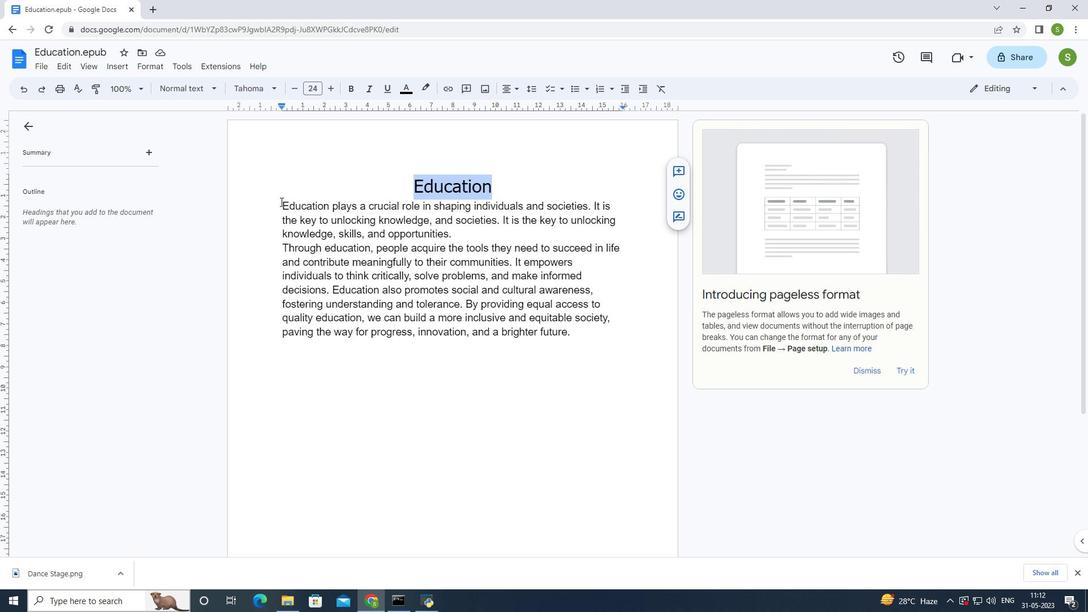 
Action: Mouse moved to (514, 92)
Screenshot: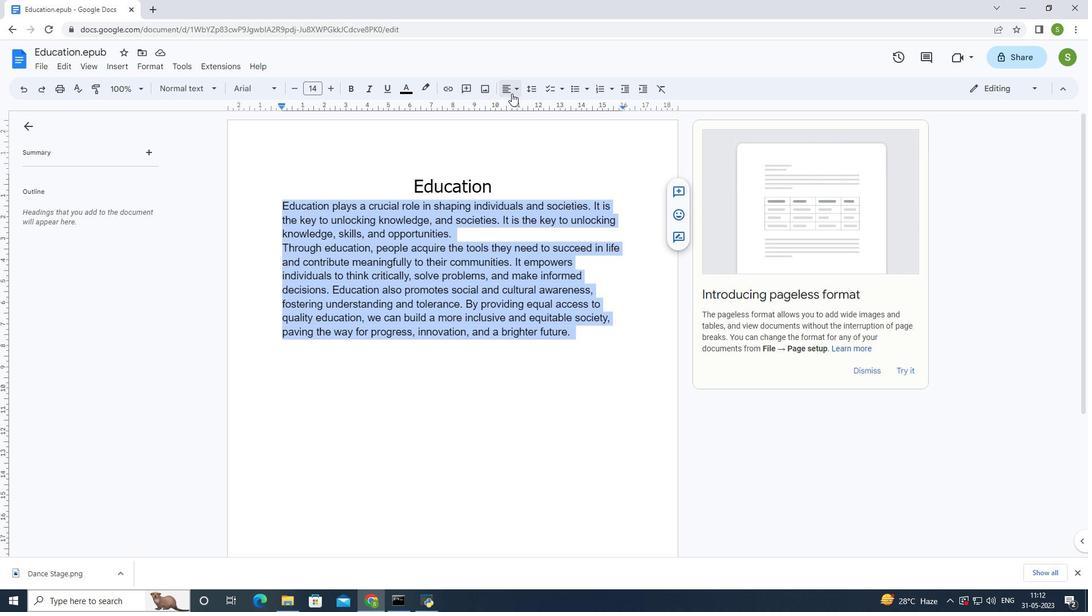 
Action: Mouse pressed left at (514, 92)
Screenshot: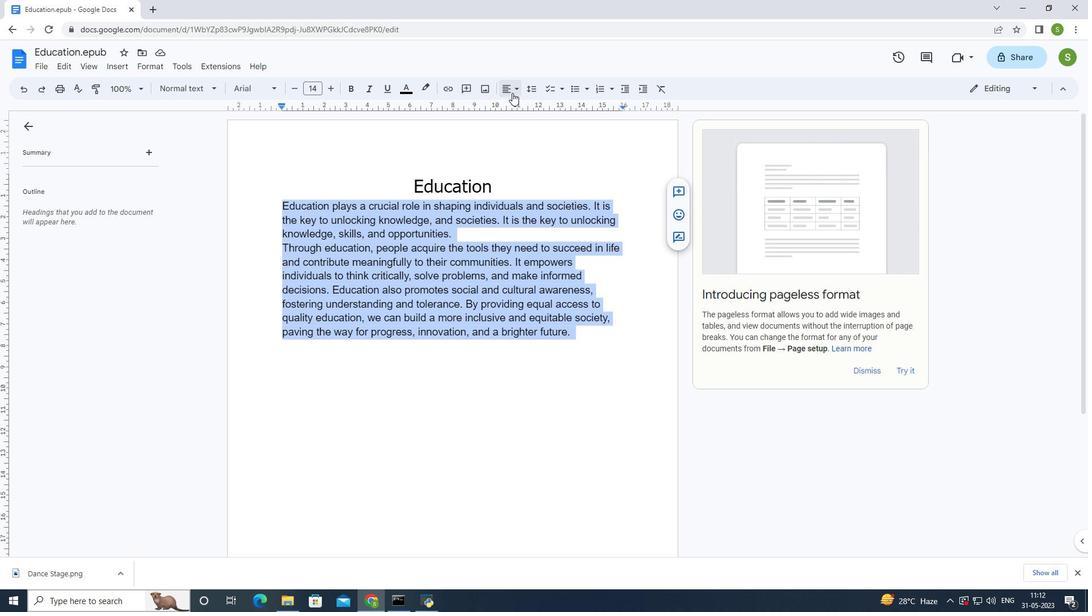 
Action: Mouse moved to (514, 106)
Screenshot: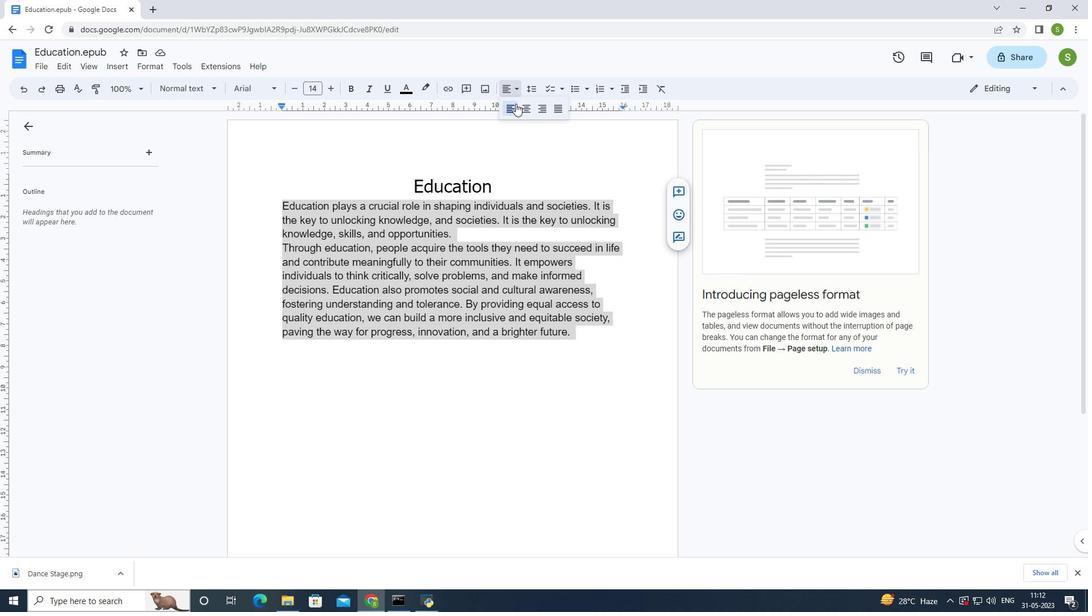 
Action: Mouse pressed left at (514, 106)
Screenshot: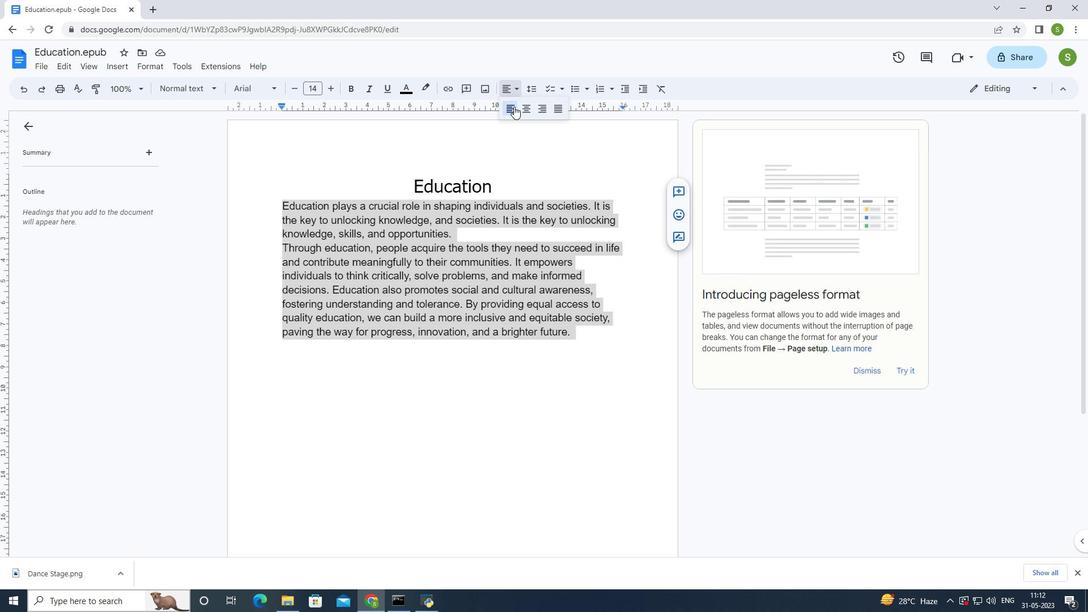 
Action: Mouse moved to (466, 421)
Screenshot: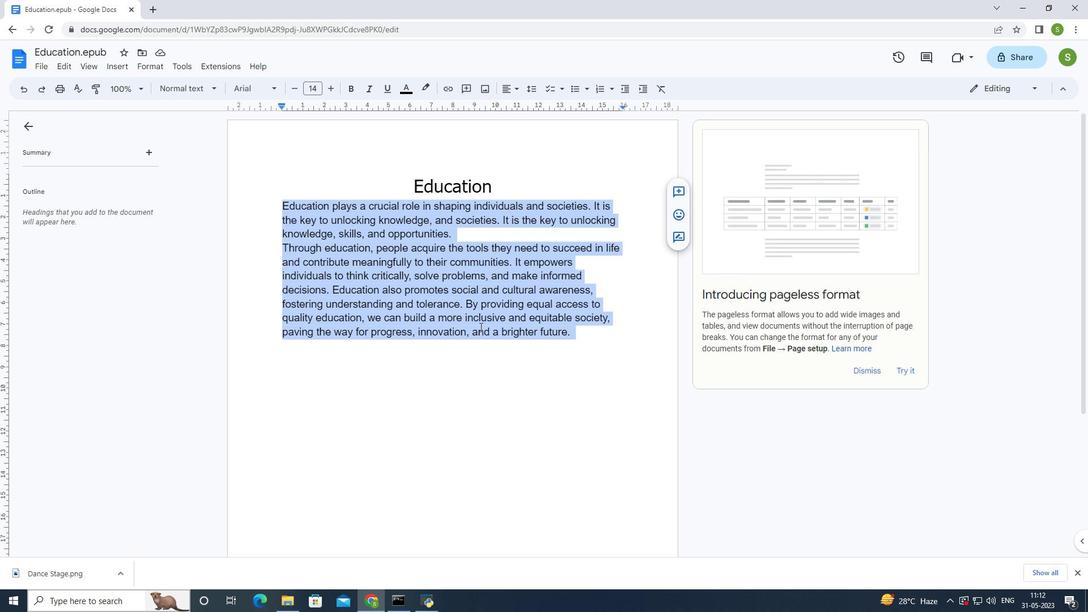 
Action: Mouse pressed left at (466, 421)
Screenshot: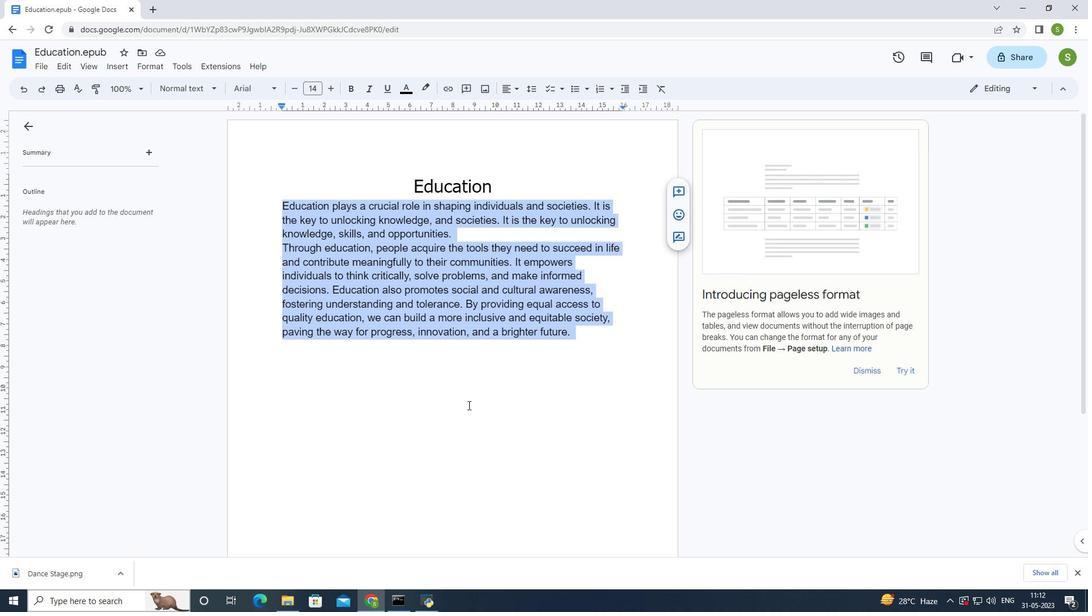 
Action: Mouse moved to (436, 414)
Screenshot: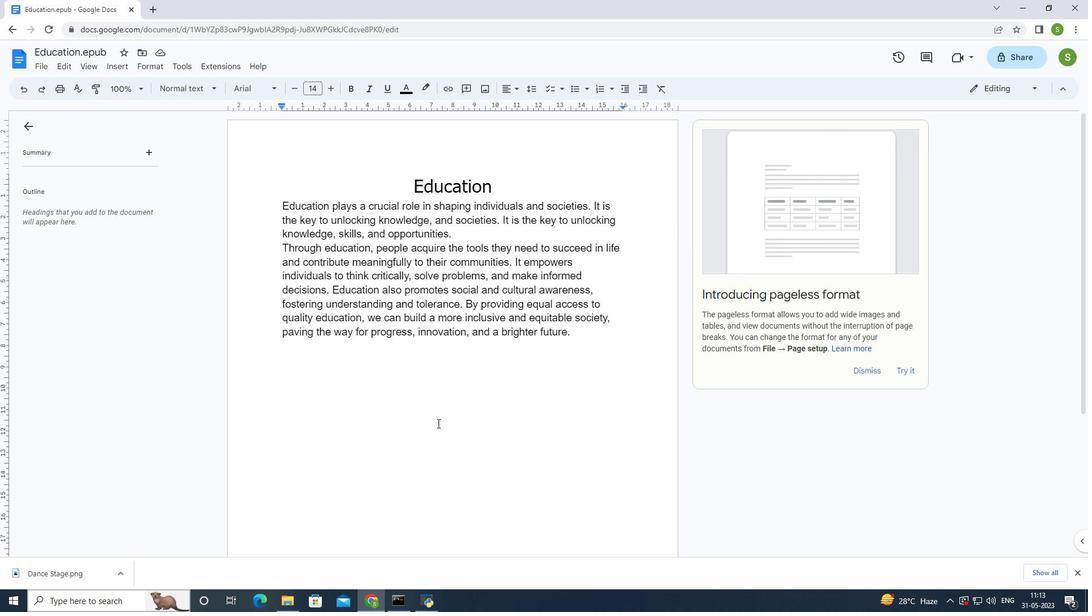 
Action: Key pressed ctrl+S
Screenshot: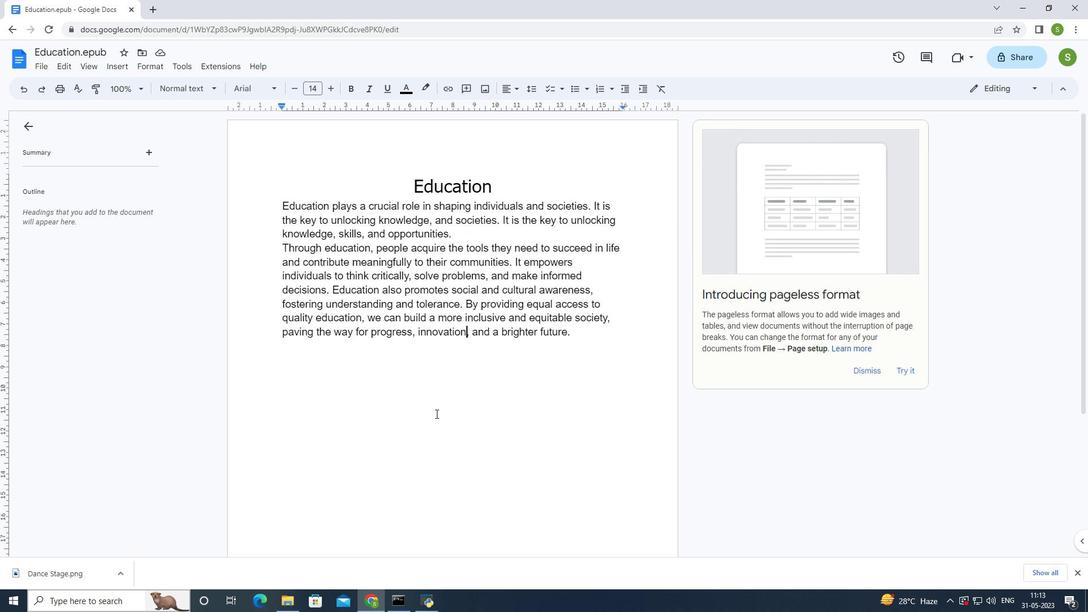 
